 Task: Search one way flight ticket for 1 adult, 5 children, 2 infants in seat and 1 infant on lap in first from Eau Claire: Chippewa Valley Regional Airport to Jackson: Jackson Hole Airport on 5-2-2023. Choice of flights is JetBlue. Number of bags: 1 checked bag. Price is upto 55000. Outbound departure time preference is 7:30.
Action: Mouse moved to (363, 155)
Screenshot: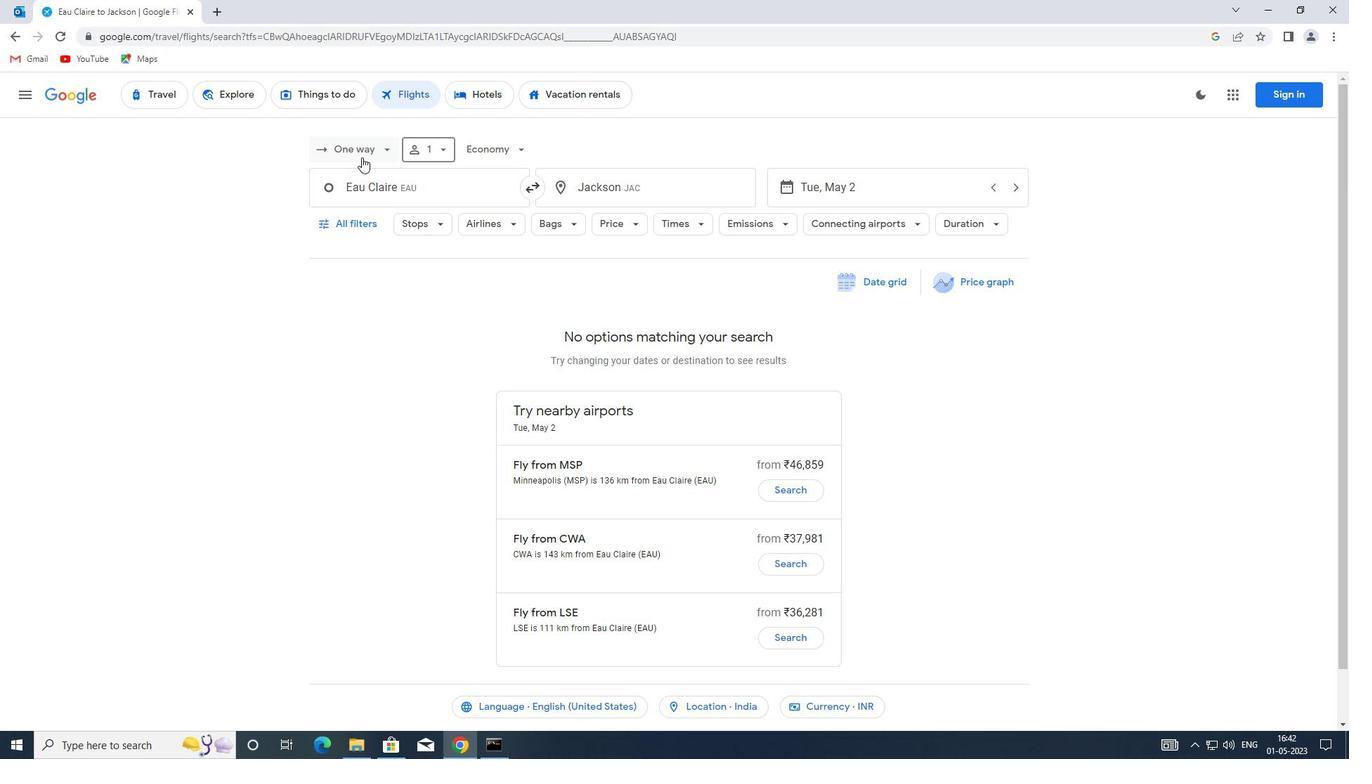 
Action: Mouse pressed left at (363, 155)
Screenshot: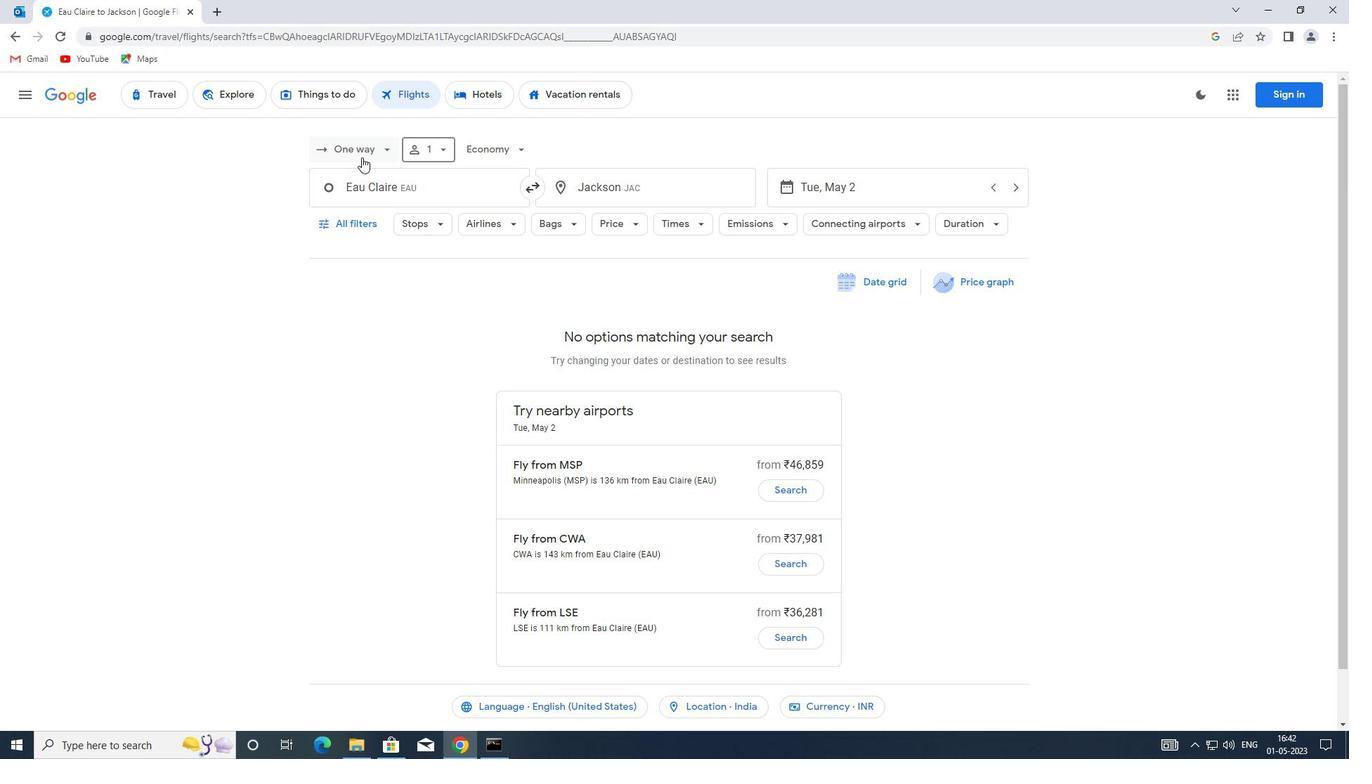
Action: Mouse moved to (391, 209)
Screenshot: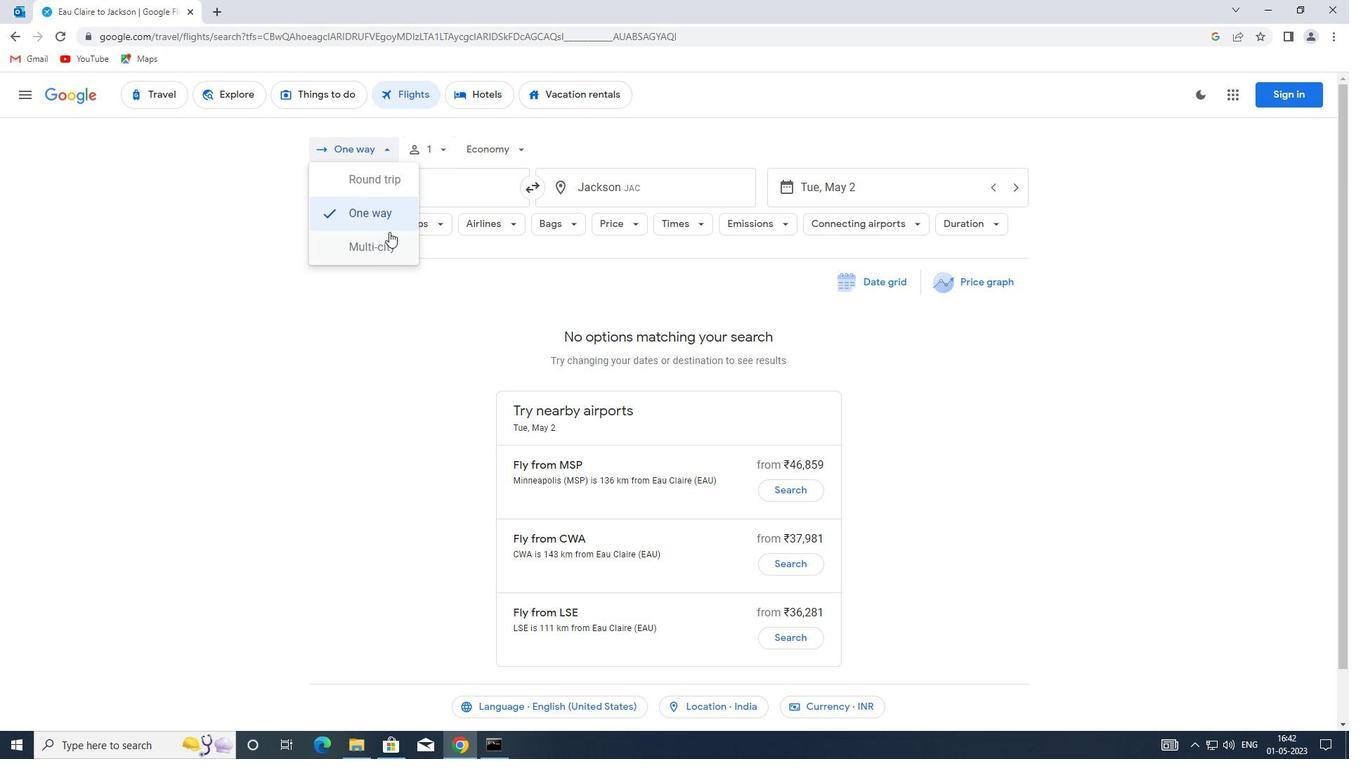
Action: Mouse pressed left at (391, 209)
Screenshot: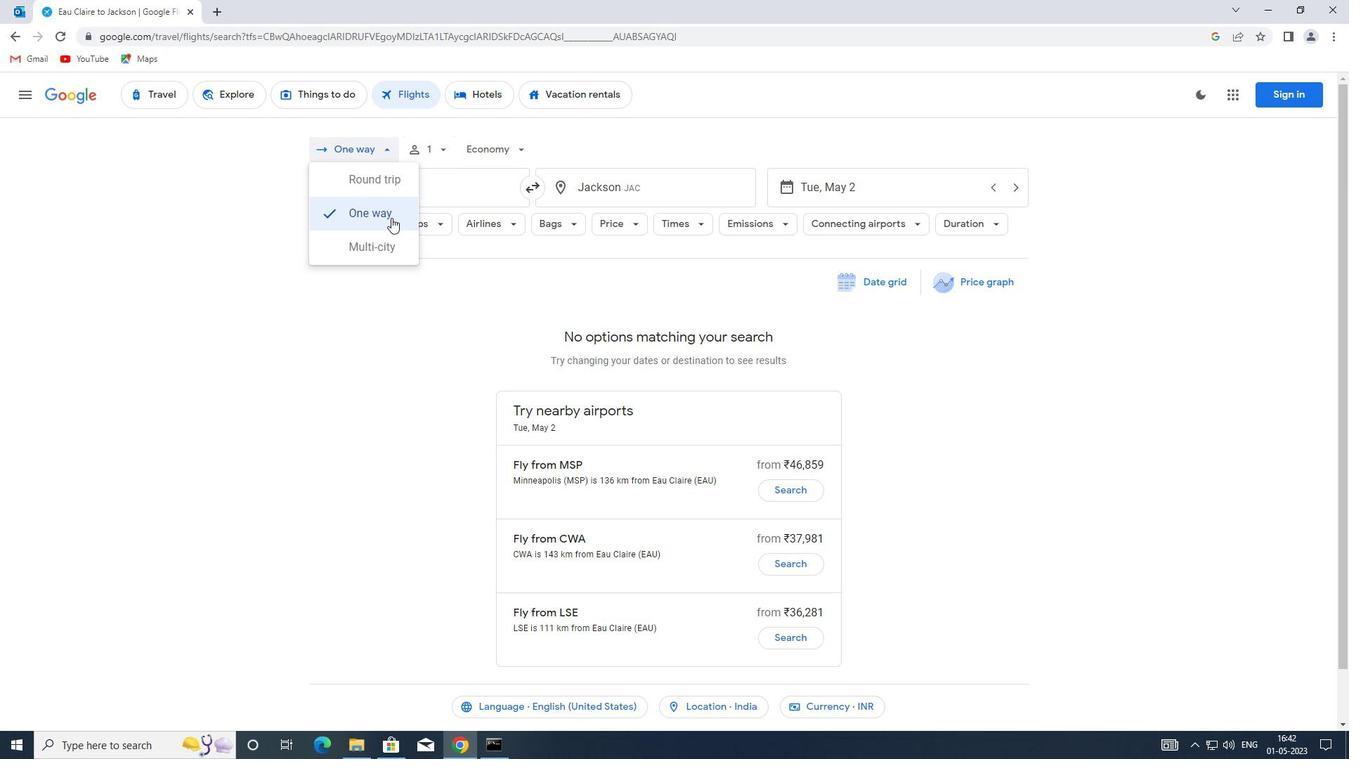 
Action: Mouse moved to (445, 146)
Screenshot: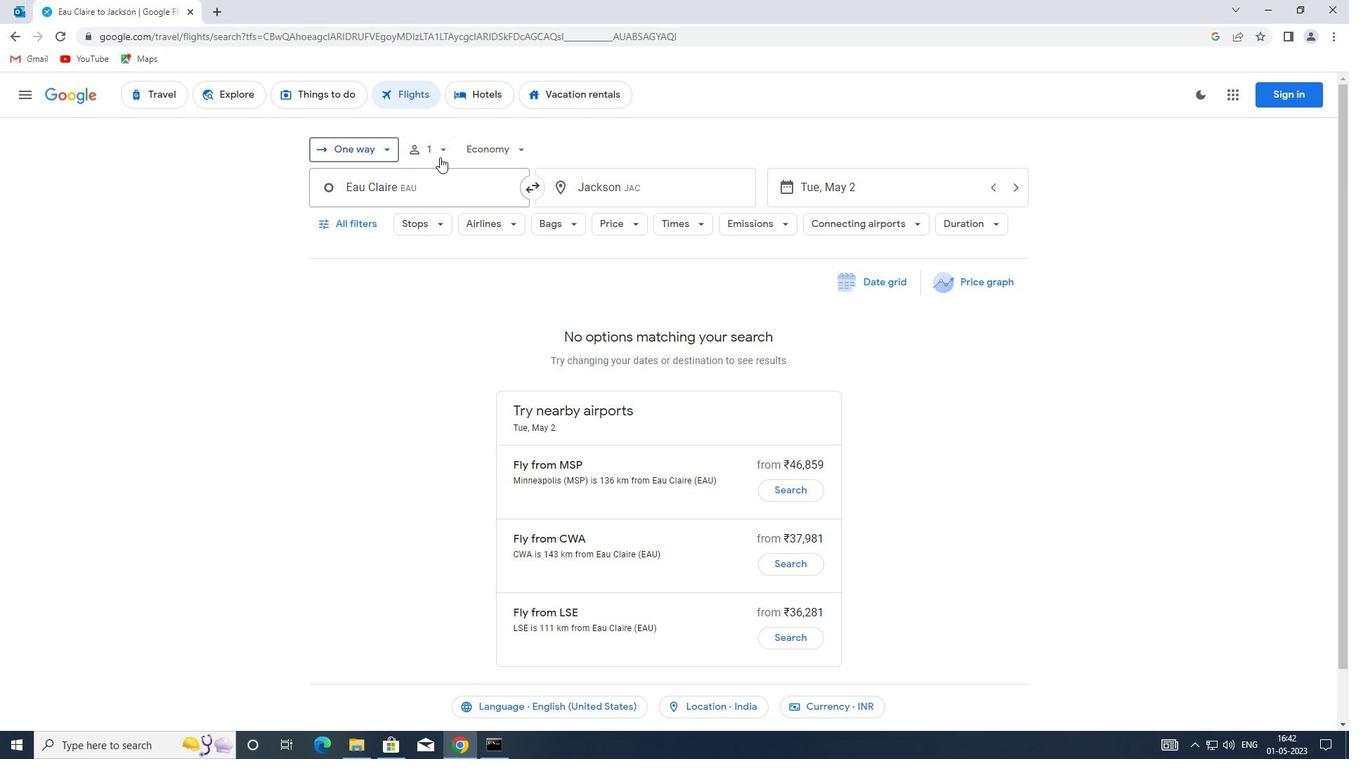 
Action: Mouse pressed left at (445, 146)
Screenshot: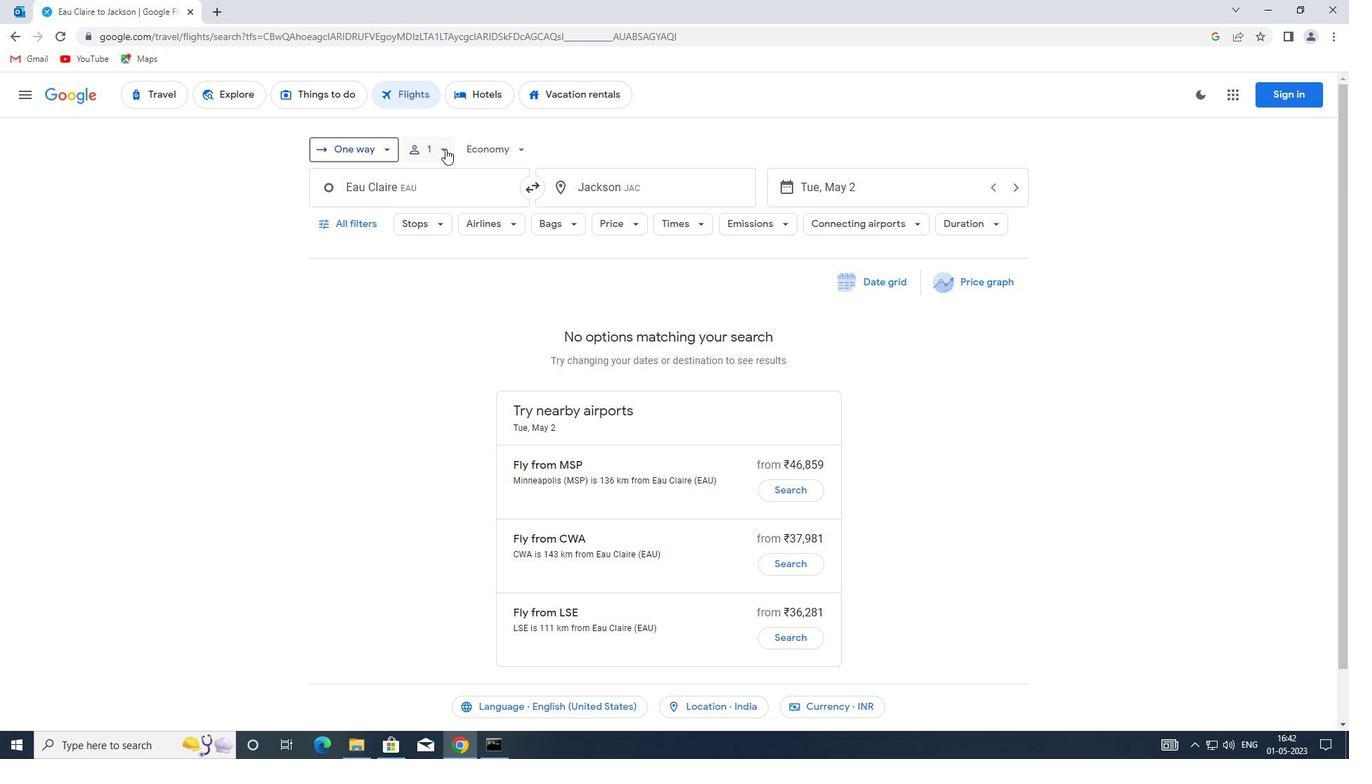 
Action: Mouse moved to (547, 224)
Screenshot: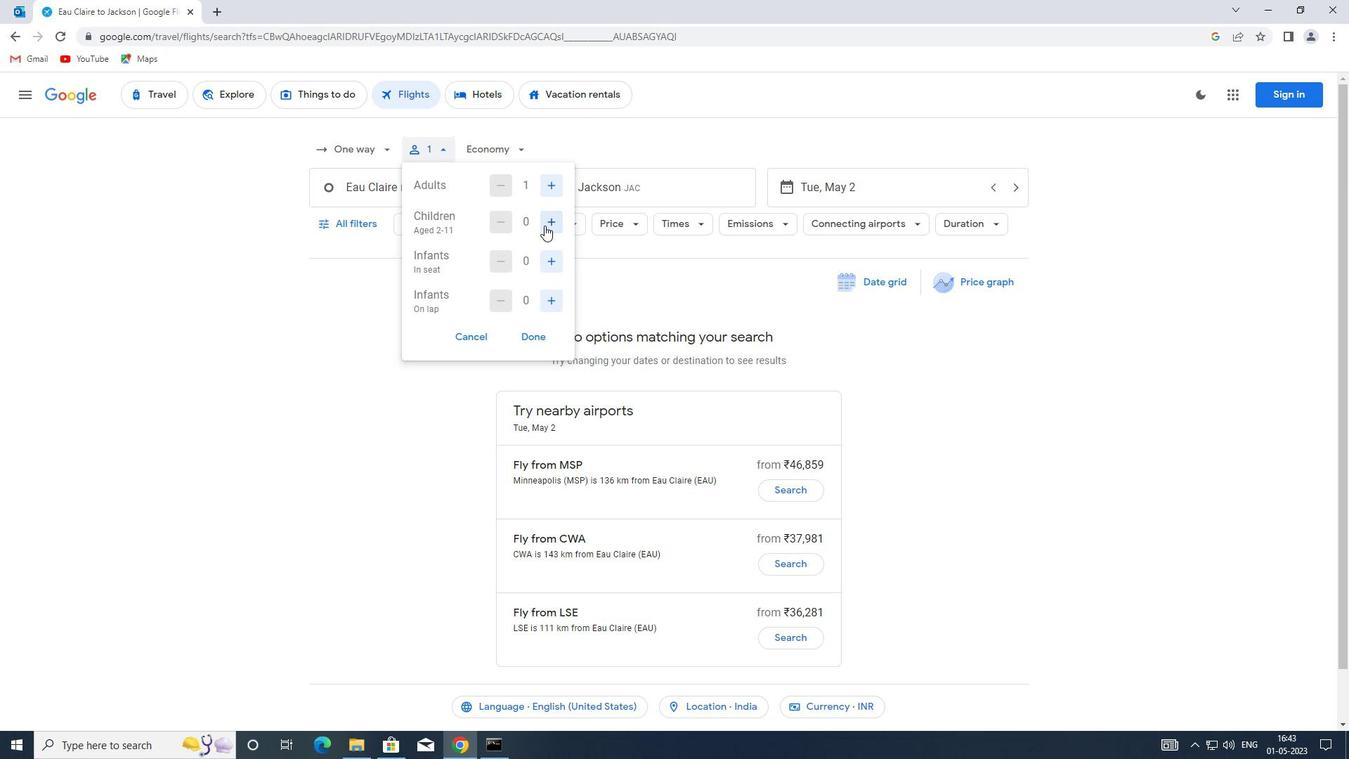 
Action: Mouse pressed left at (547, 224)
Screenshot: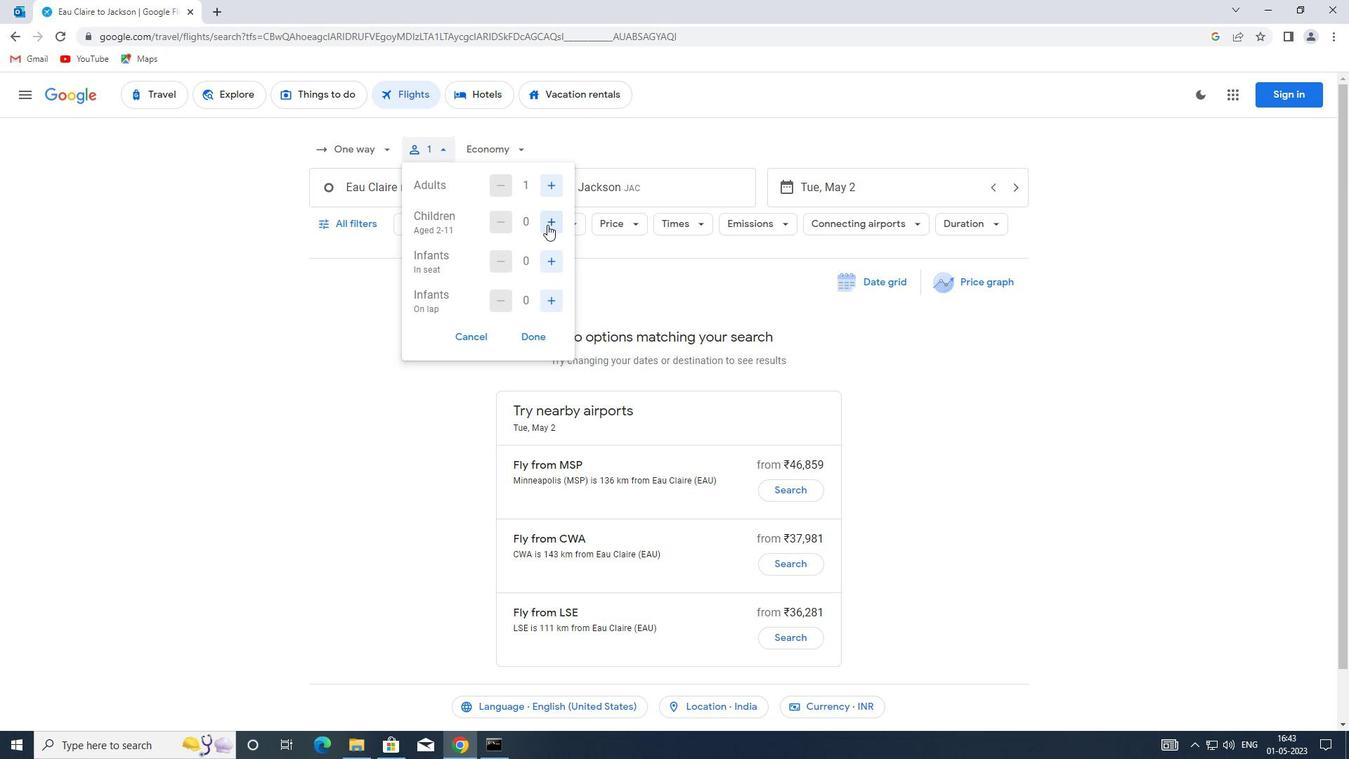 
Action: Mouse moved to (548, 224)
Screenshot: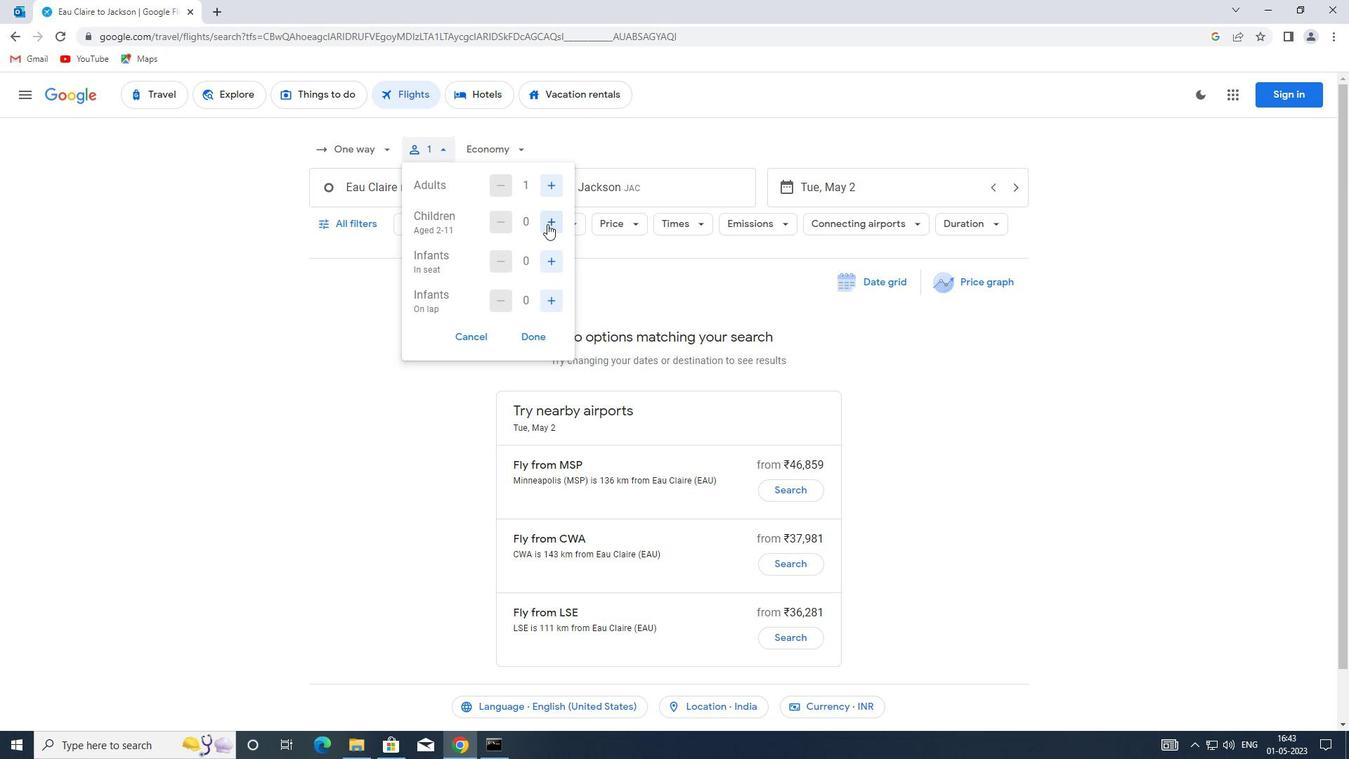 
Action: Mouse pressed left at (548, 224)
Screenshot: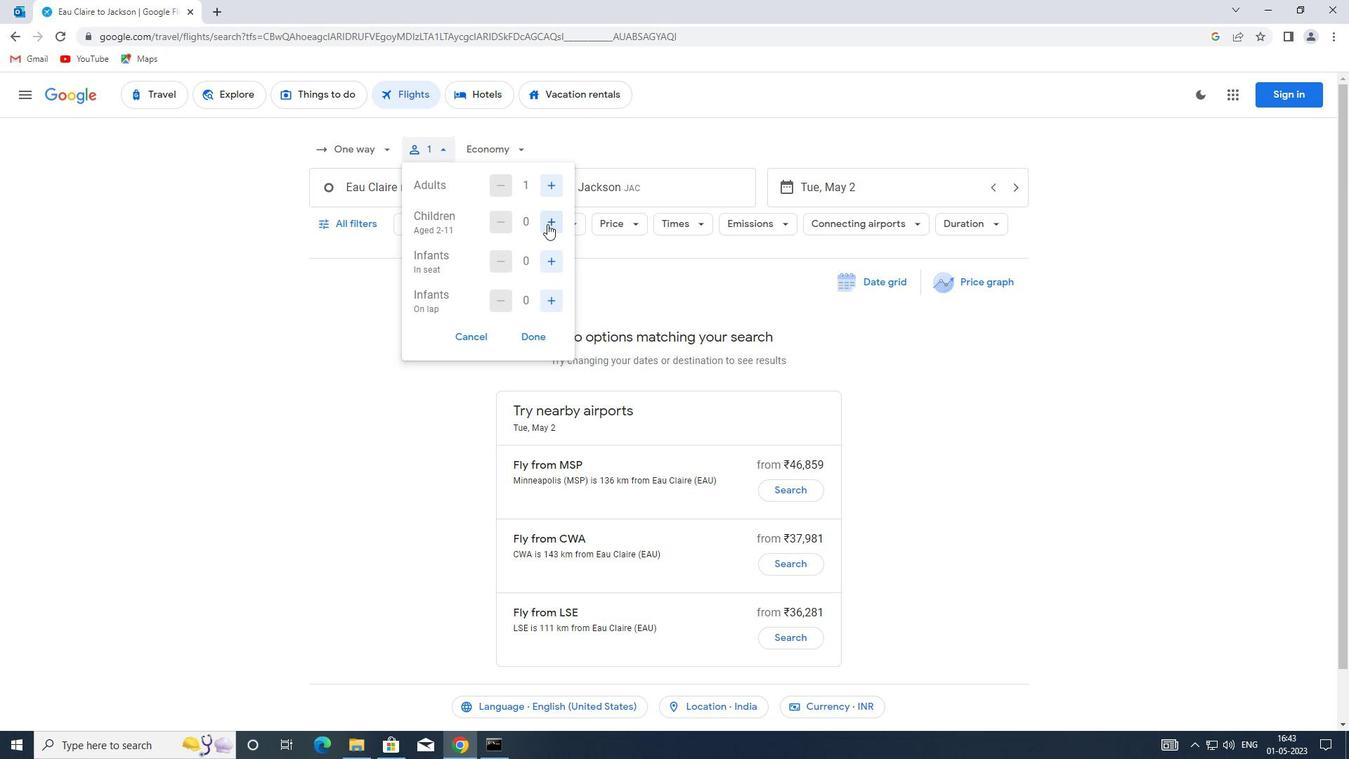 
Action: Mouse pressed left at (548, 224)
Screenshot: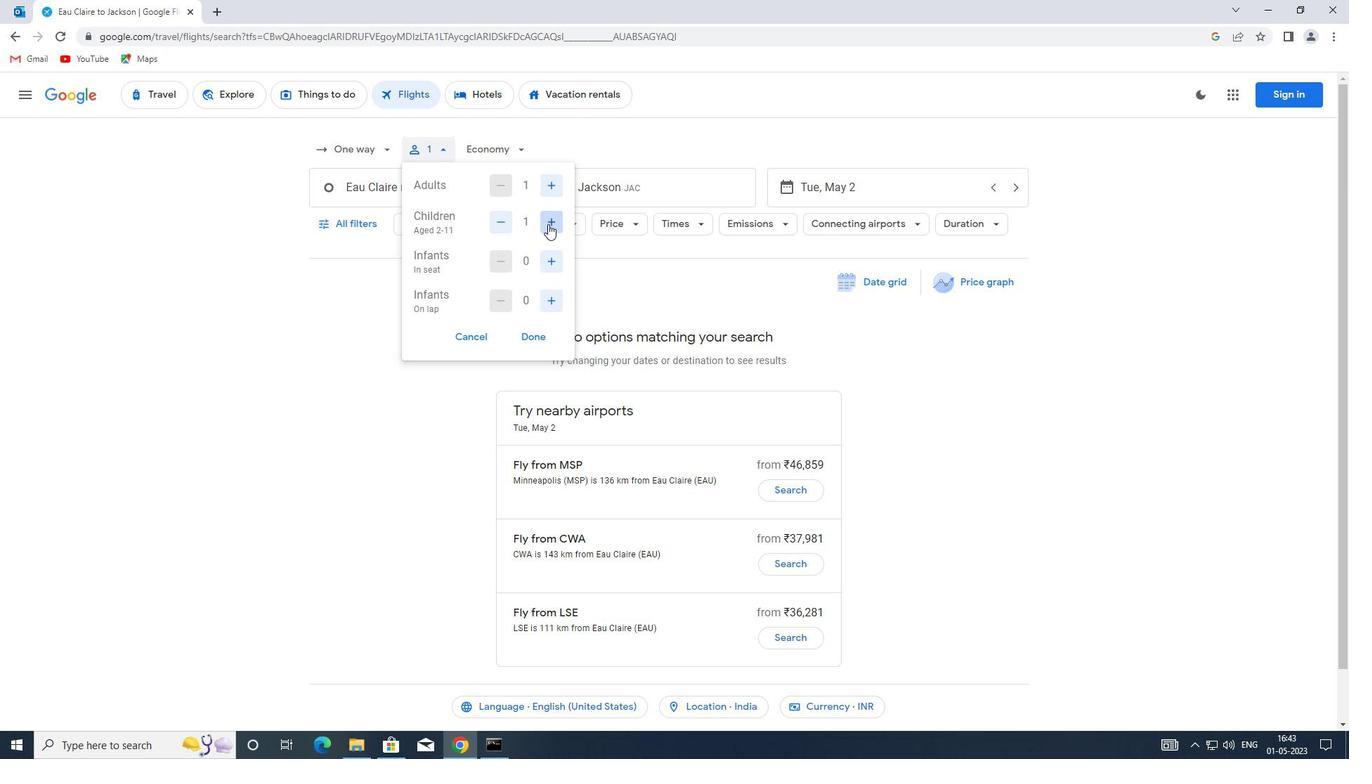 
Action: Mouse pressed left at (548, 224)
Screenshot: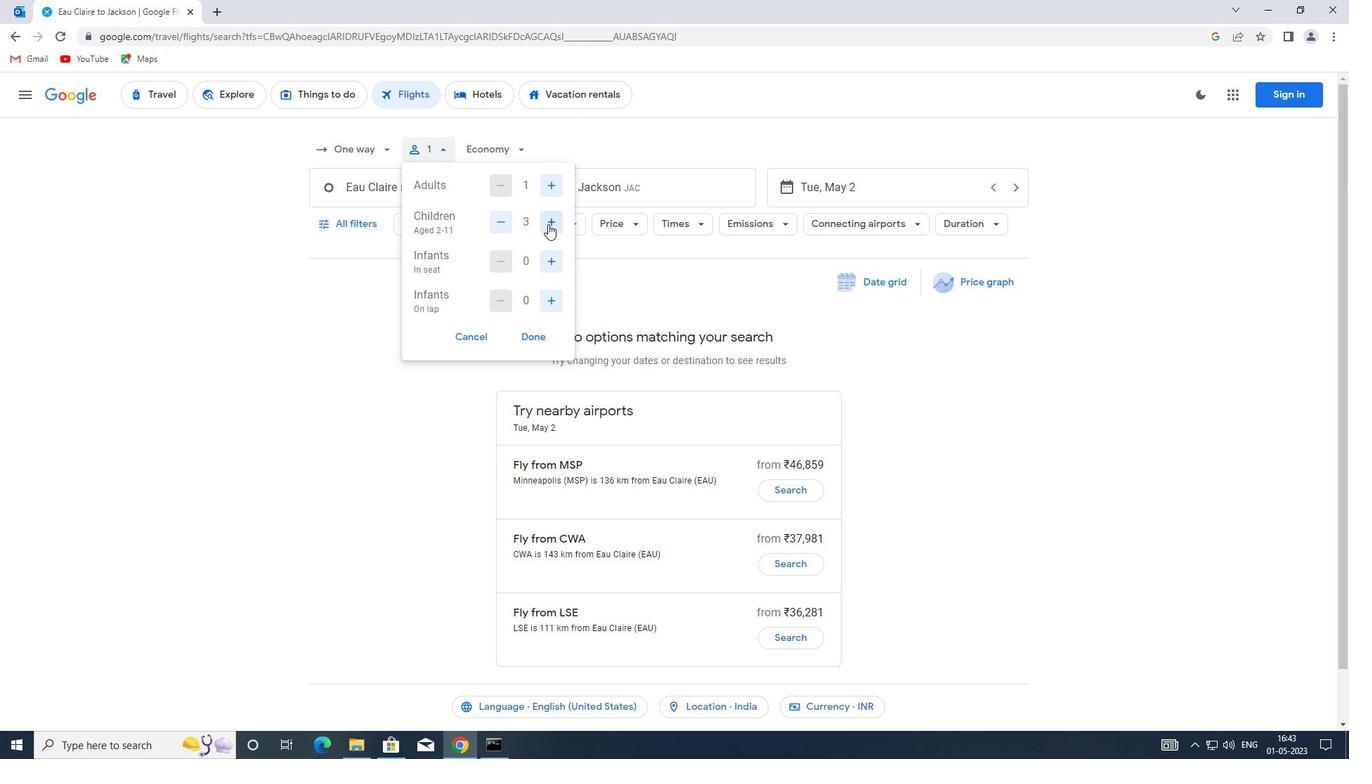 
Action: Mouse pressed left at (548, 224)
Screenshot: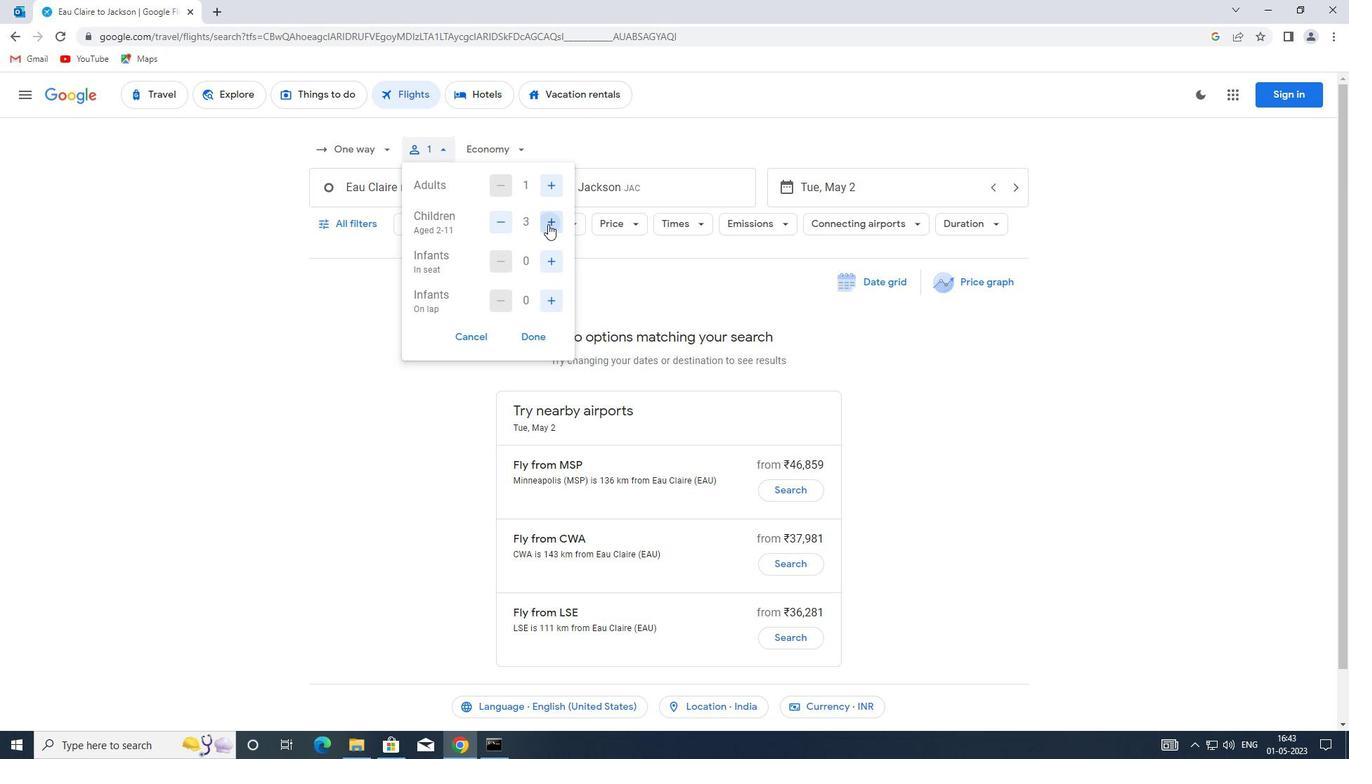 
Action: Mouse moved to (548, 260)
Screenshot: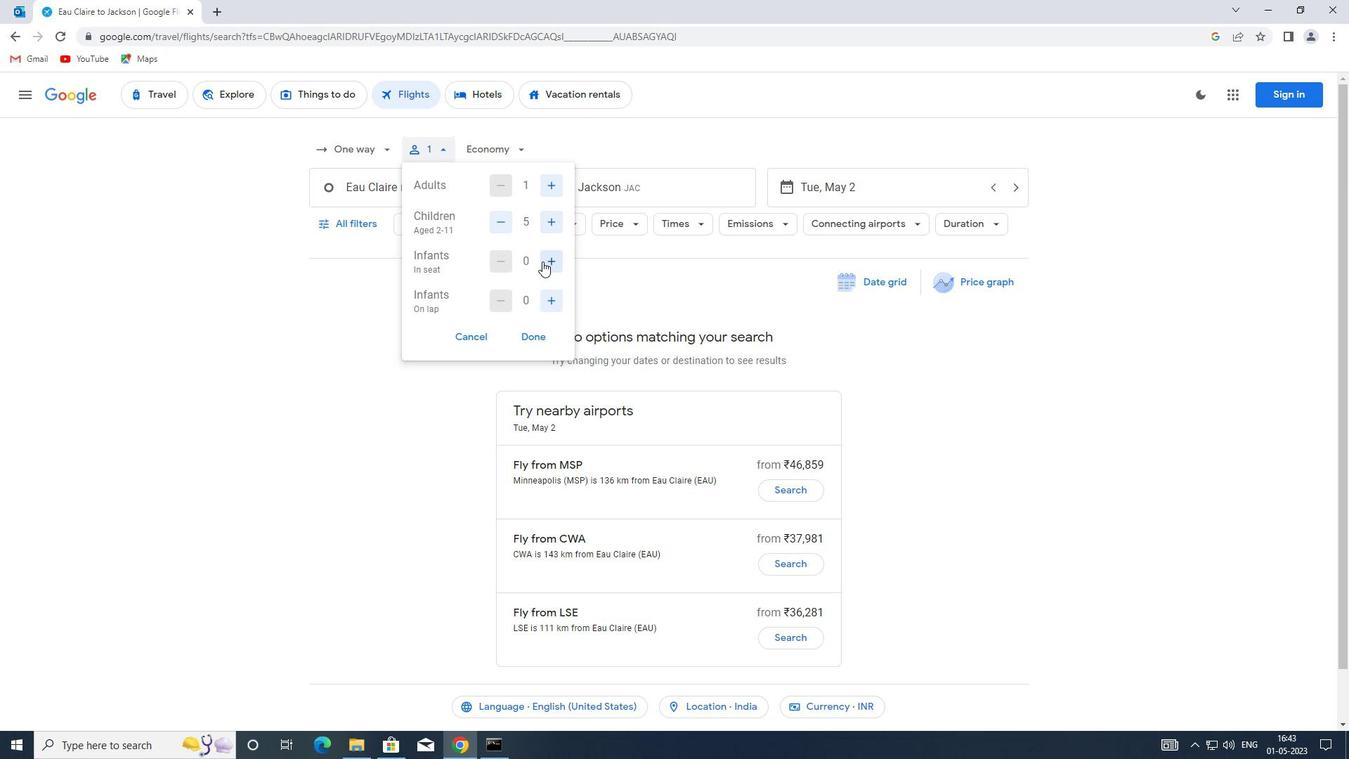 
Action: Mouse pressed left at (548, 260)
Screenshot: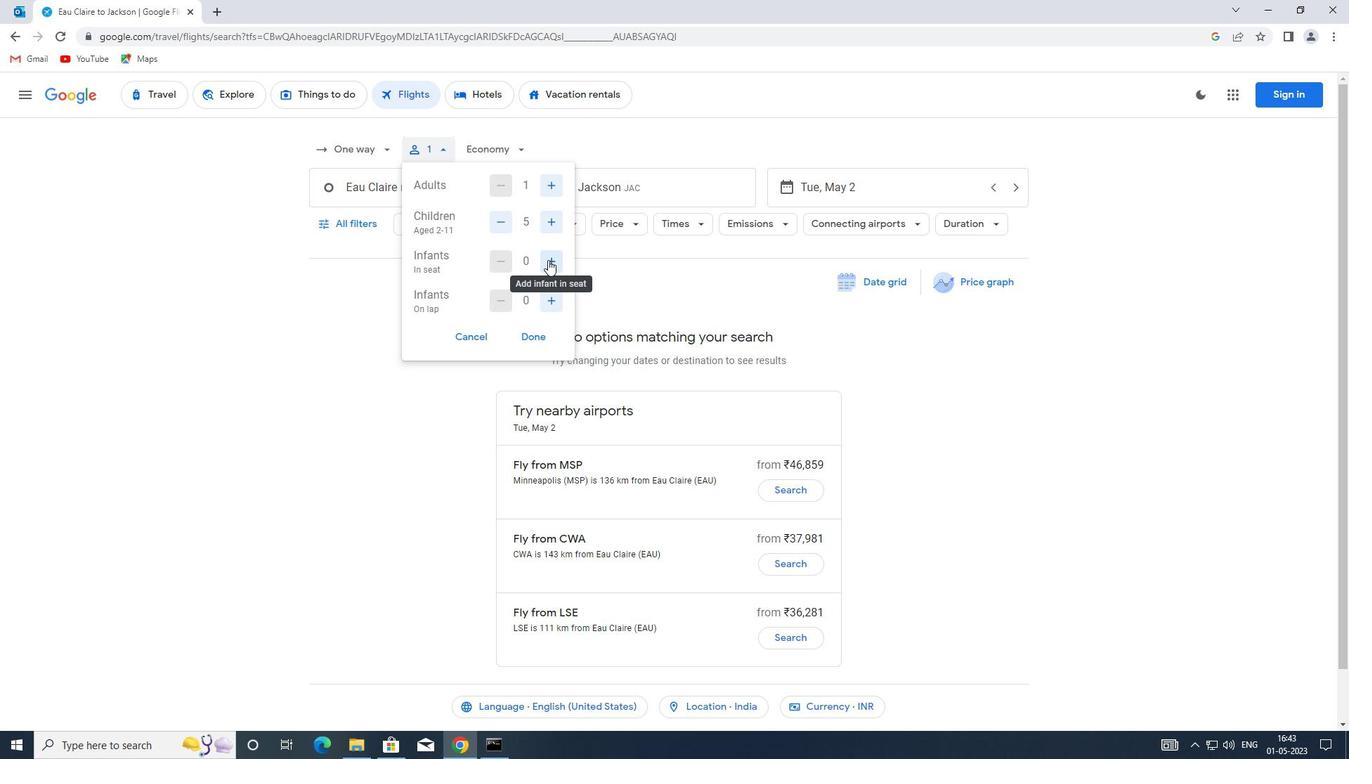 
Action: Mouse pressed left at (548, 260)
Screenshot: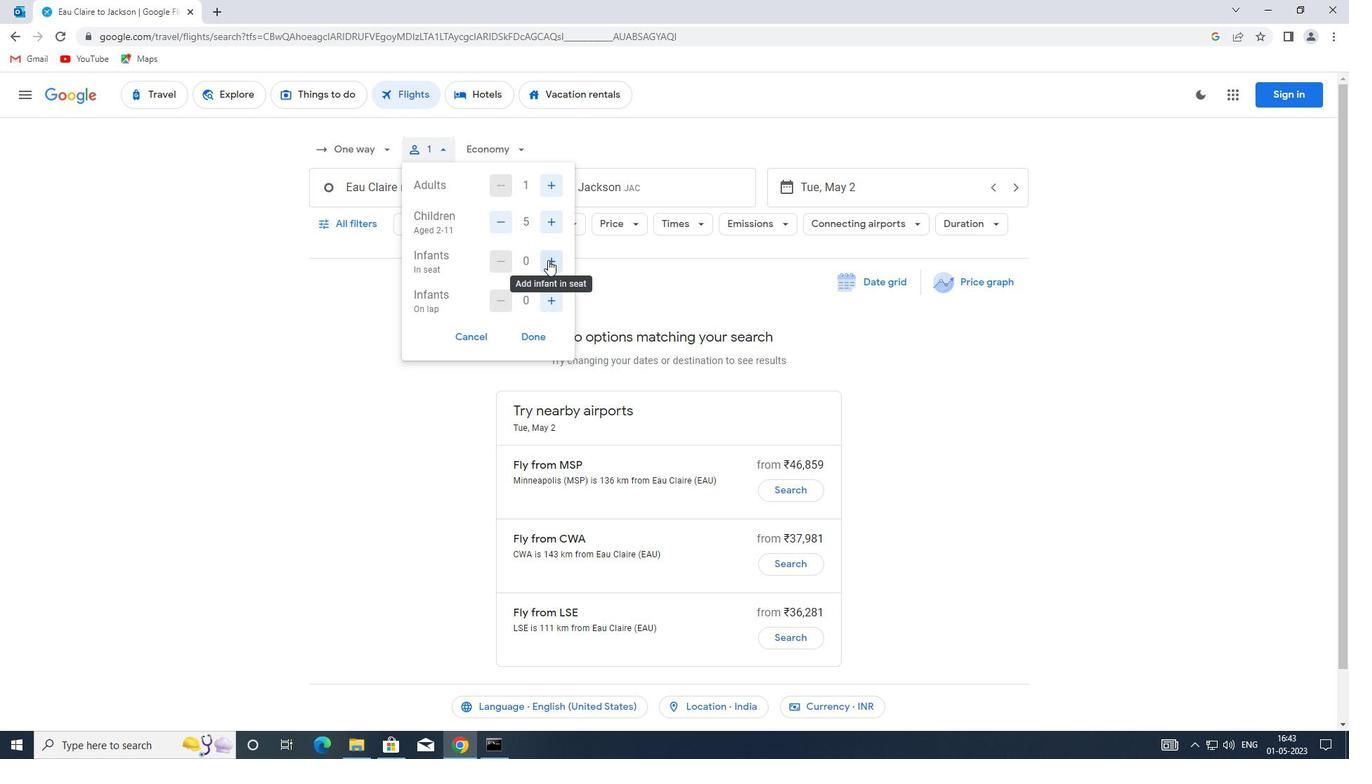 
Action: Mouse moved to (546, 300)
Screenshot: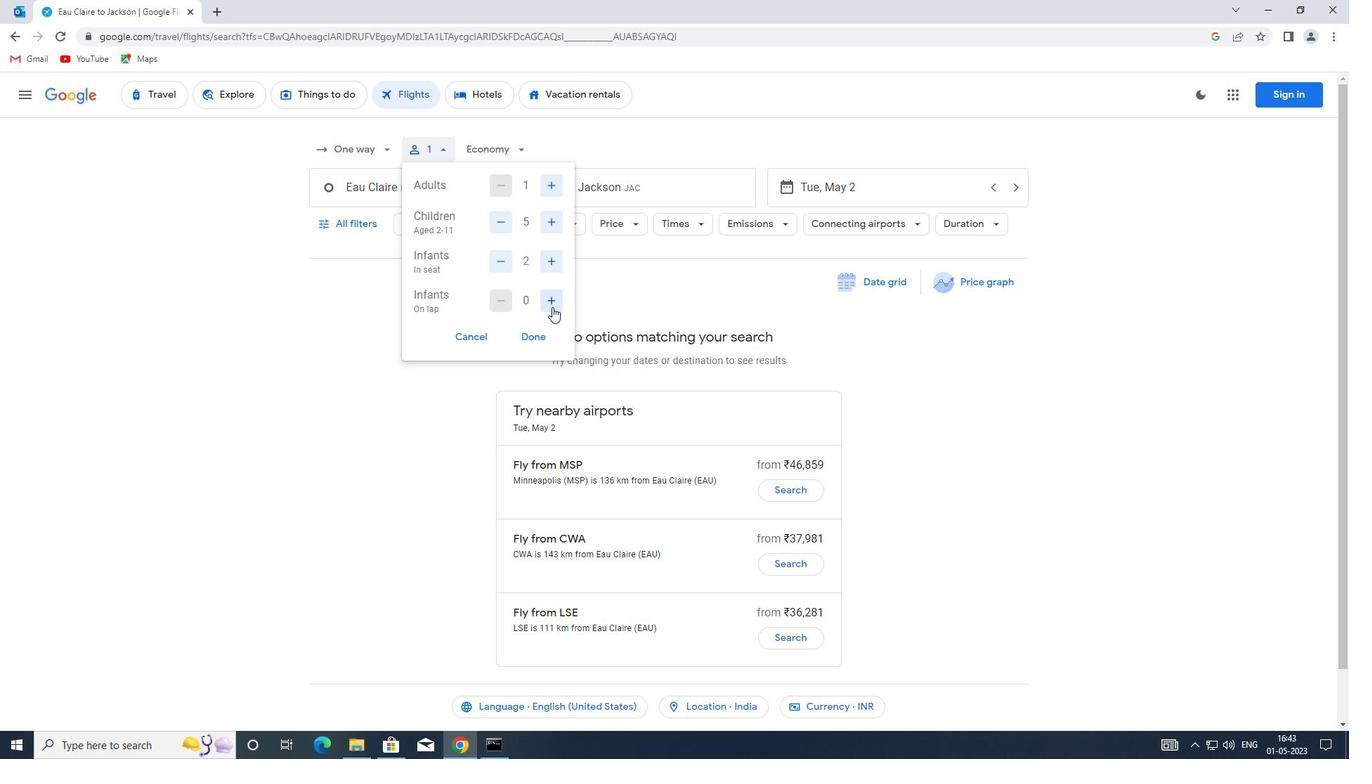 
Action: Mouse pressed left at (546, 300)
Screenshot: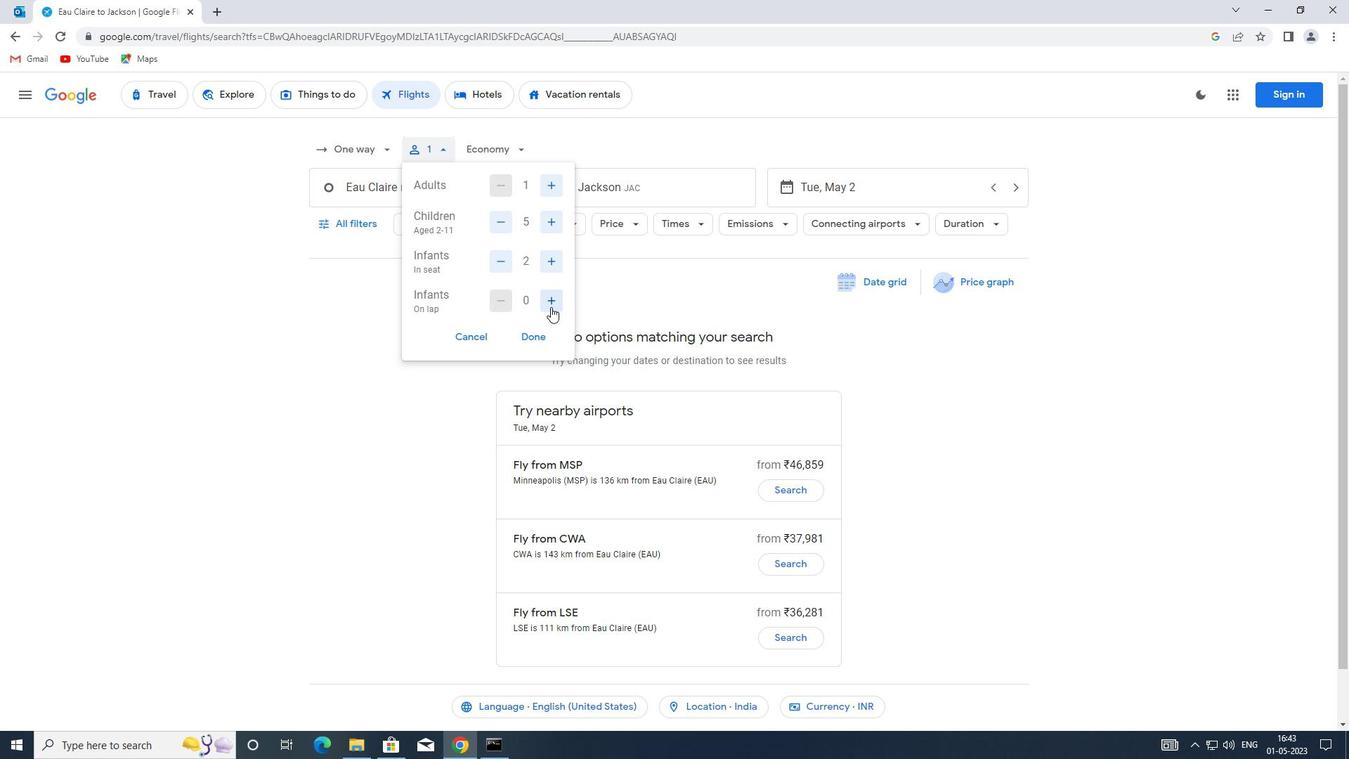 
Action: Mouse moved to (496, 258)
Screenshot: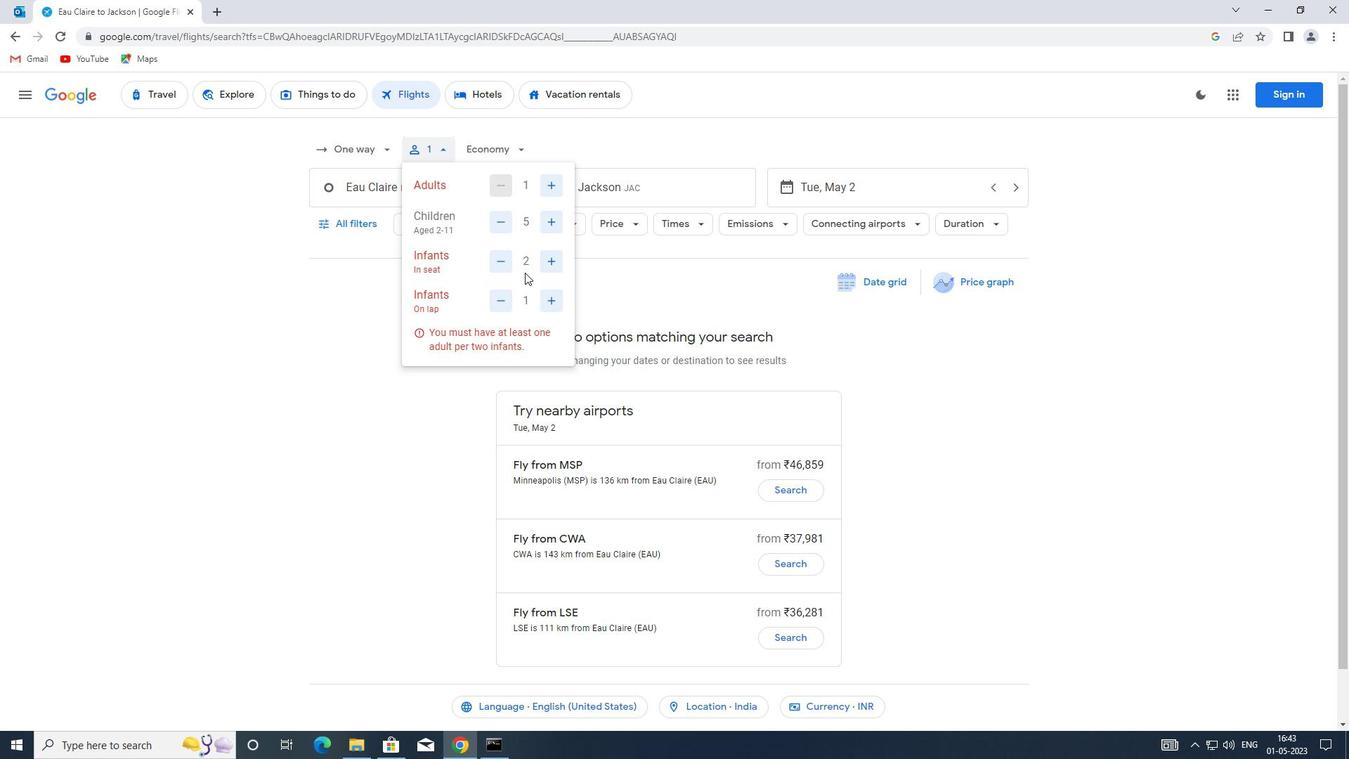 
Action: Mouse pressed left at (496, 258)
Screenshot: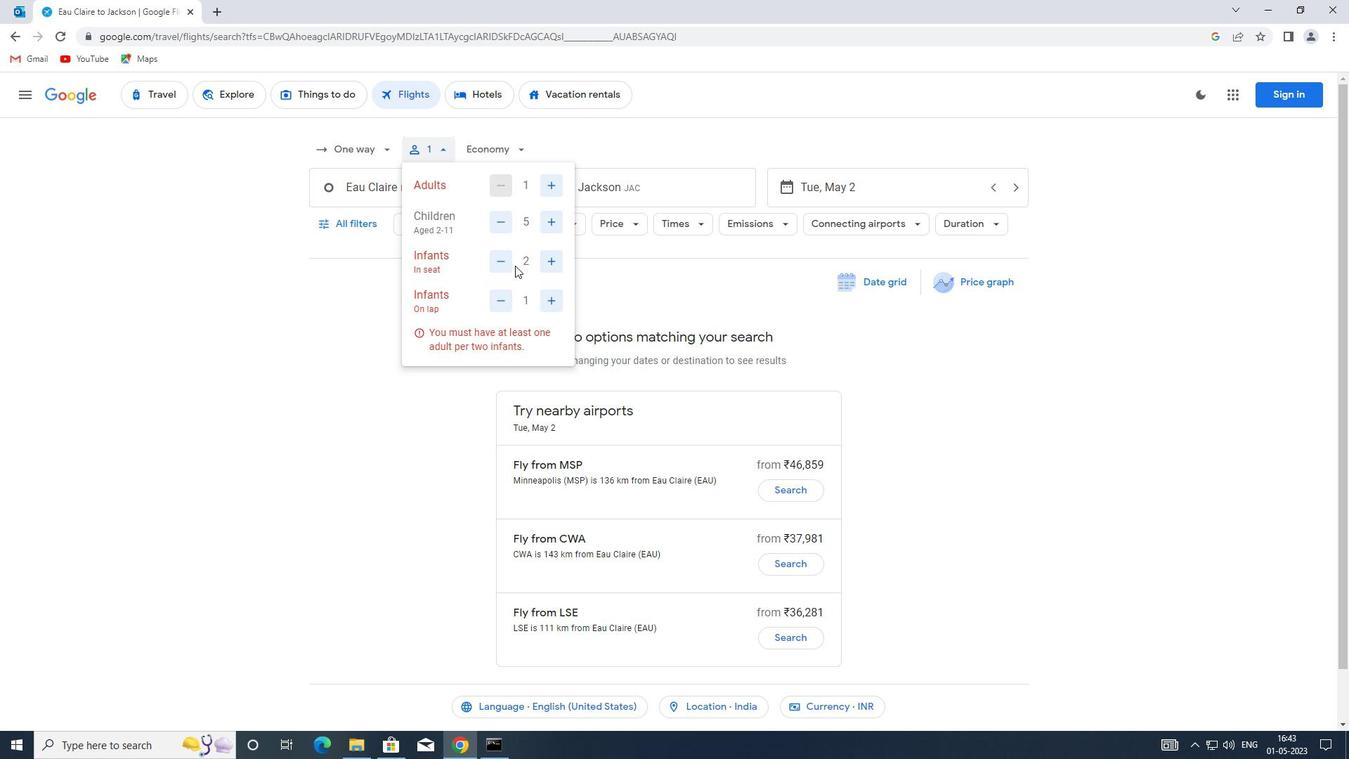 
Action: Mouse moved to (549, 332)
Screenshot: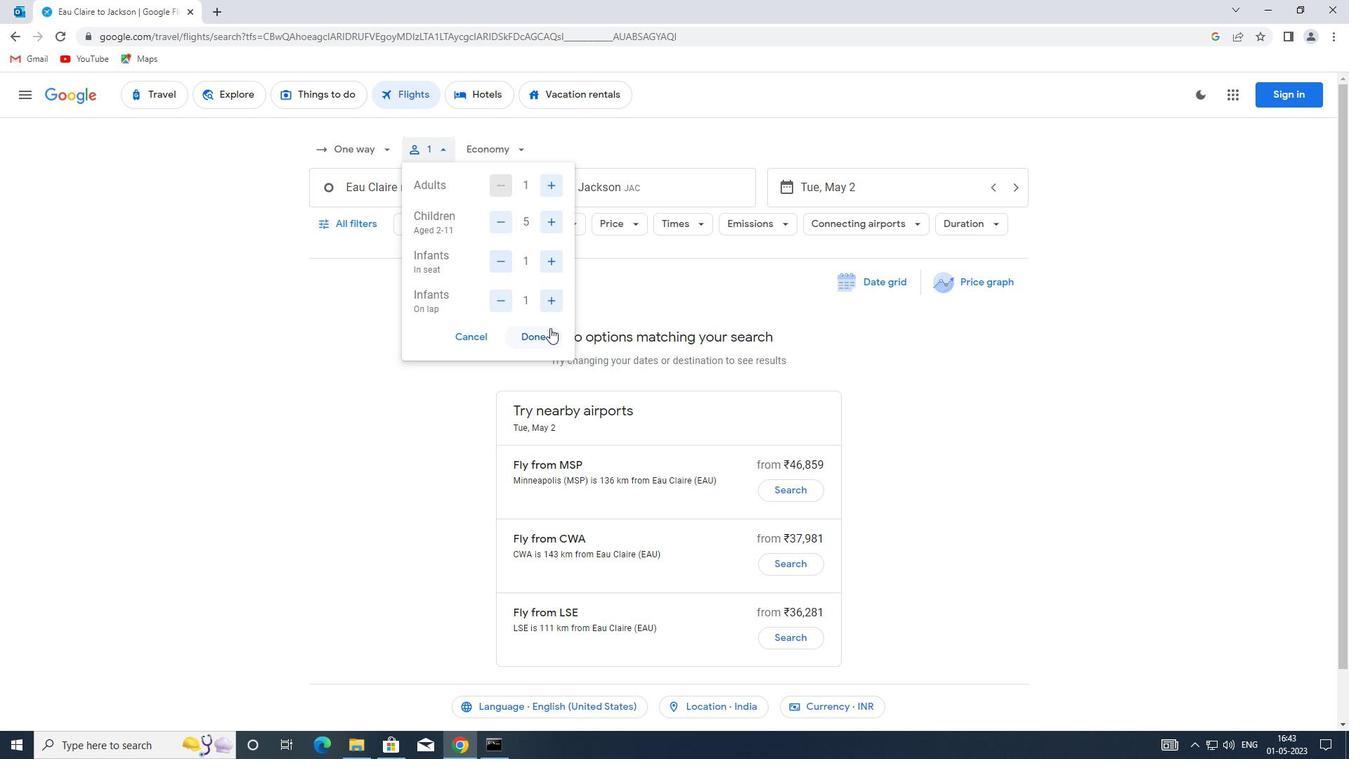 
Action: Mouse pressed left at (549, 332)
Screenshot: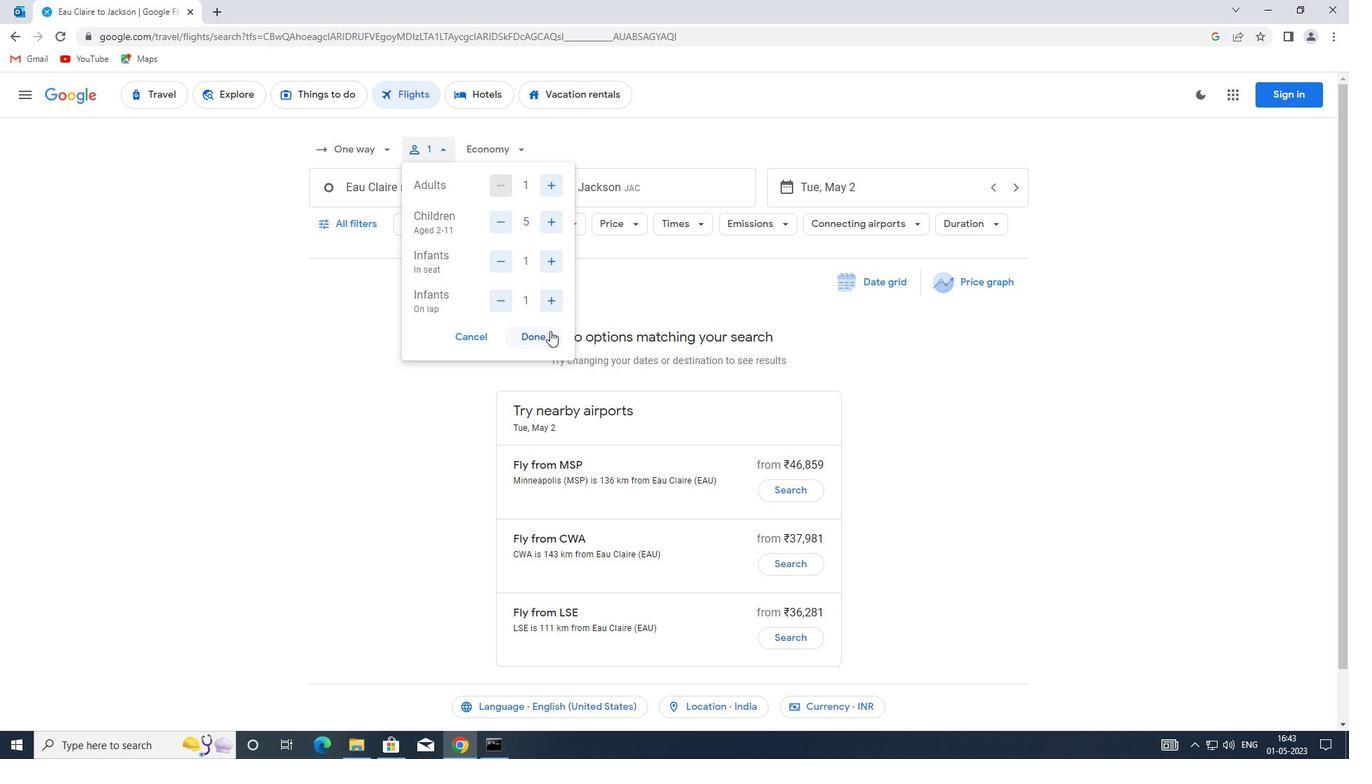 
Action: Mouse moved to (503, 151)
Screenshot: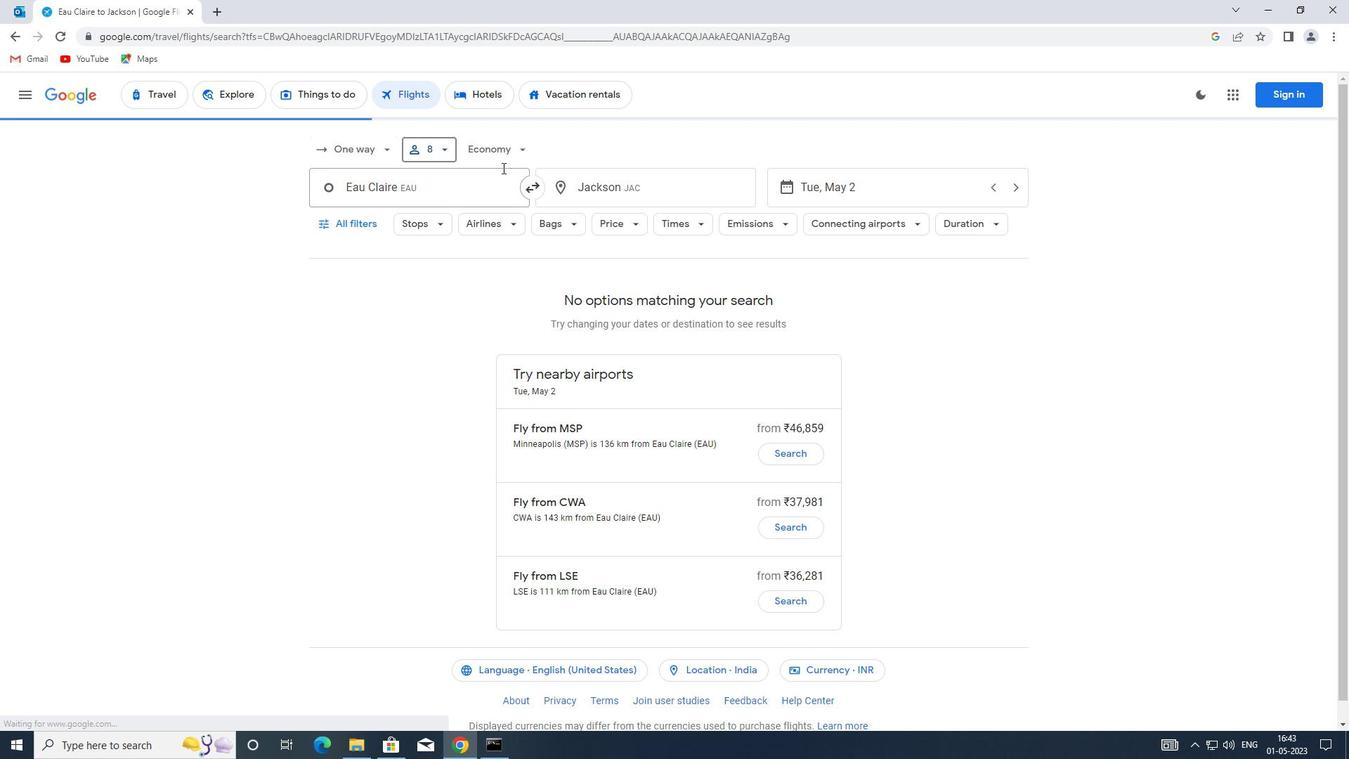 
Action: Mouse pressed left at (503, 151)
Screenshot: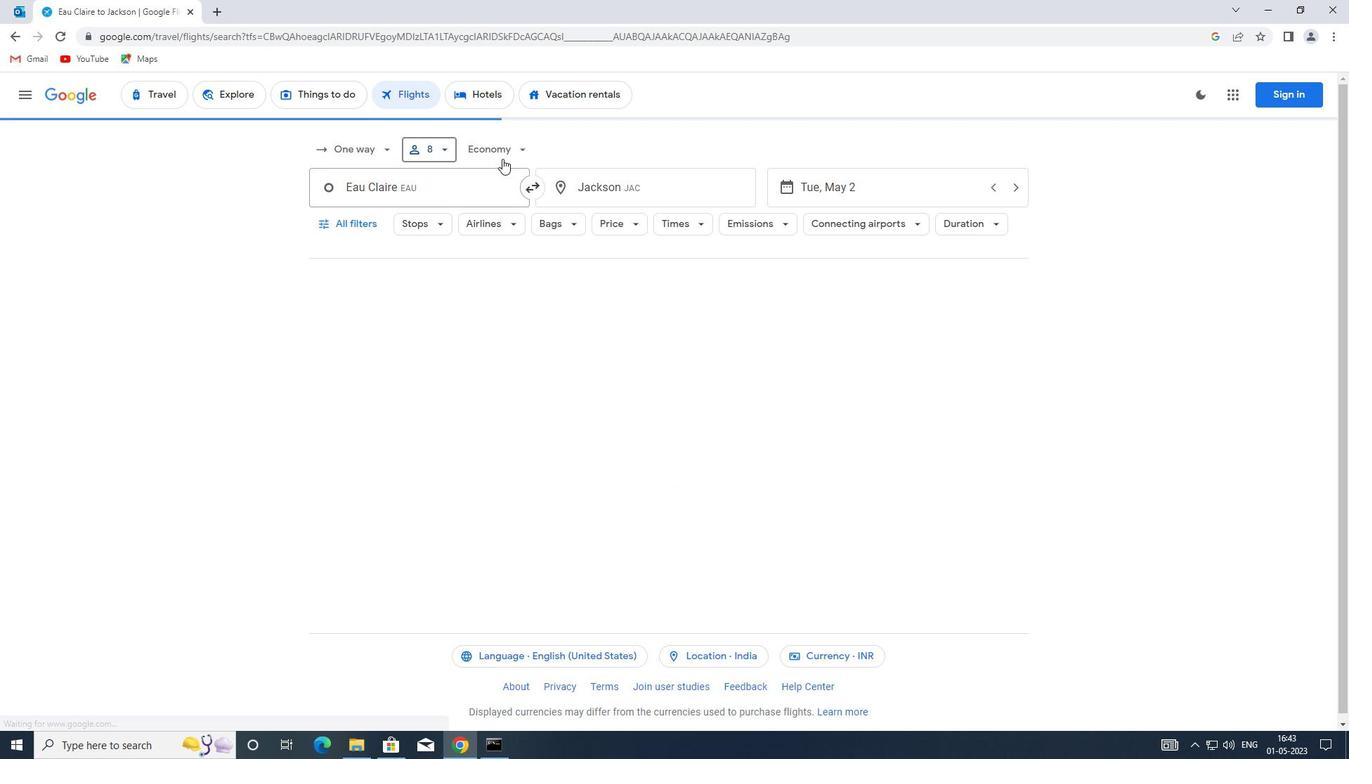
Action: Mouse moved to (528, 284)
Screenshot: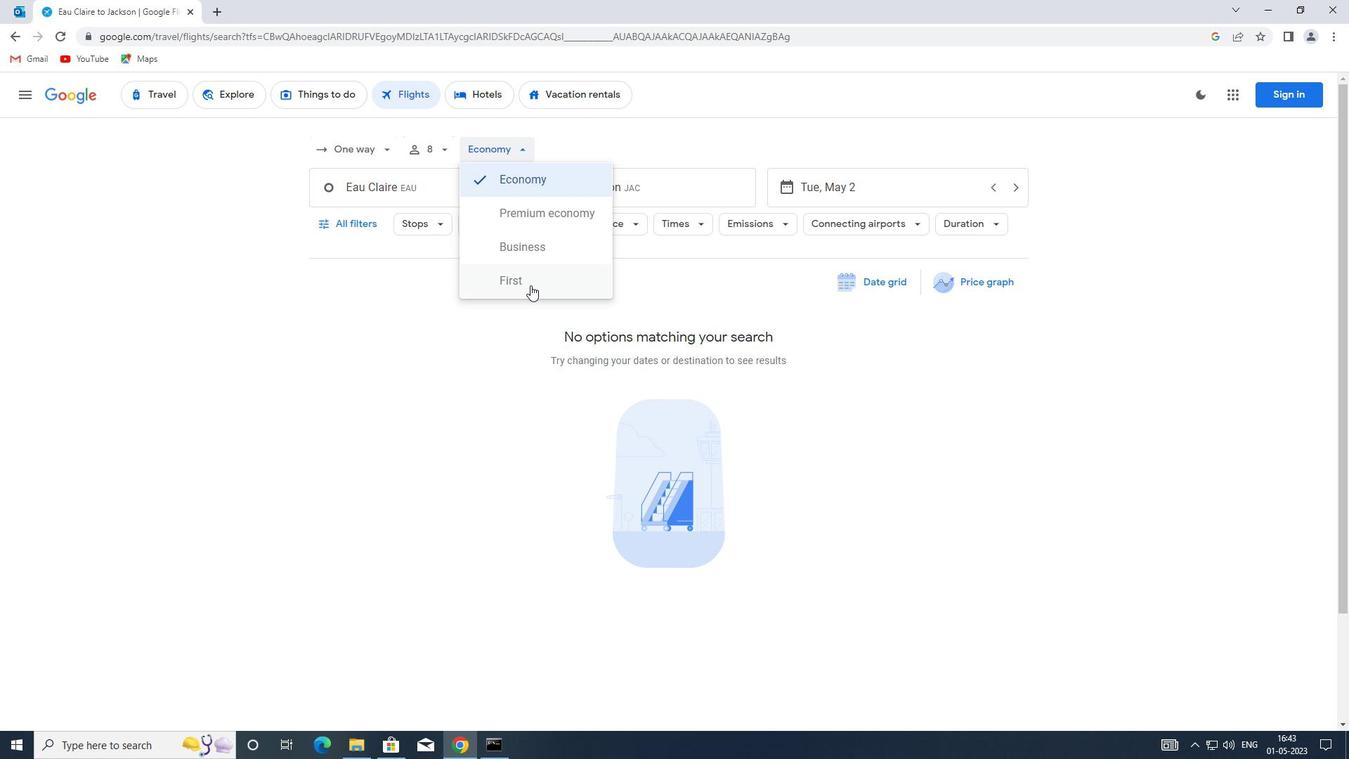 
Action: Mouse pressed left at (528, 284)
Screenshot: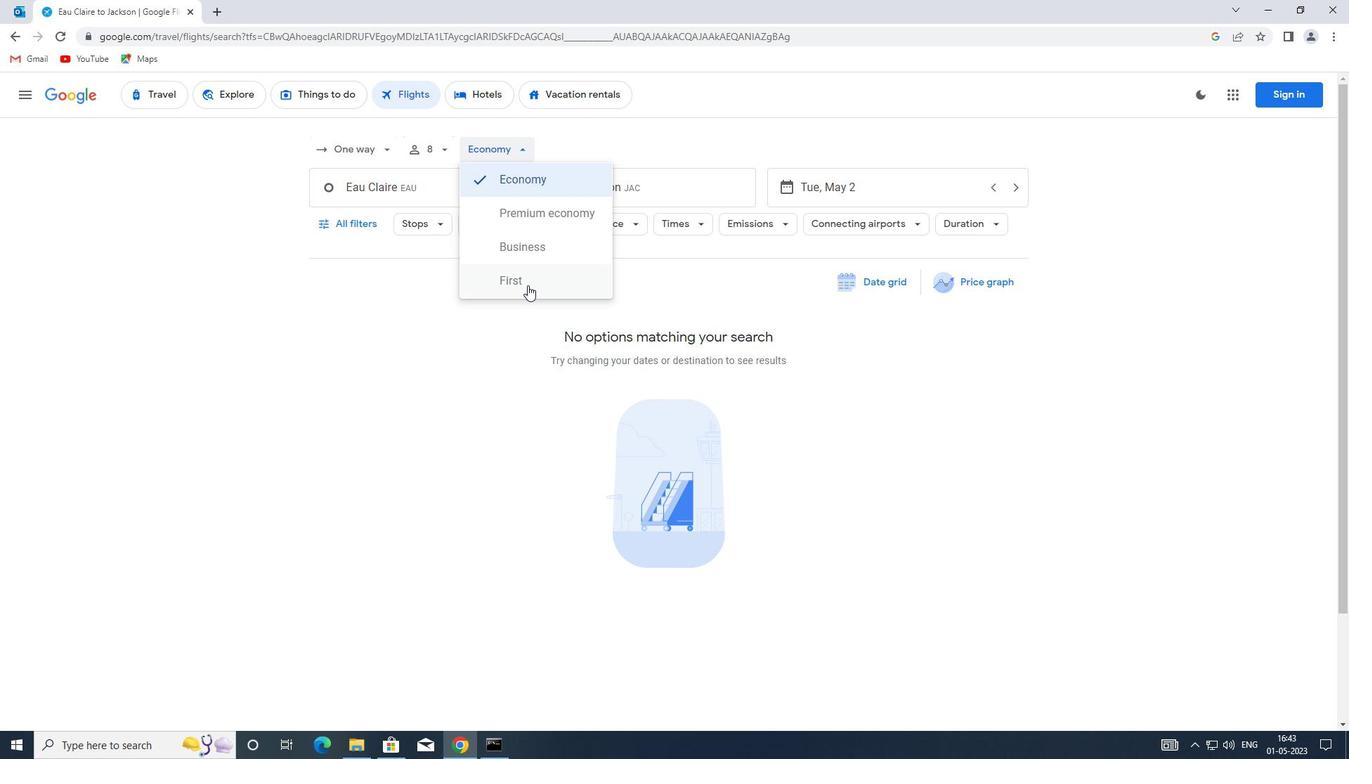 
Action: Mouse moved to (434, 190)
Screenshot: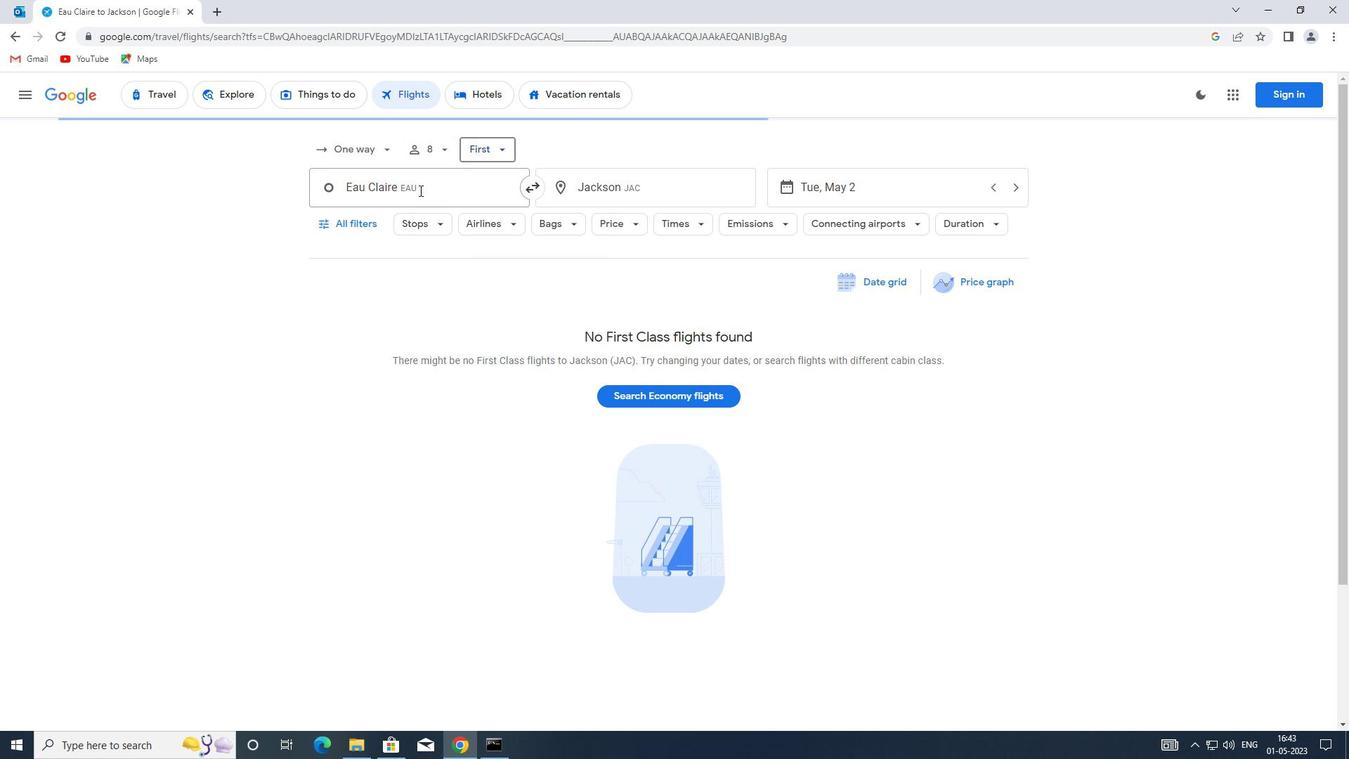 
Action: Mouse pressed left at (434, 190)
Screenshot: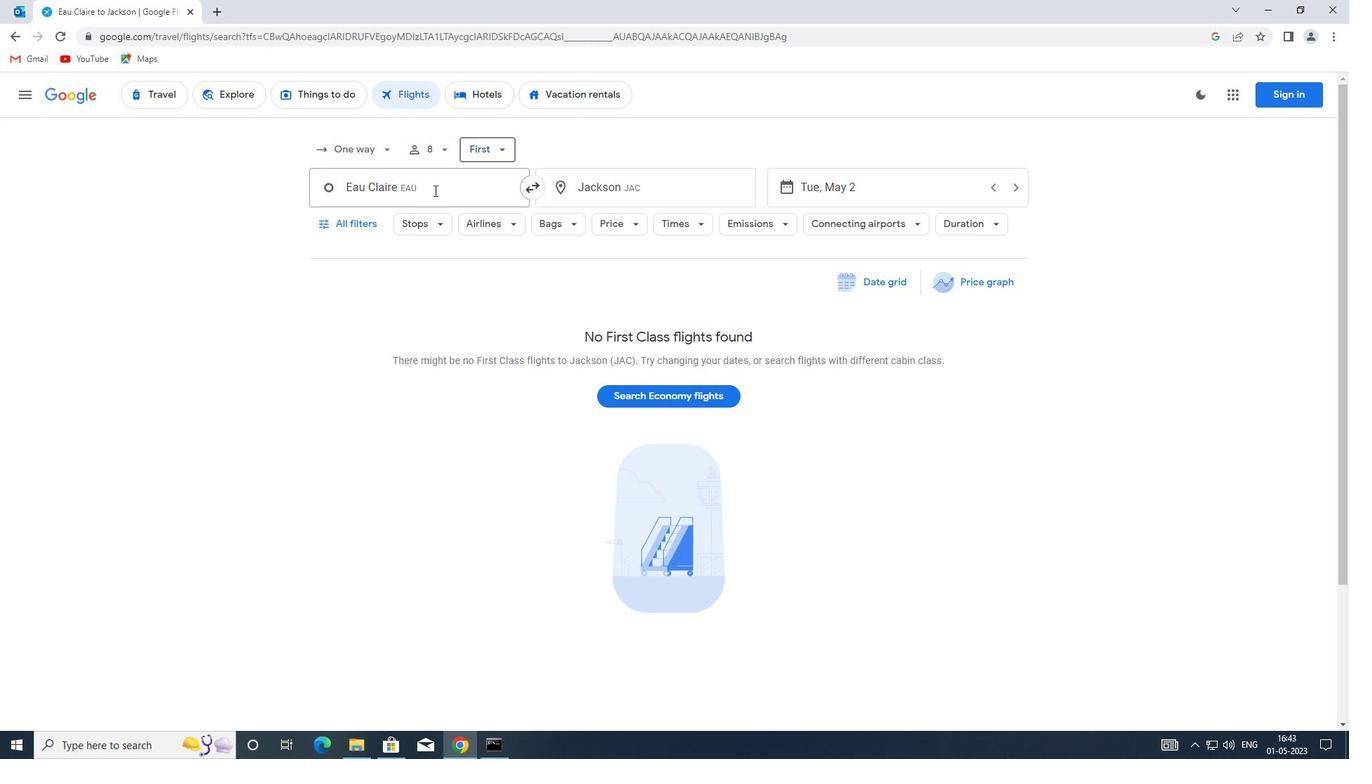 
Action: Mouse moved to (462, 302)
Screenshot: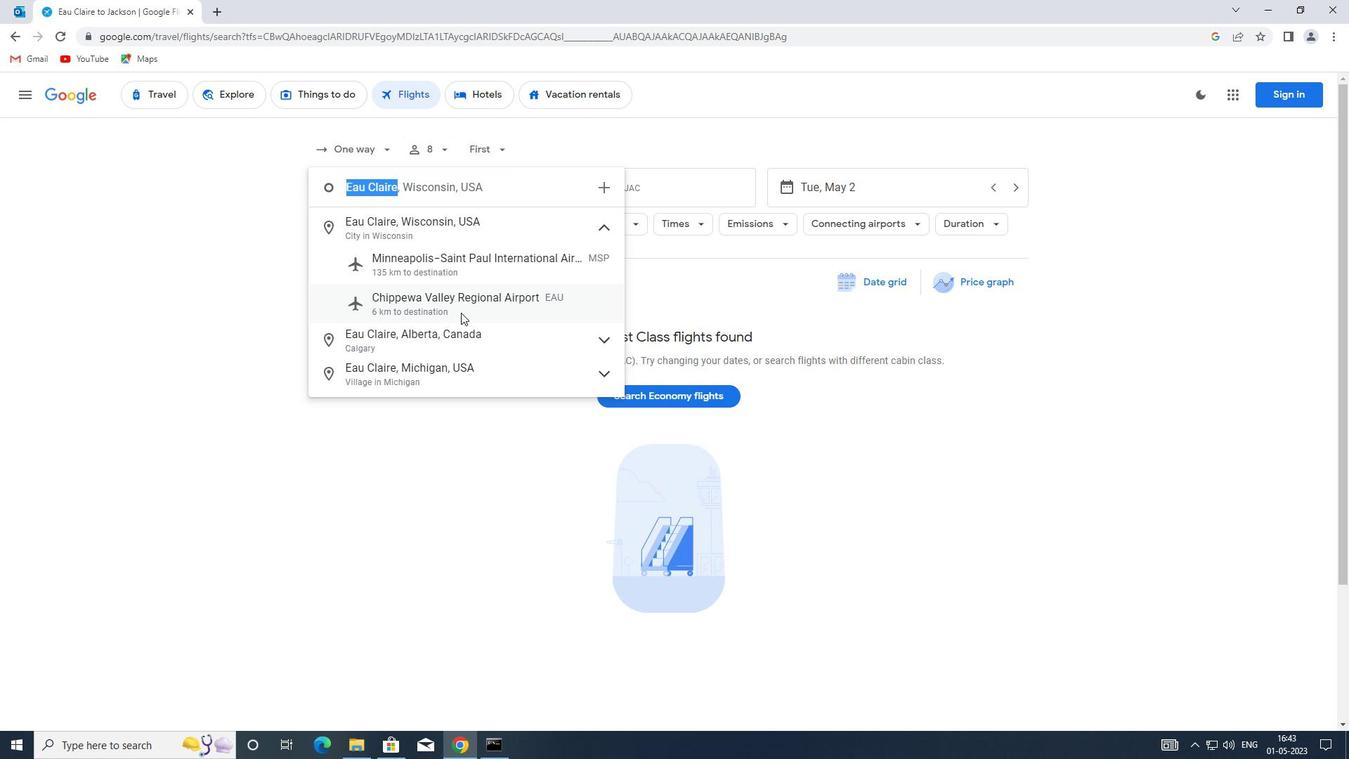 
Action: Mouse pressed left at (462, 302)
Screenshot: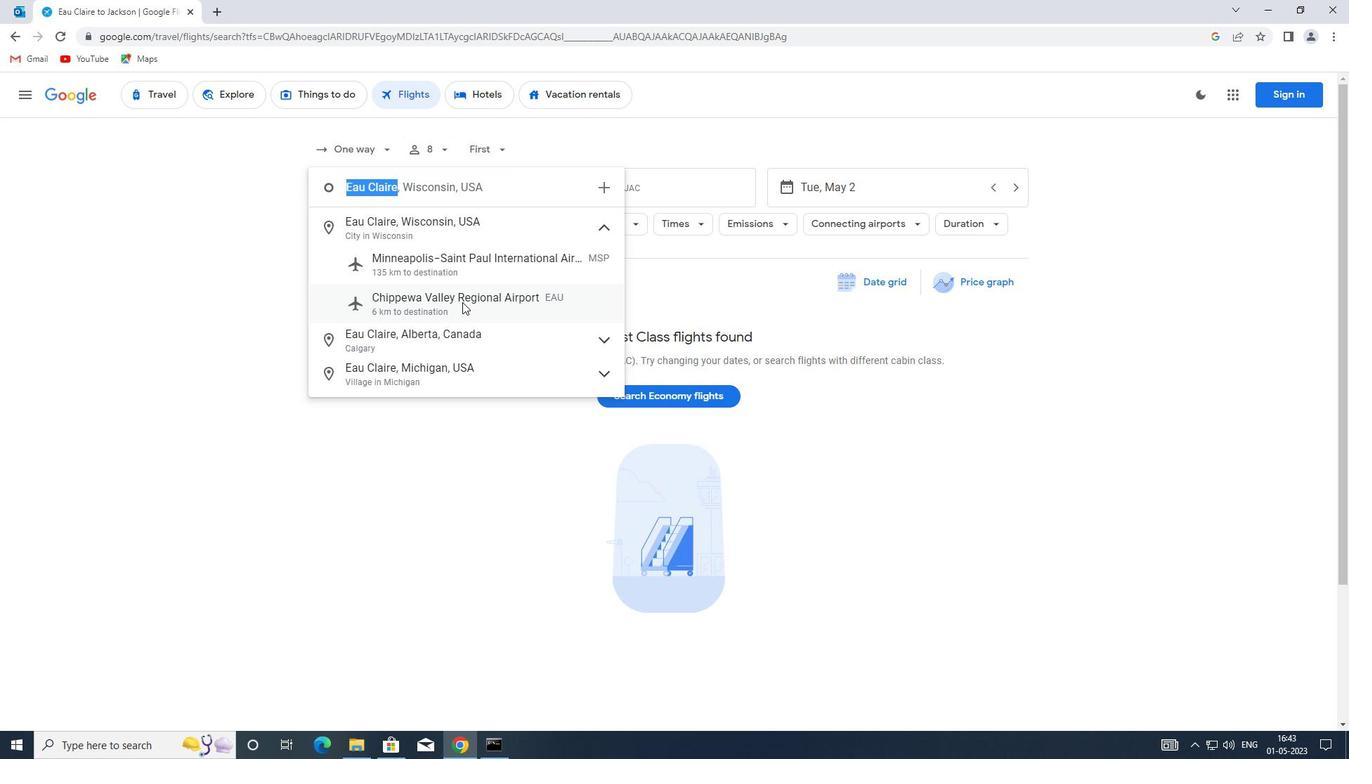 
Action: Mouse moved to (589, 191)
Screenshot: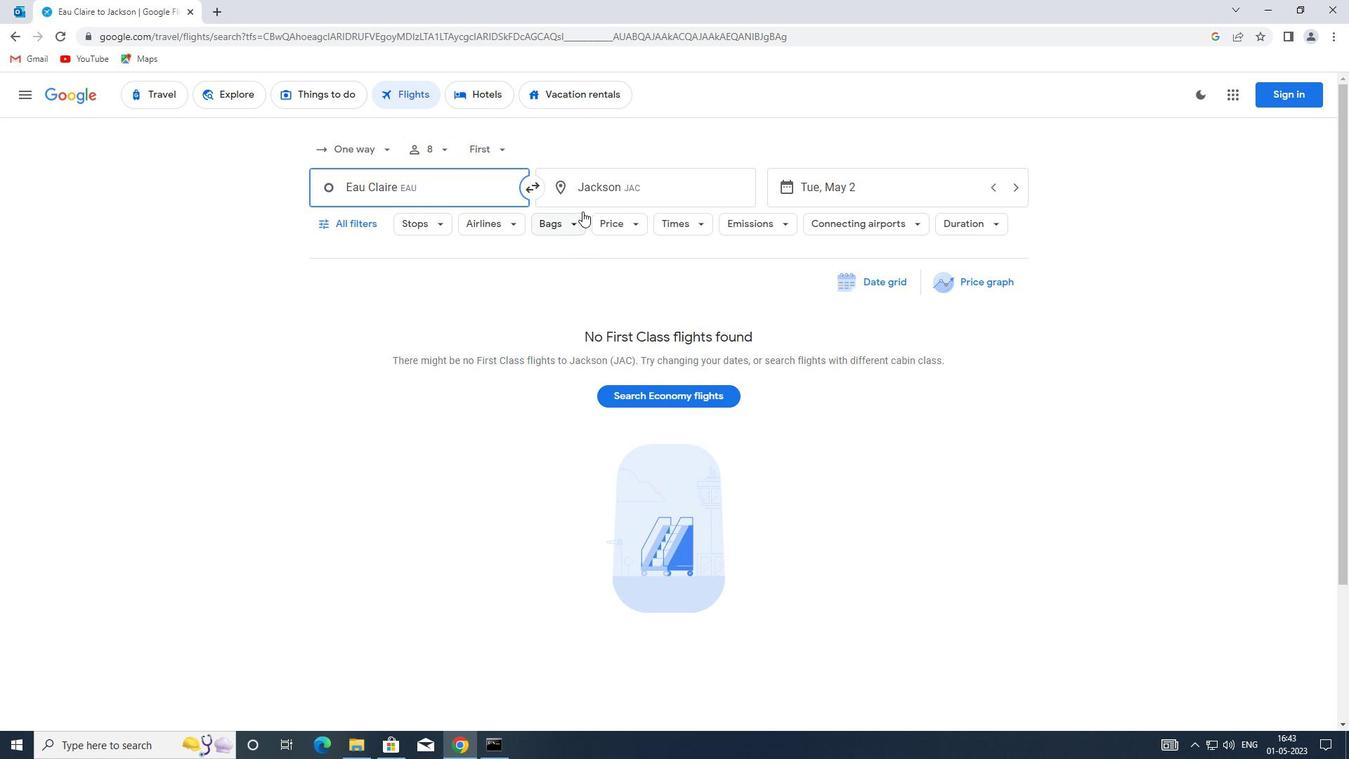 
Action: Mouse pressed left at (589, 191)
Screenshot: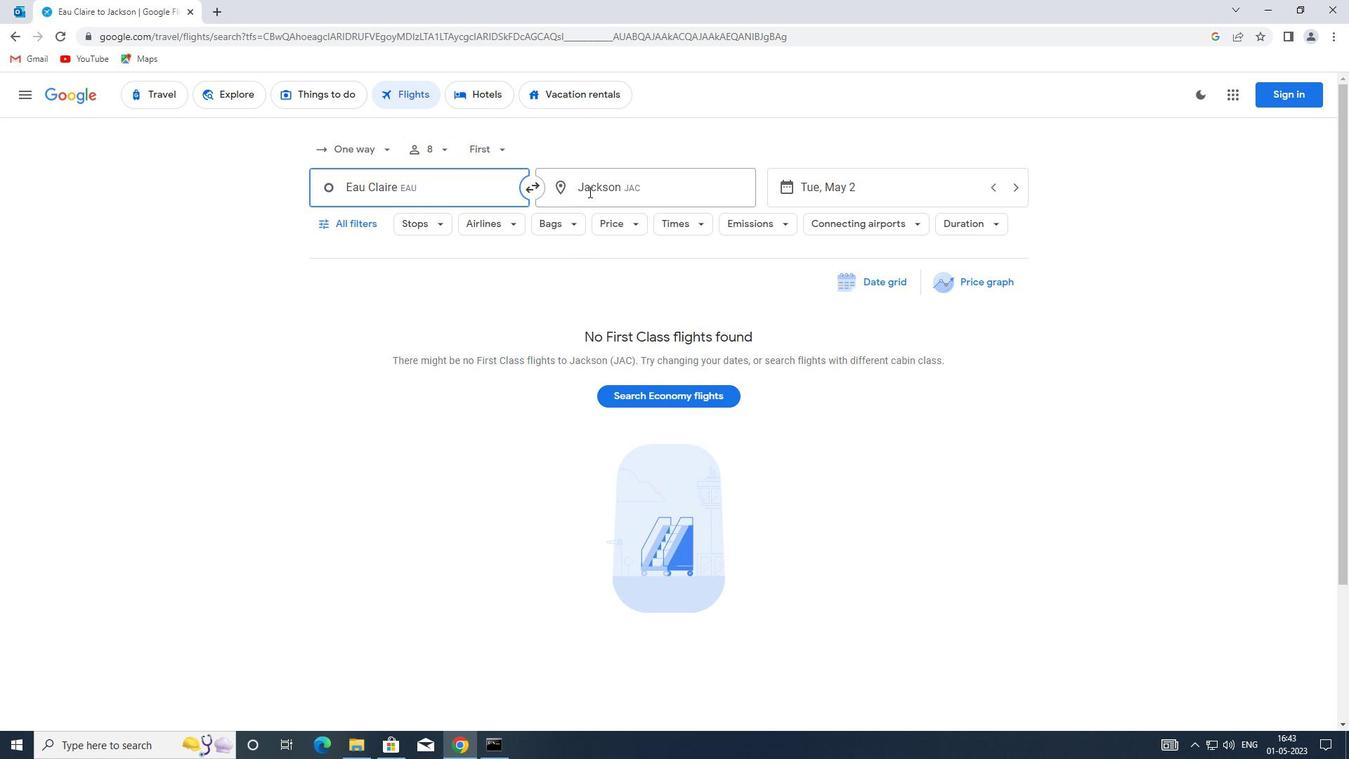 
Action: Mouse moved to (648, 332)
Screenshot: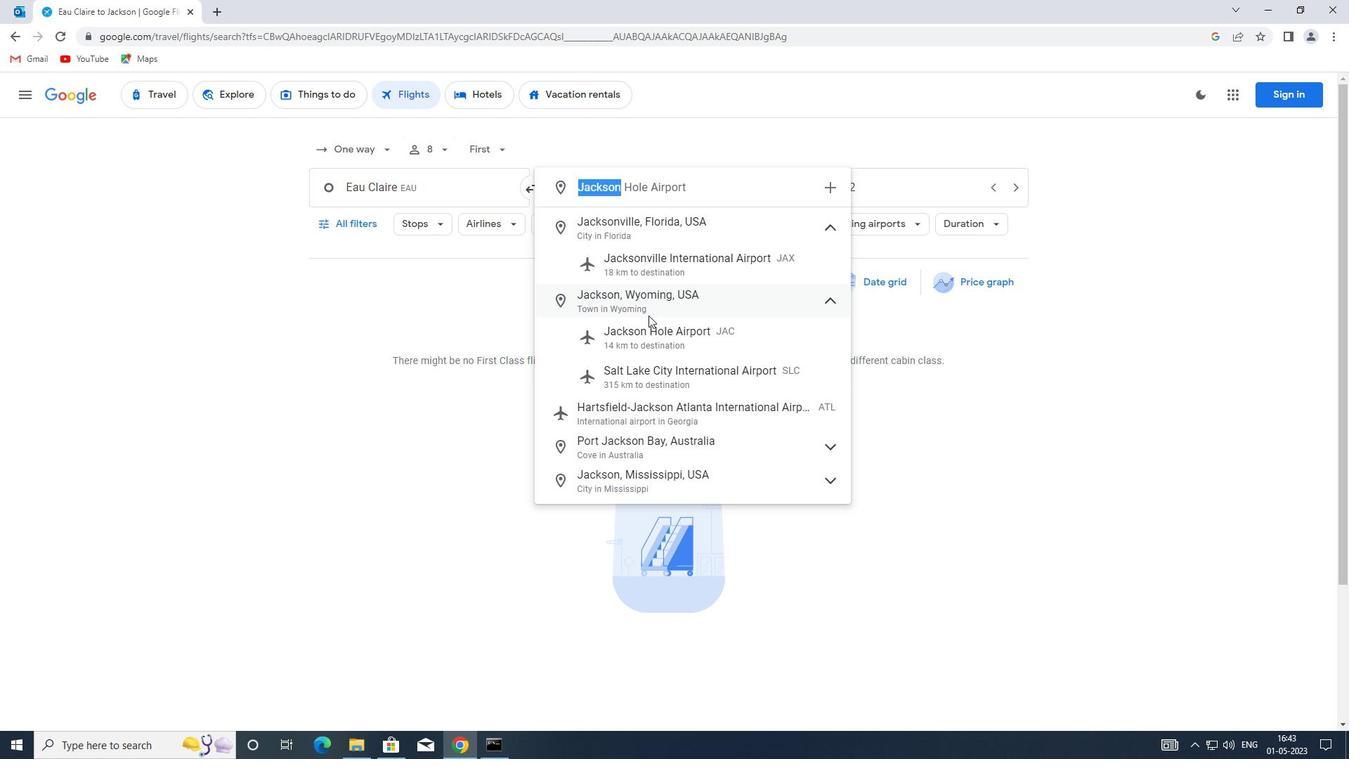 
Action: Mouse pressed left at (648, 332)
Screenshot: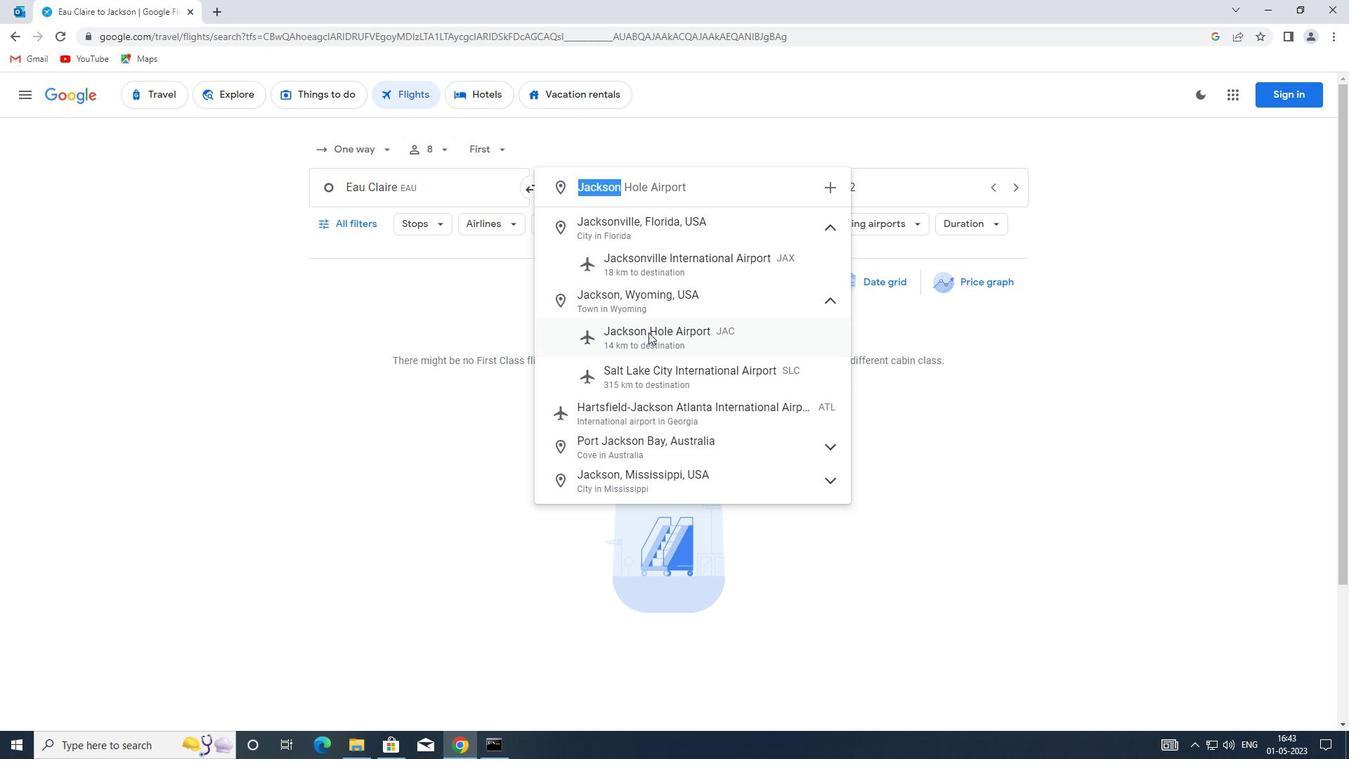 
Action: Mouse moved to (812, 188)
Screenshot: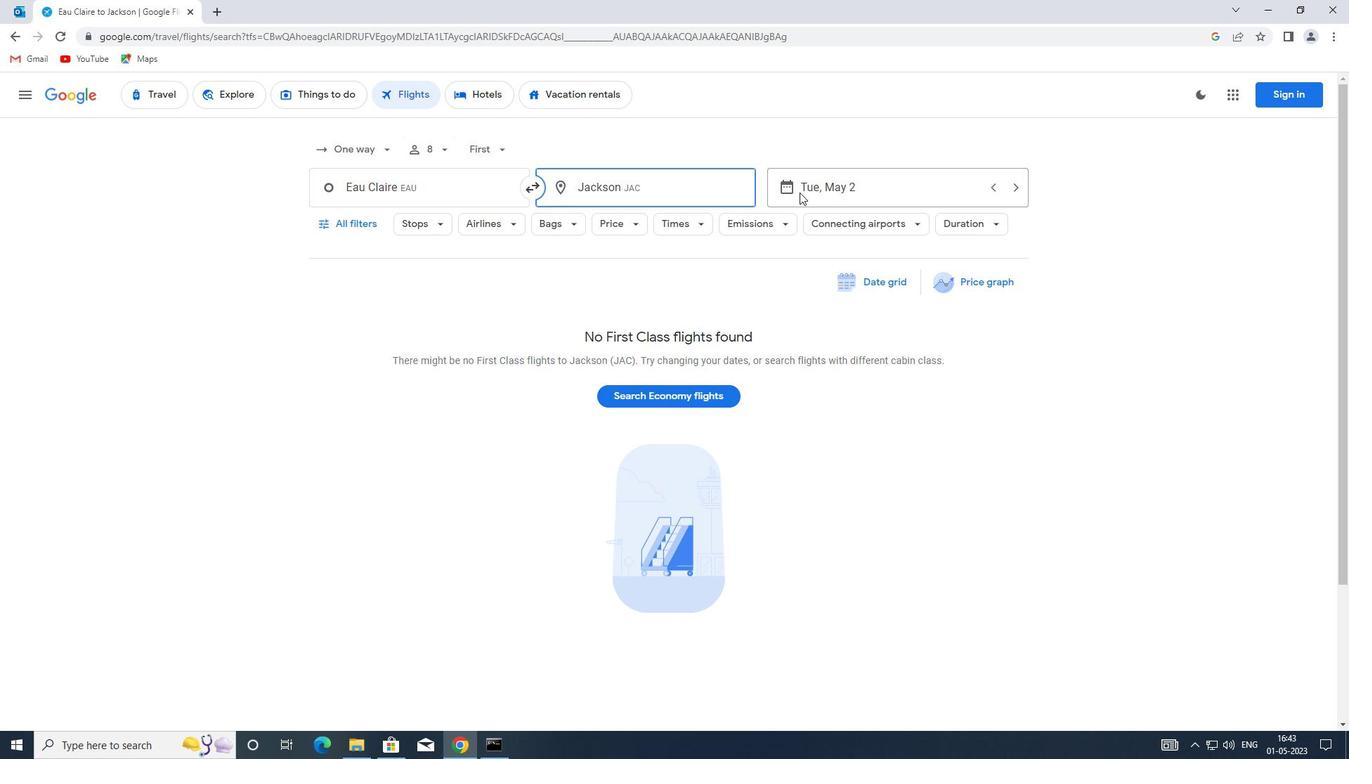 
Action: Mouse pressed left at (812, 188)
Screenshot: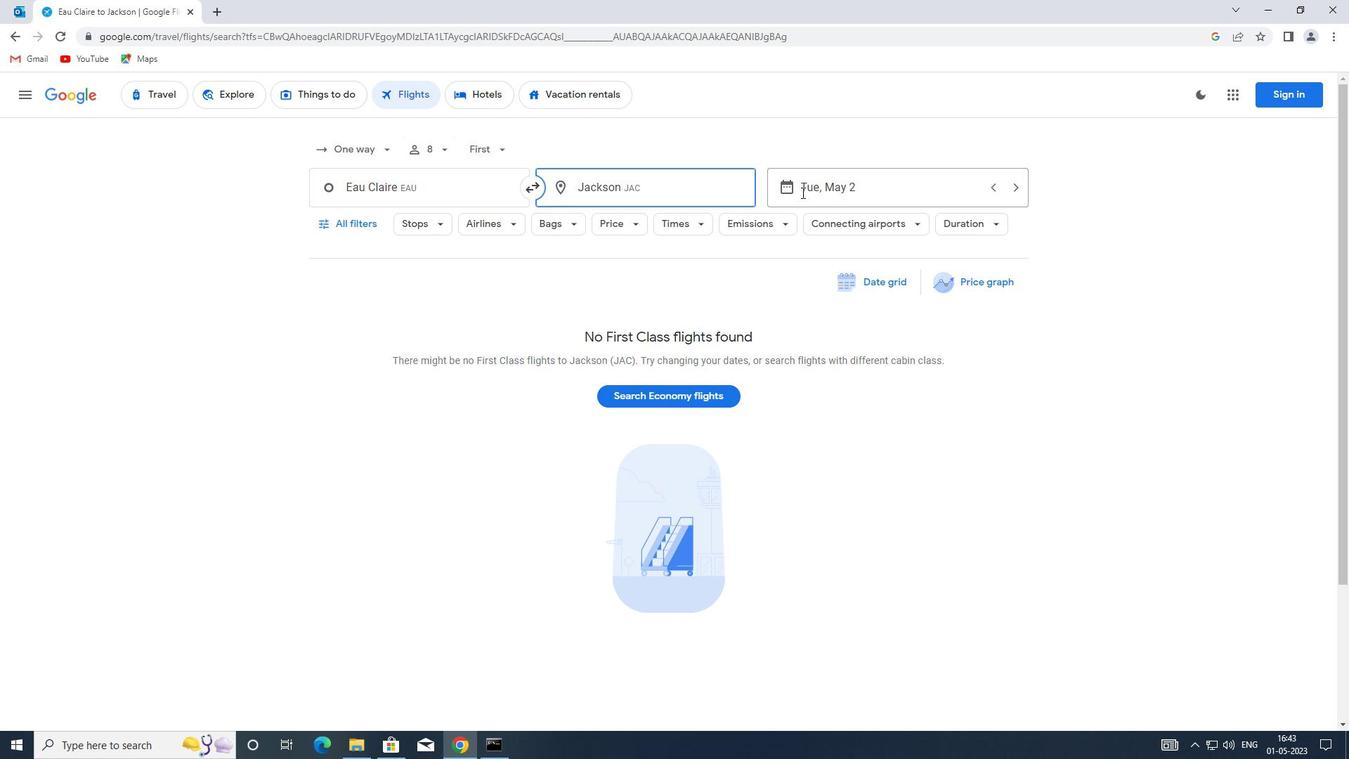 
Action: Mouse moved to (598, 303)
Screenshot: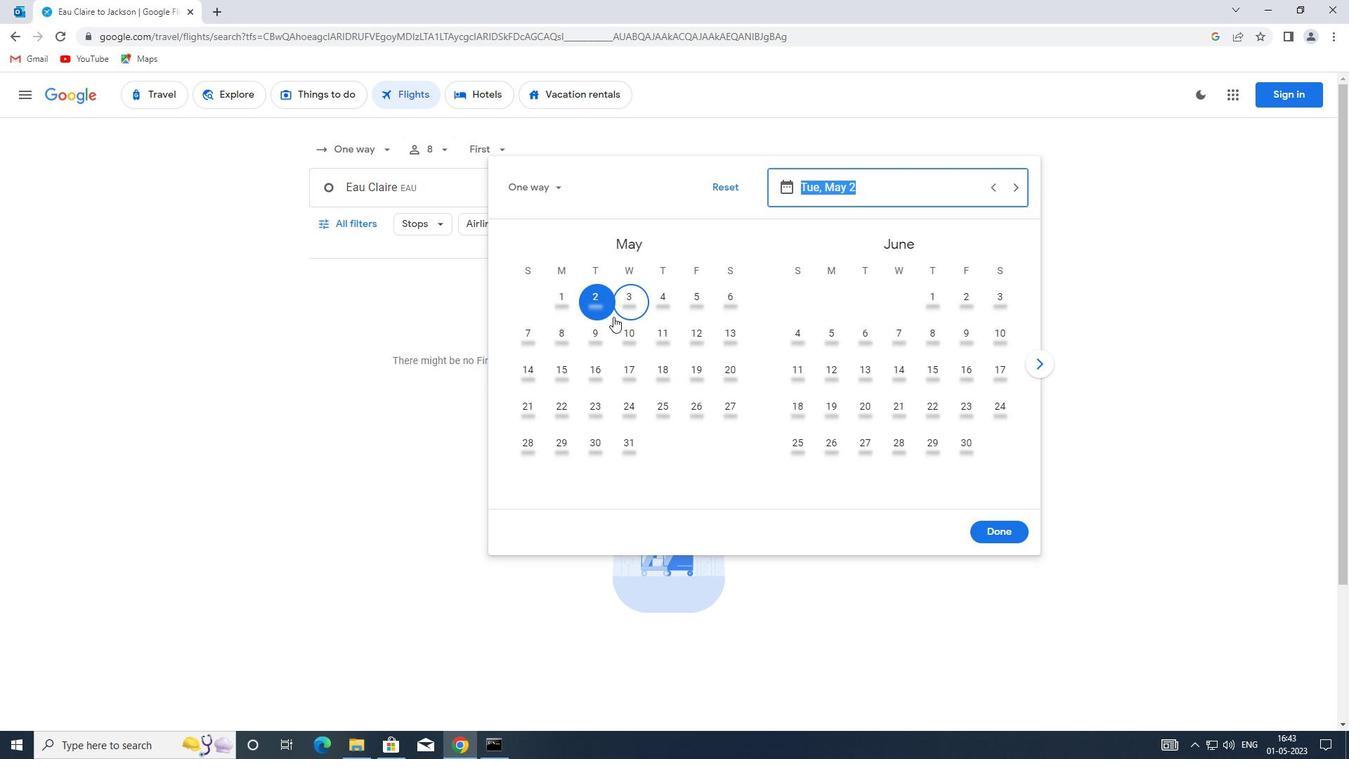 
Action: Mouse pressed left at (598, 303)
Screenshot: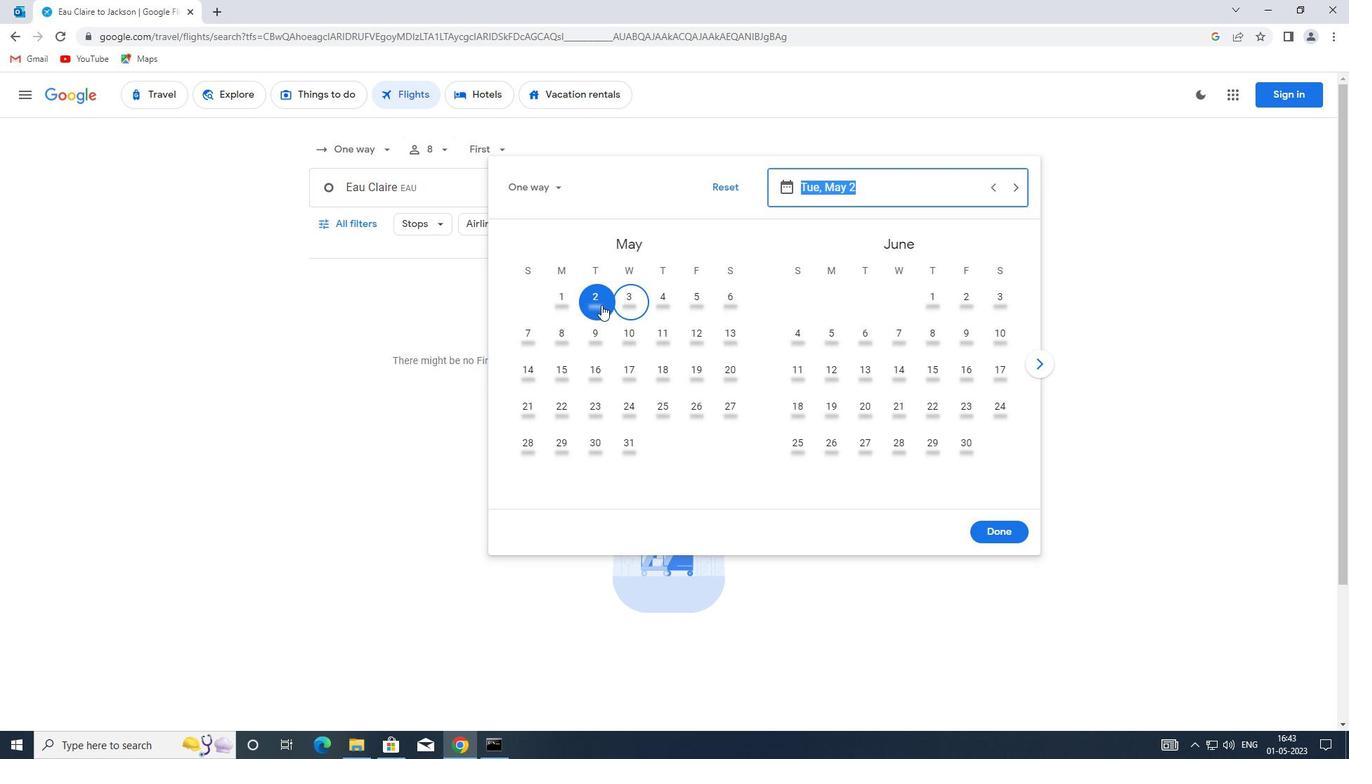 
Action: Mouse moved to (996, 542)
Screenshot: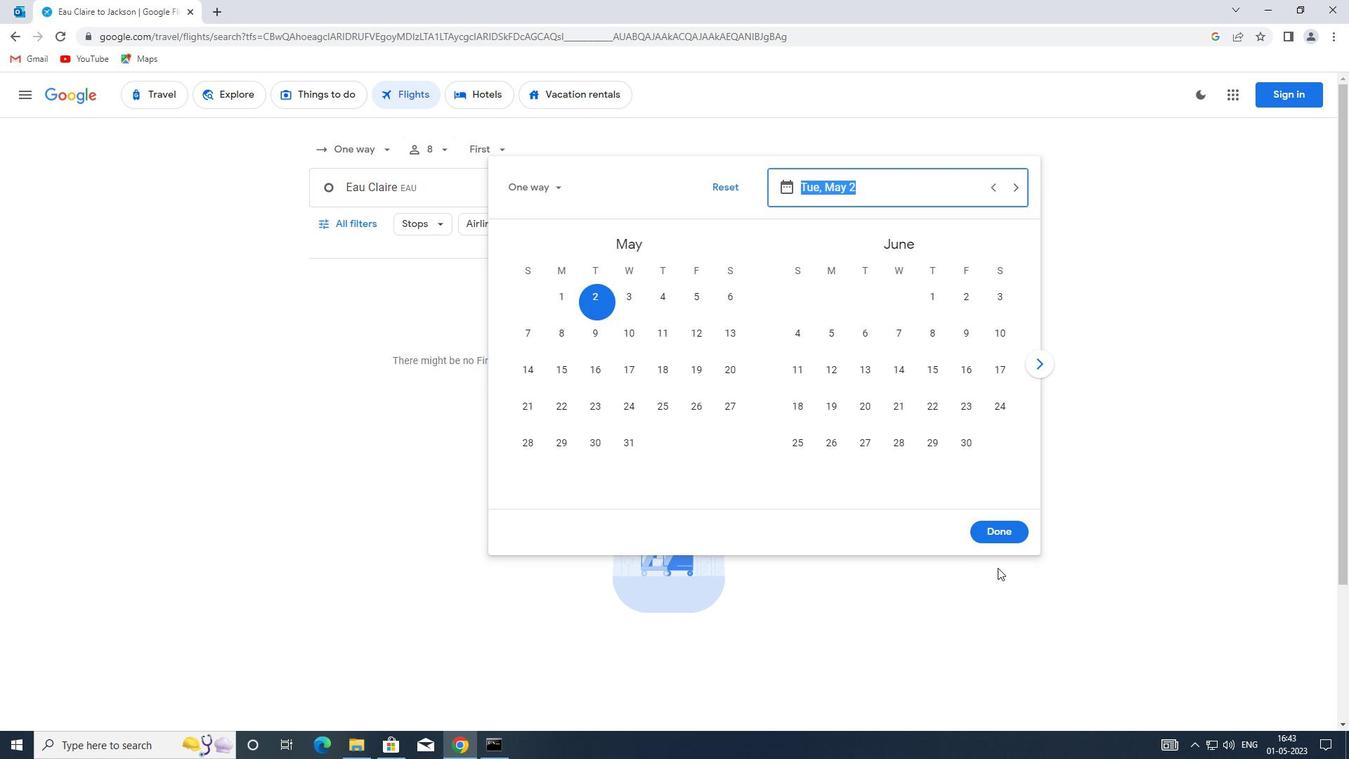 
Action: Mouse pressed left at (996, 542)
Screenshot: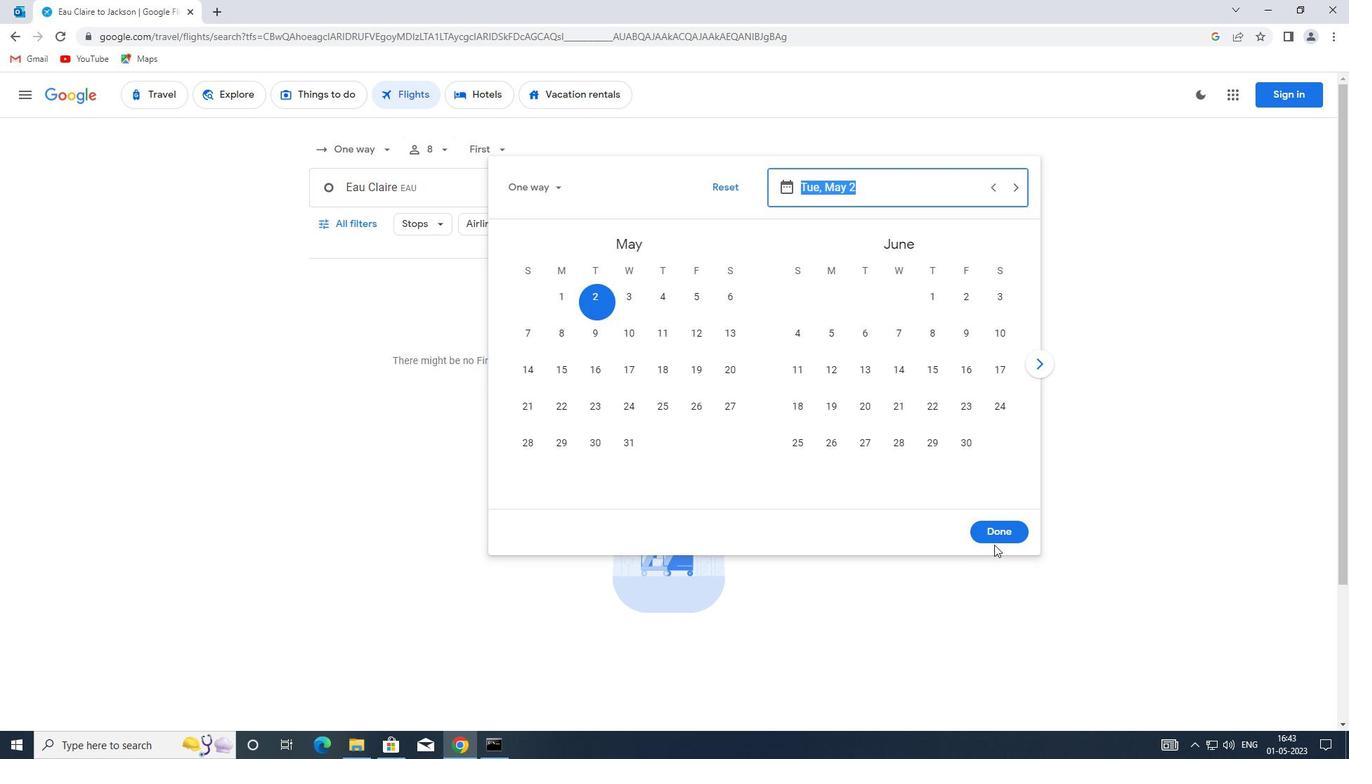 
Action: Mouse moved to (343, 220)
Screenshot: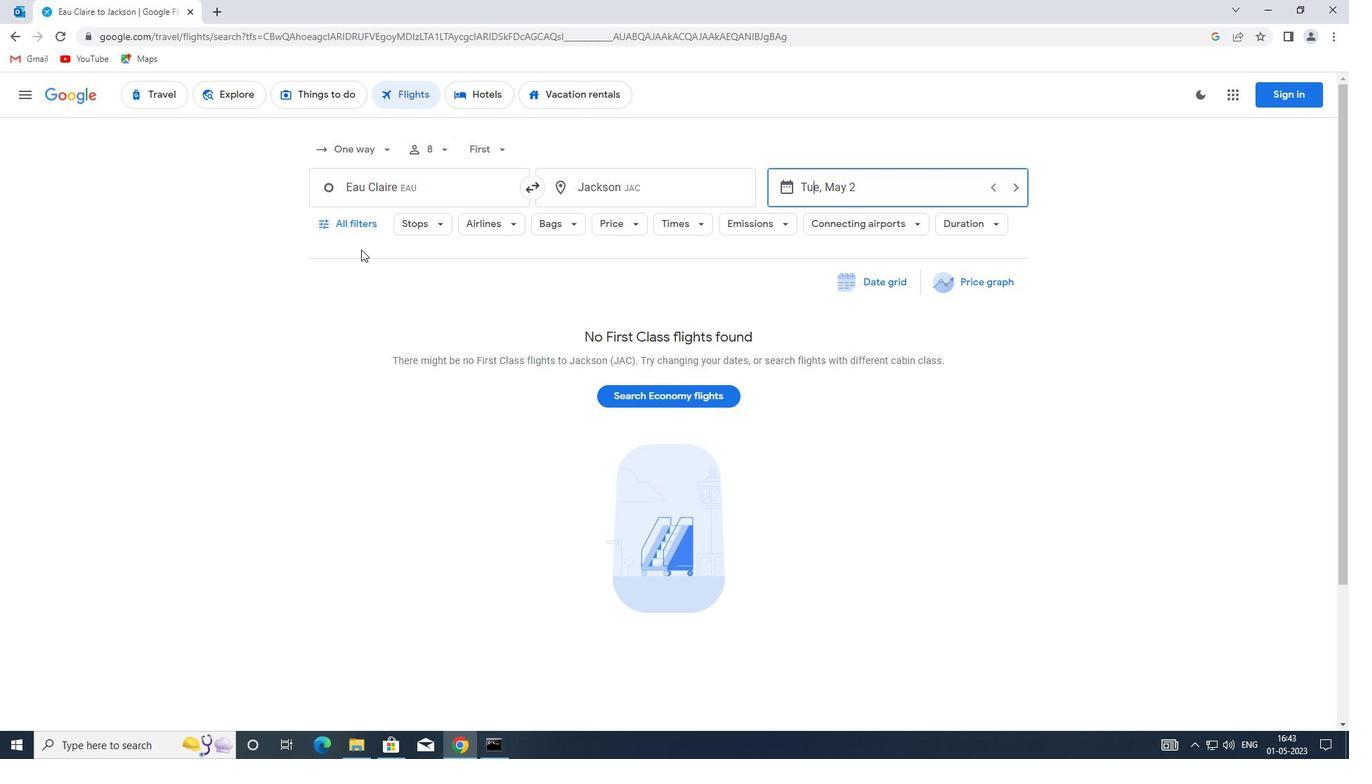 
Action: Mouse pressed left at (343, 220)
Screenshot: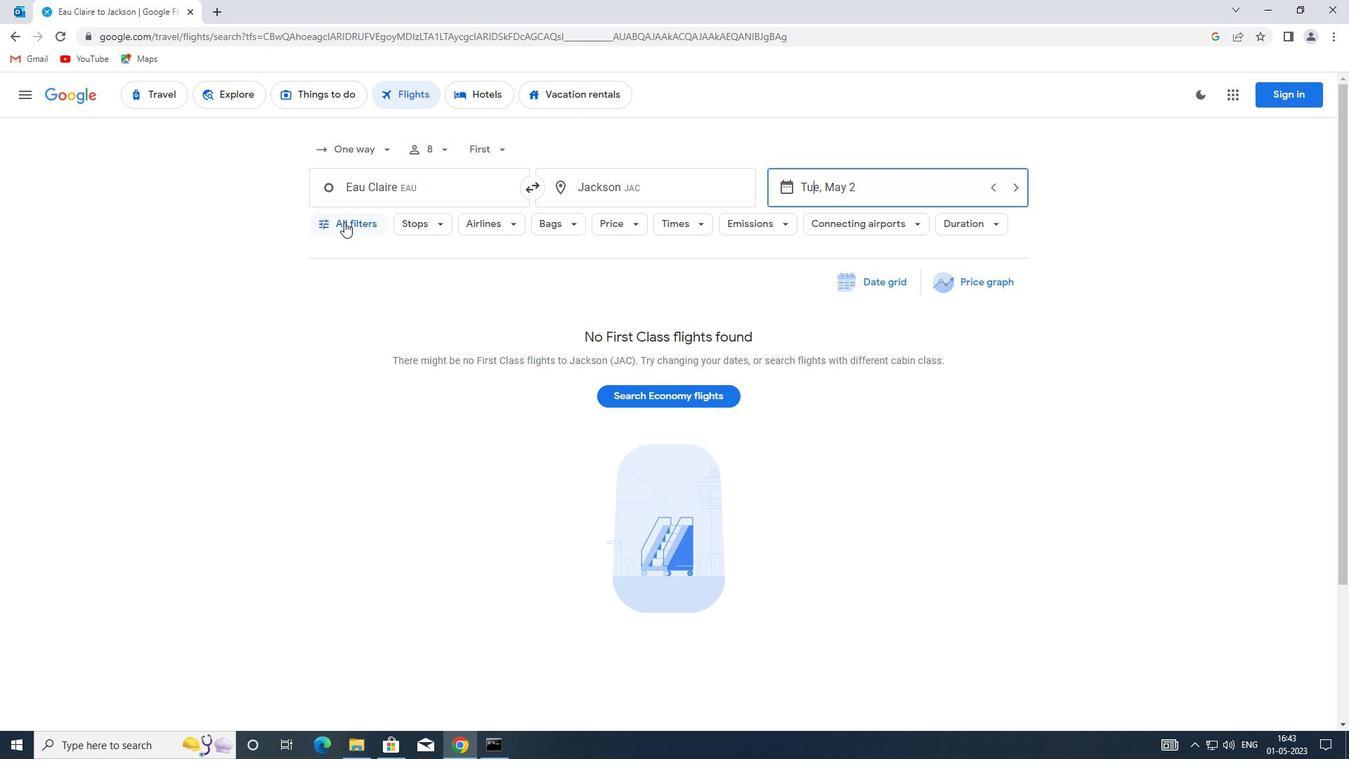 
Action: Mouse moved to (374, 324)
Screenshot: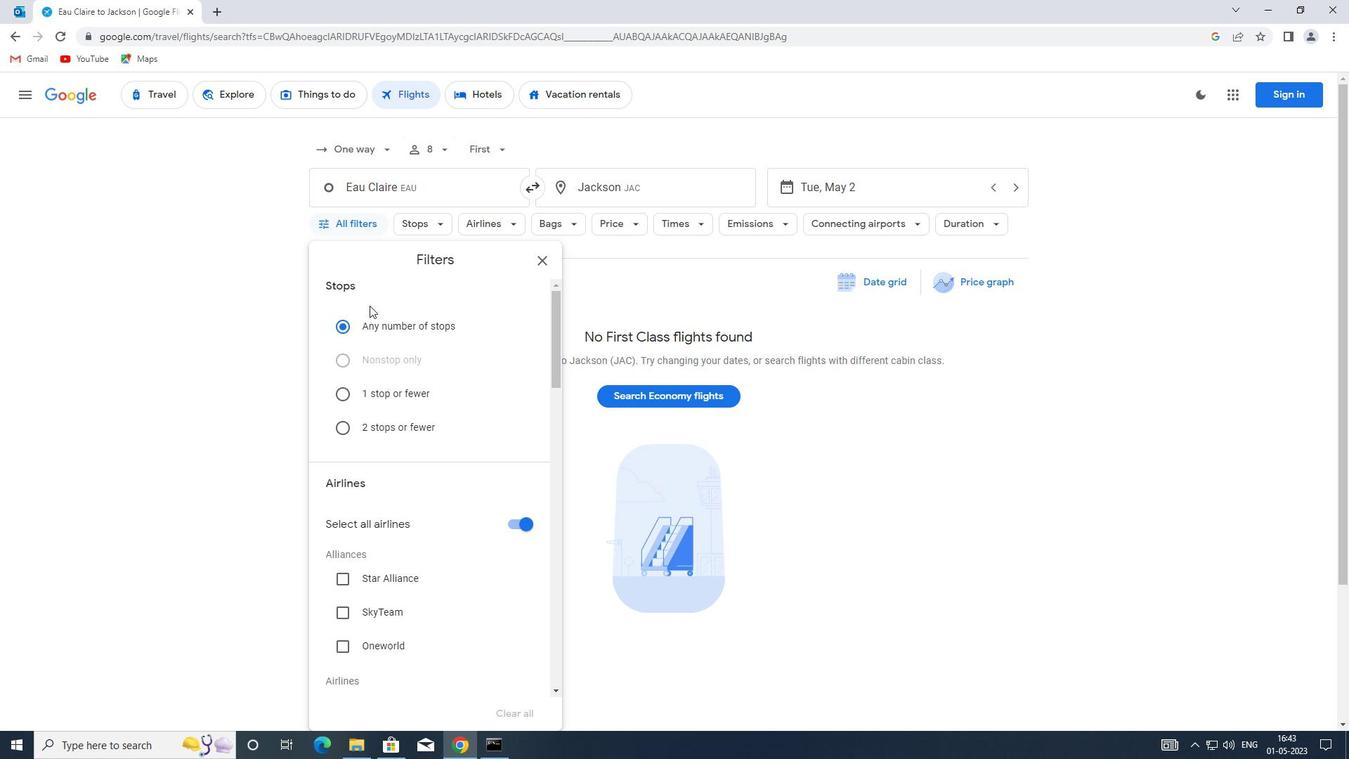 
Action: Mouse scrolled (374, 324) with delta (0, 0)
Screenshot: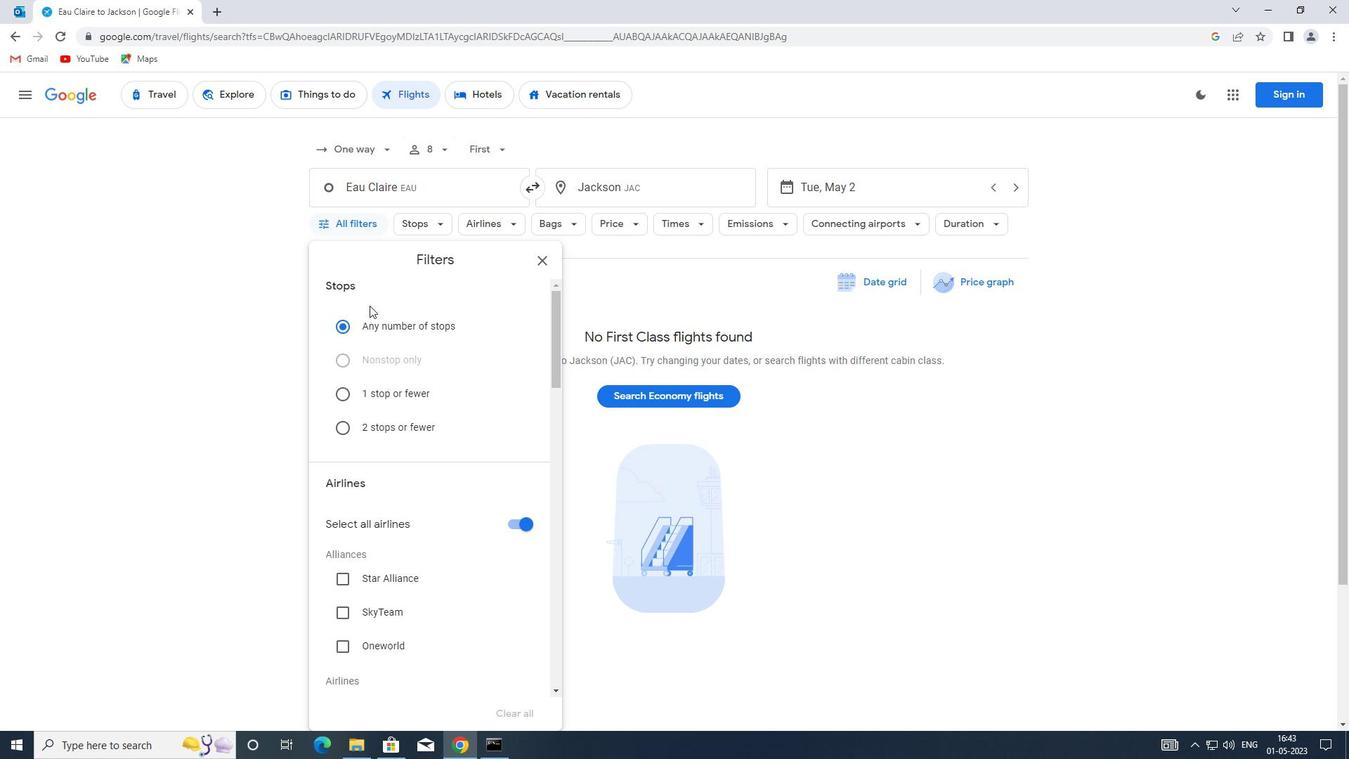 
Action: Mouse moved to (374, 328)
Screenshot: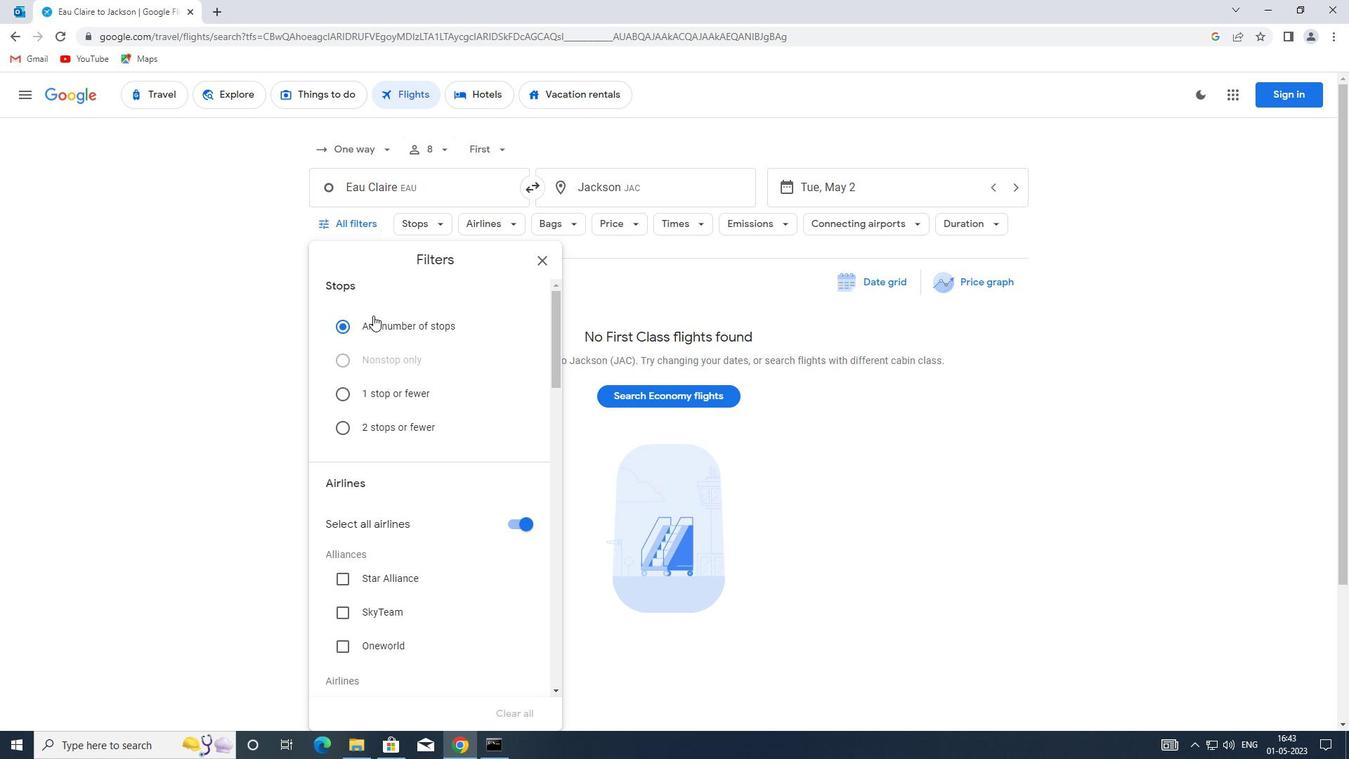 
Action: Mouse scrolled (374, 327) with delta (0, 0)
Screenshot: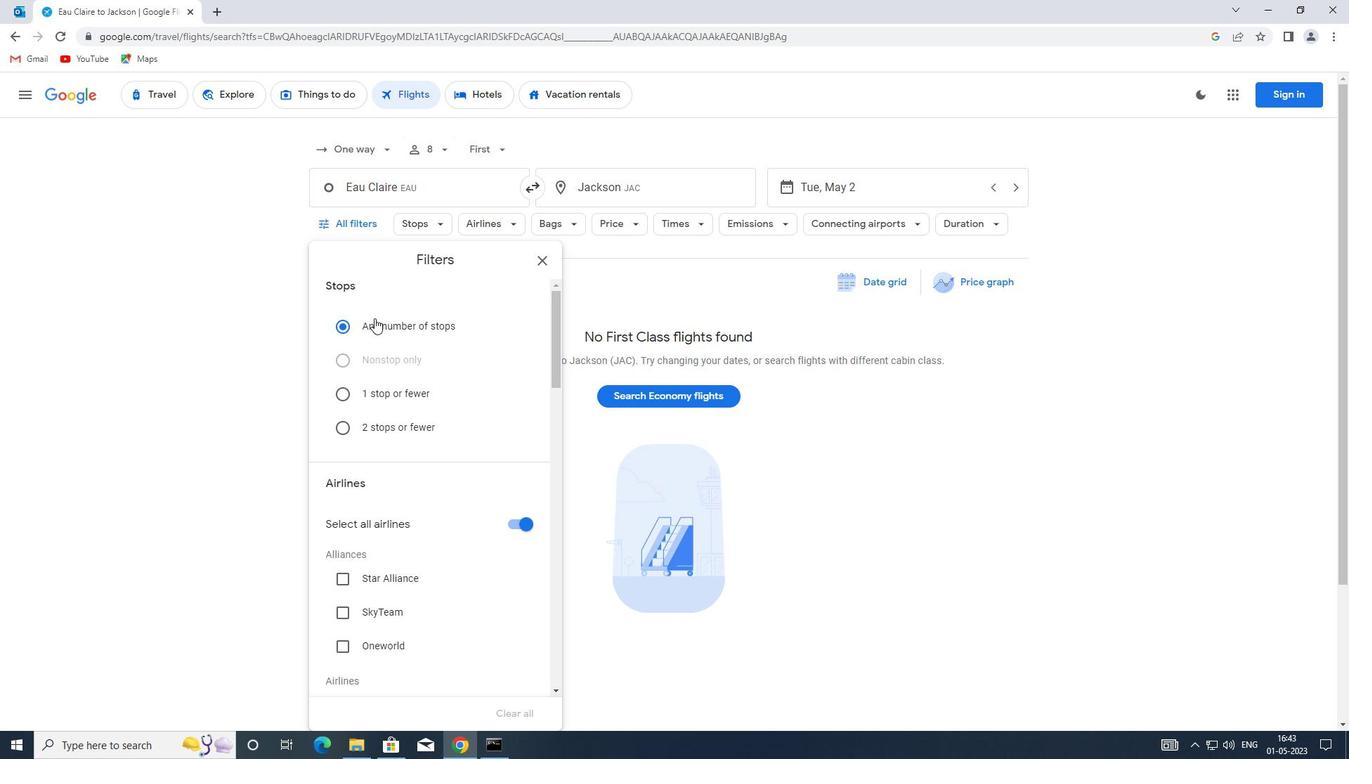 
Action: Mouse moved to (527, 382)
Screenshot: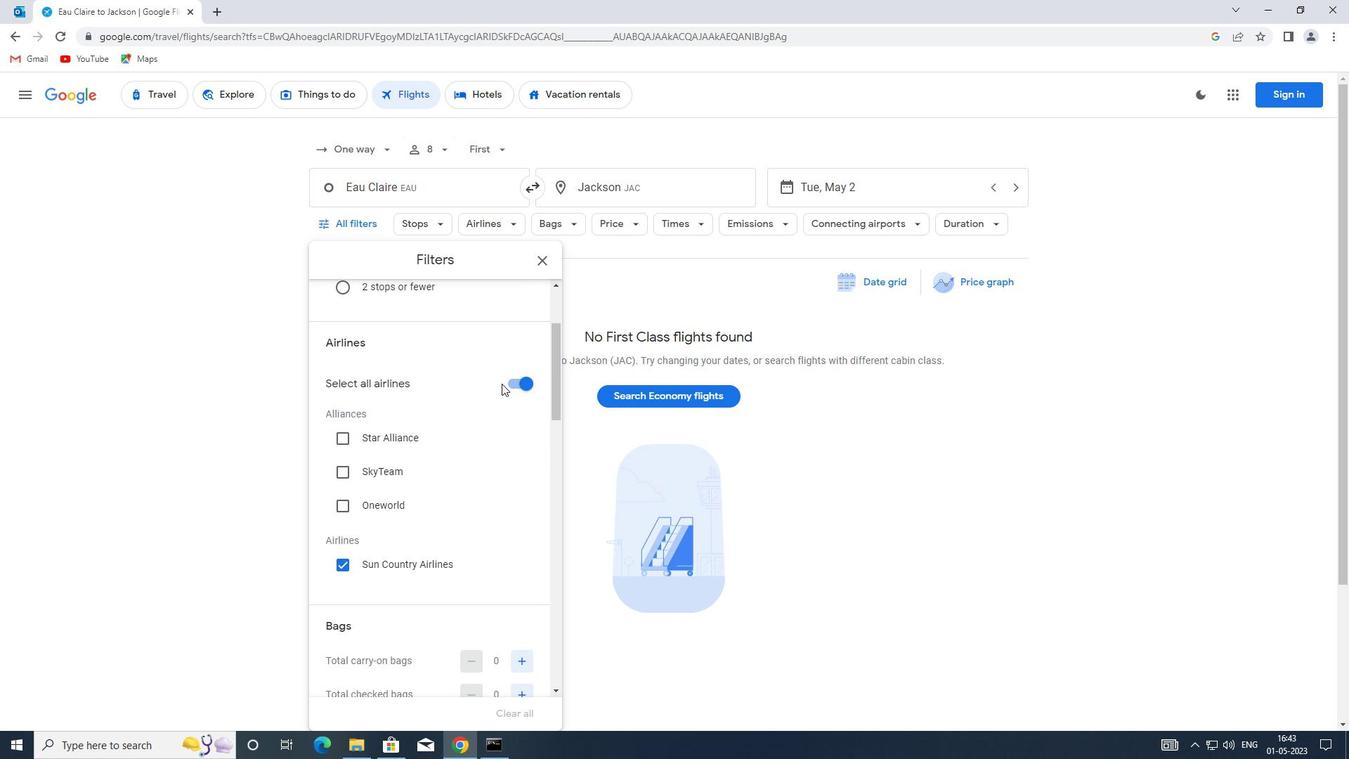 
Action: Mouse pressed left at (527, 382)
Screenshot: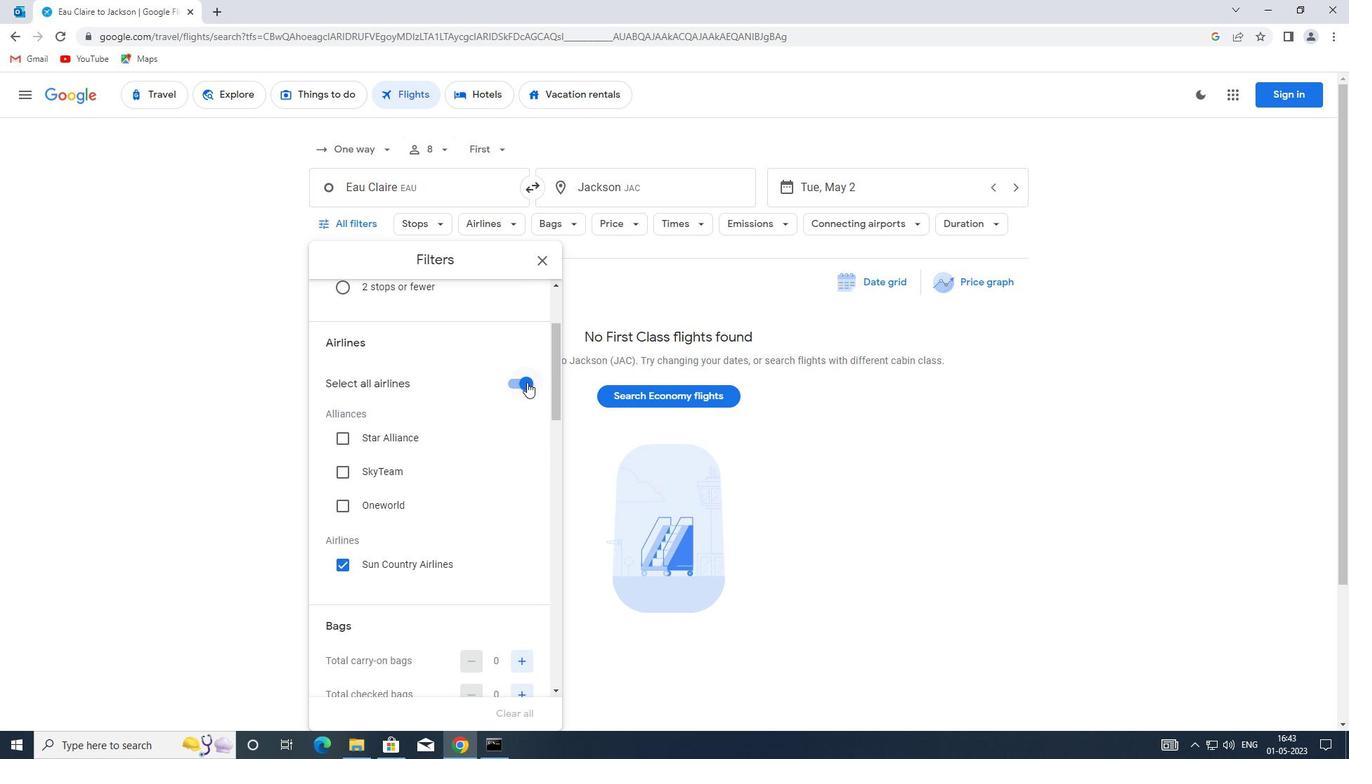 
Action: Mouse moved to (433, 390)
Screenshot: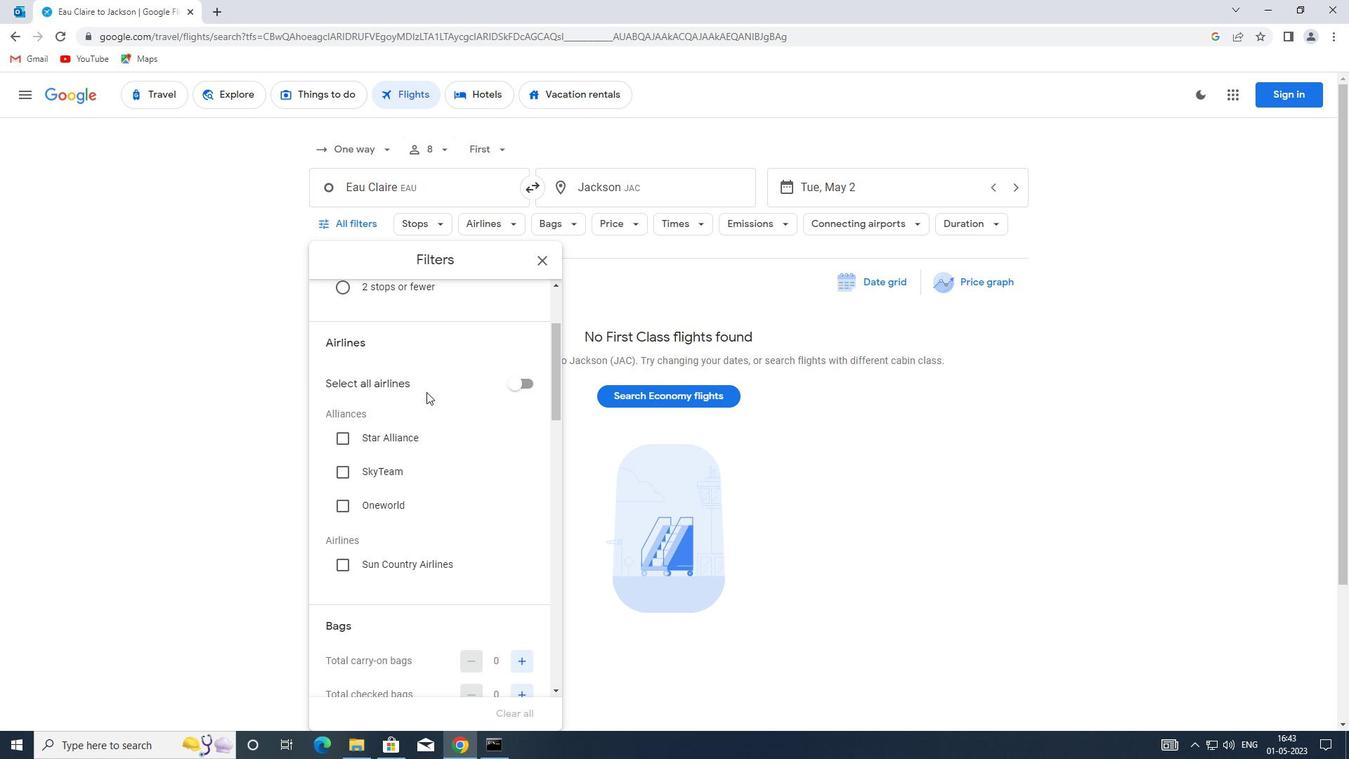 
Action: Mouse scrolled (433, 390) with delta (0, 0)
Screenshot: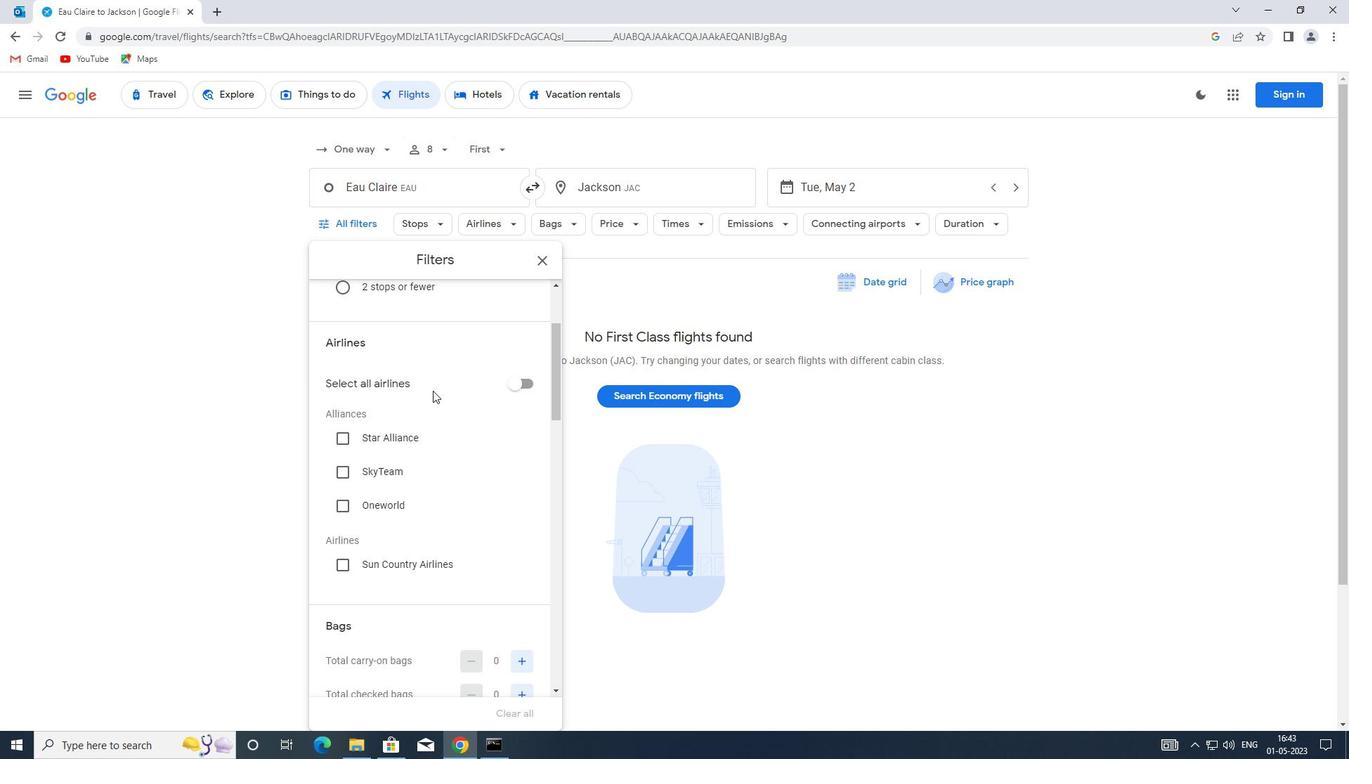 
Action: Mouse scrolled (433, 390) with delta (0, 0)
Screenshot: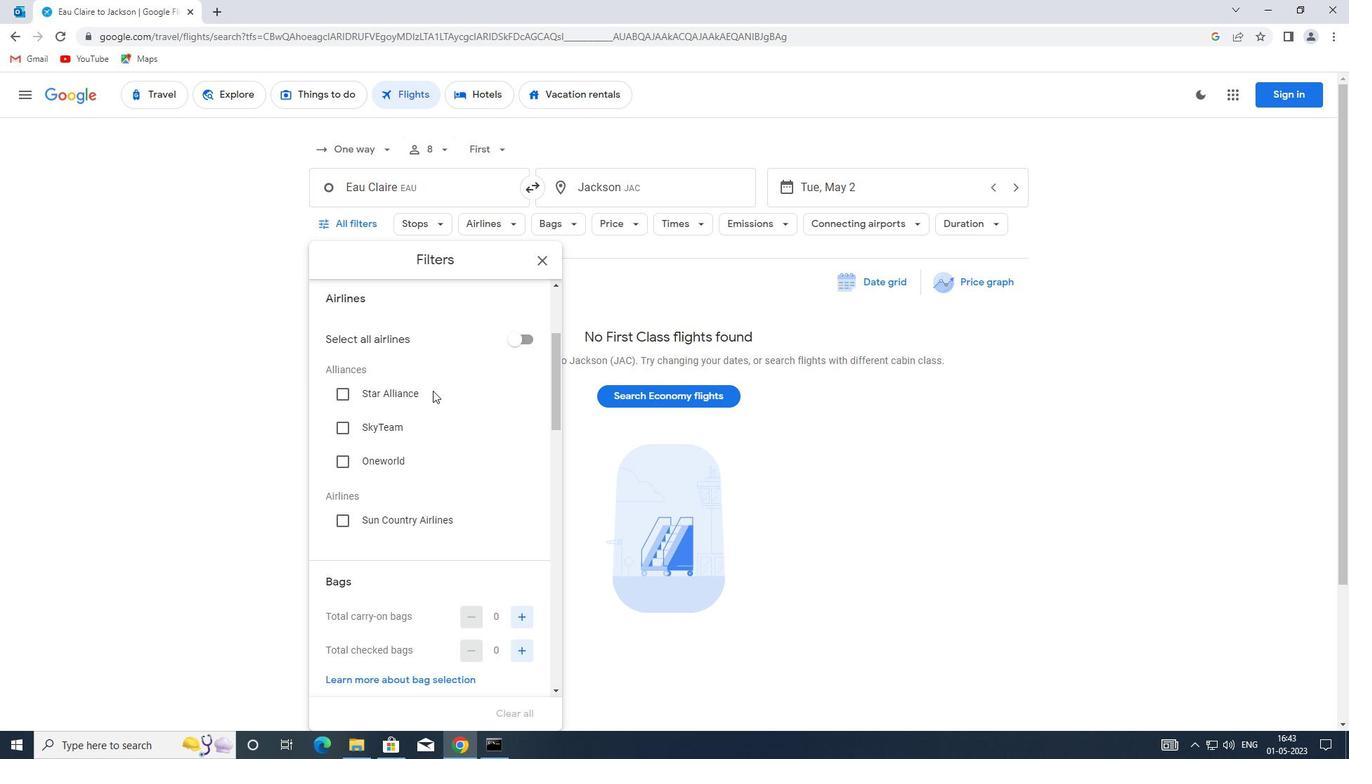 
Action: Mouse moved to (432, 396)
Screenshot: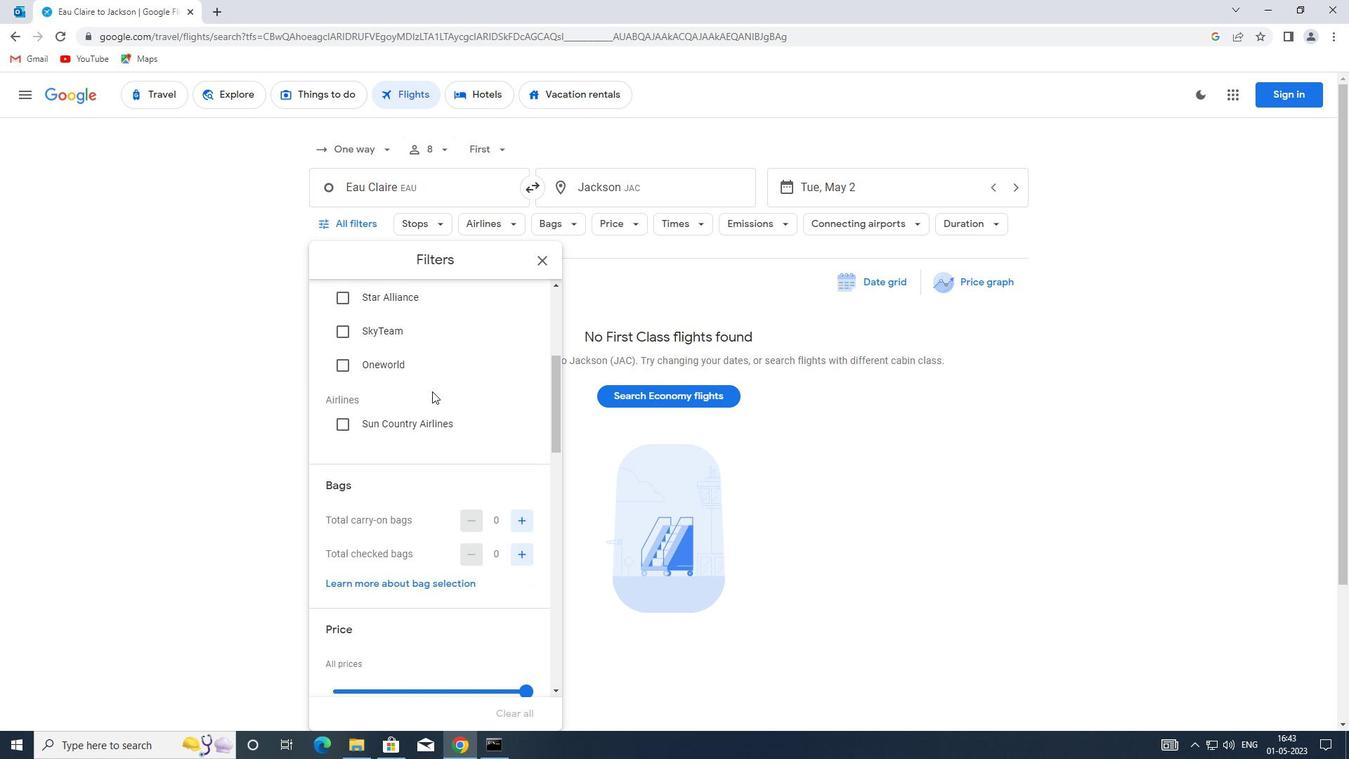 
Action: Mouse scrolled (432, 395) with delta (0, 0)
Screenshot: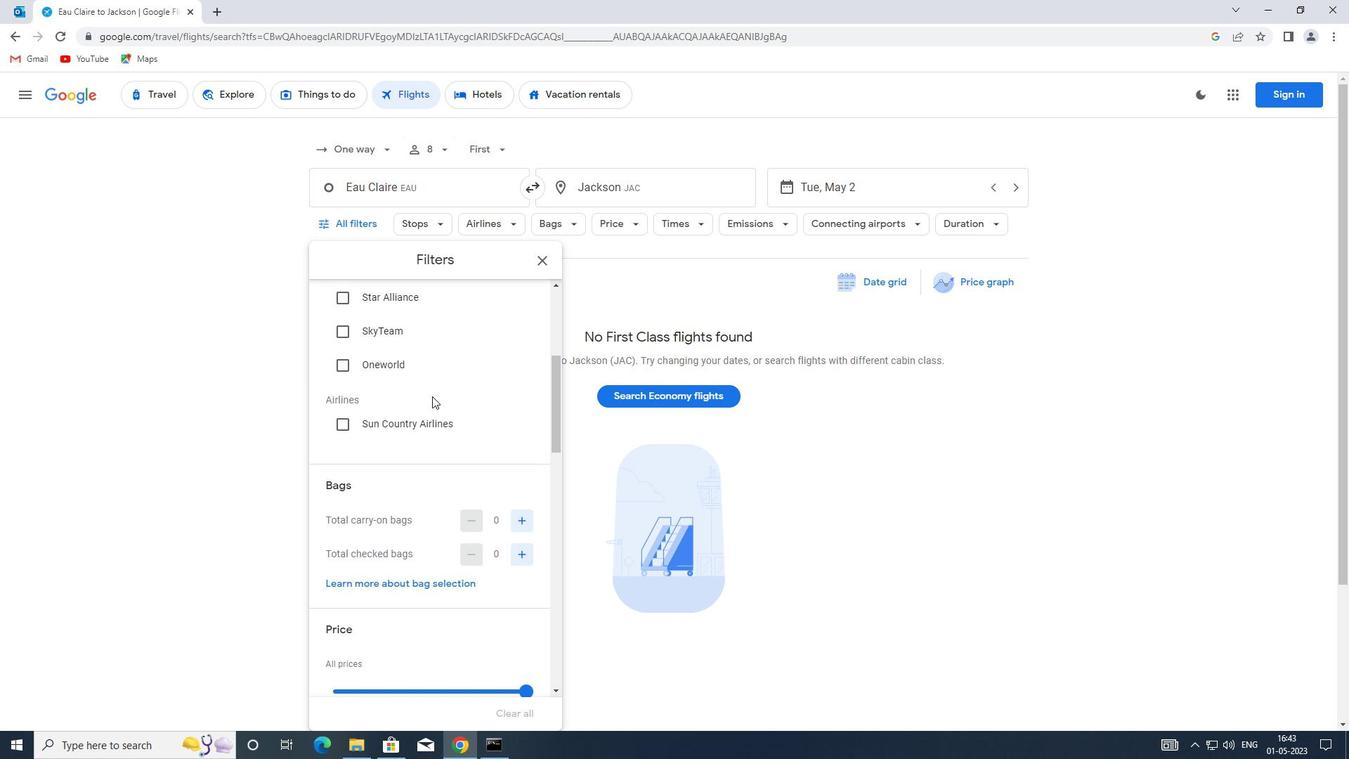 
Action: Mouse moved to (435, 393)
Screenshot: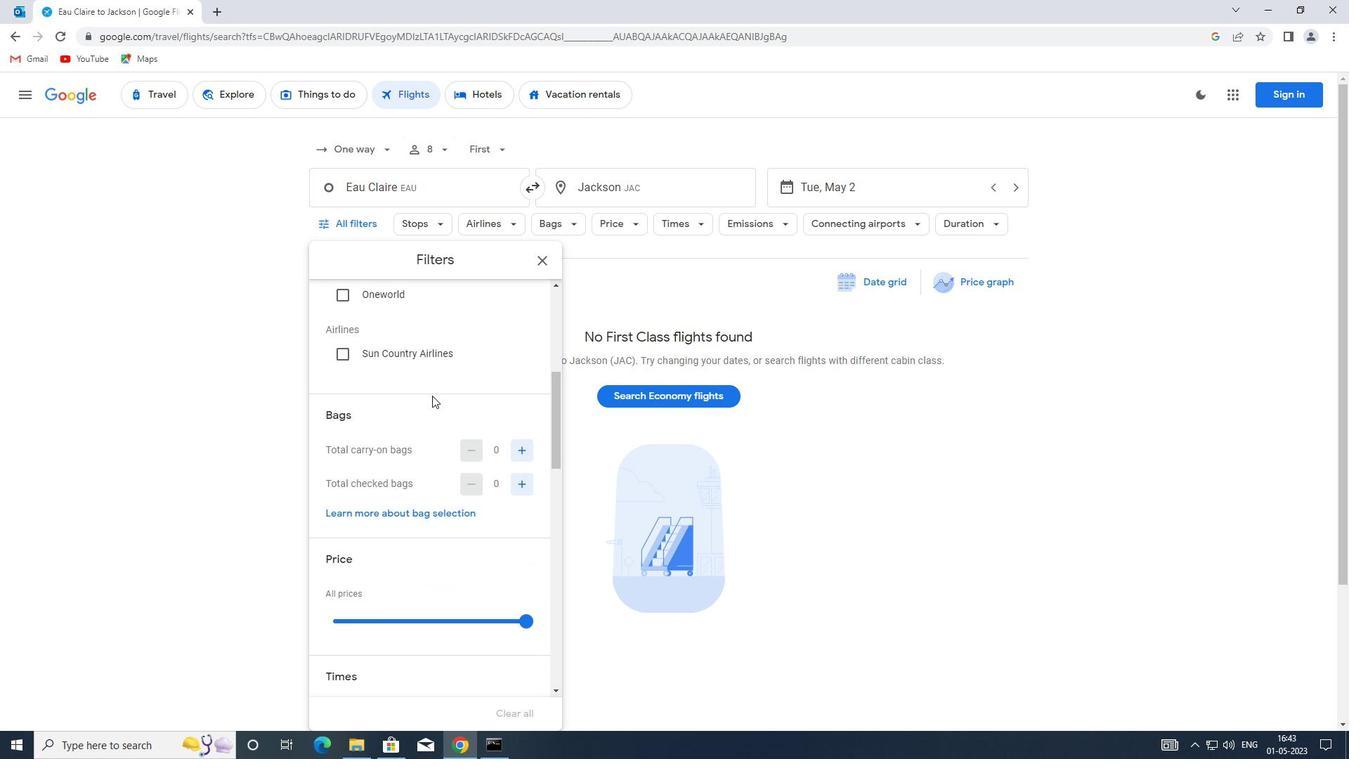 
Action: Mouse scrolled (435, 393) with delta (0, 0)
Screenshot: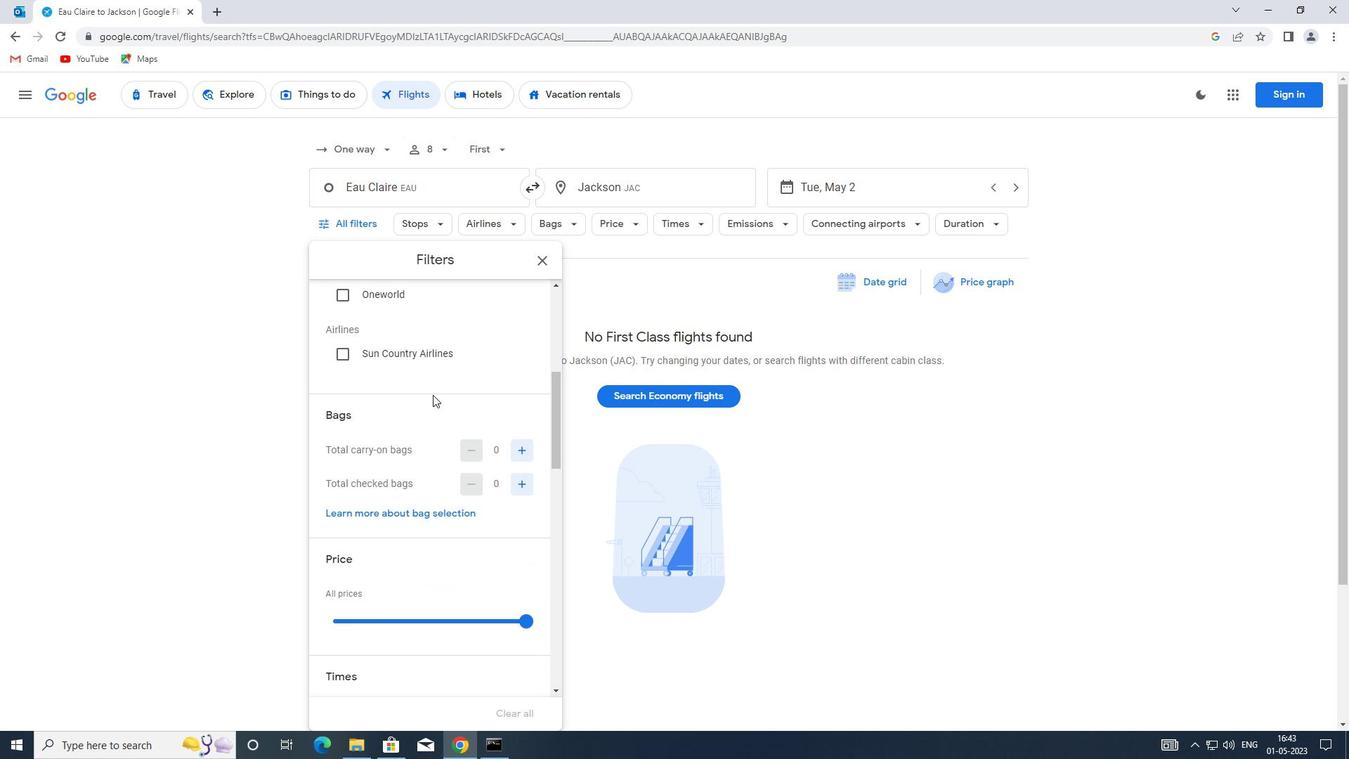 
Action: Mouse moved to (518, 417)
Screenshot: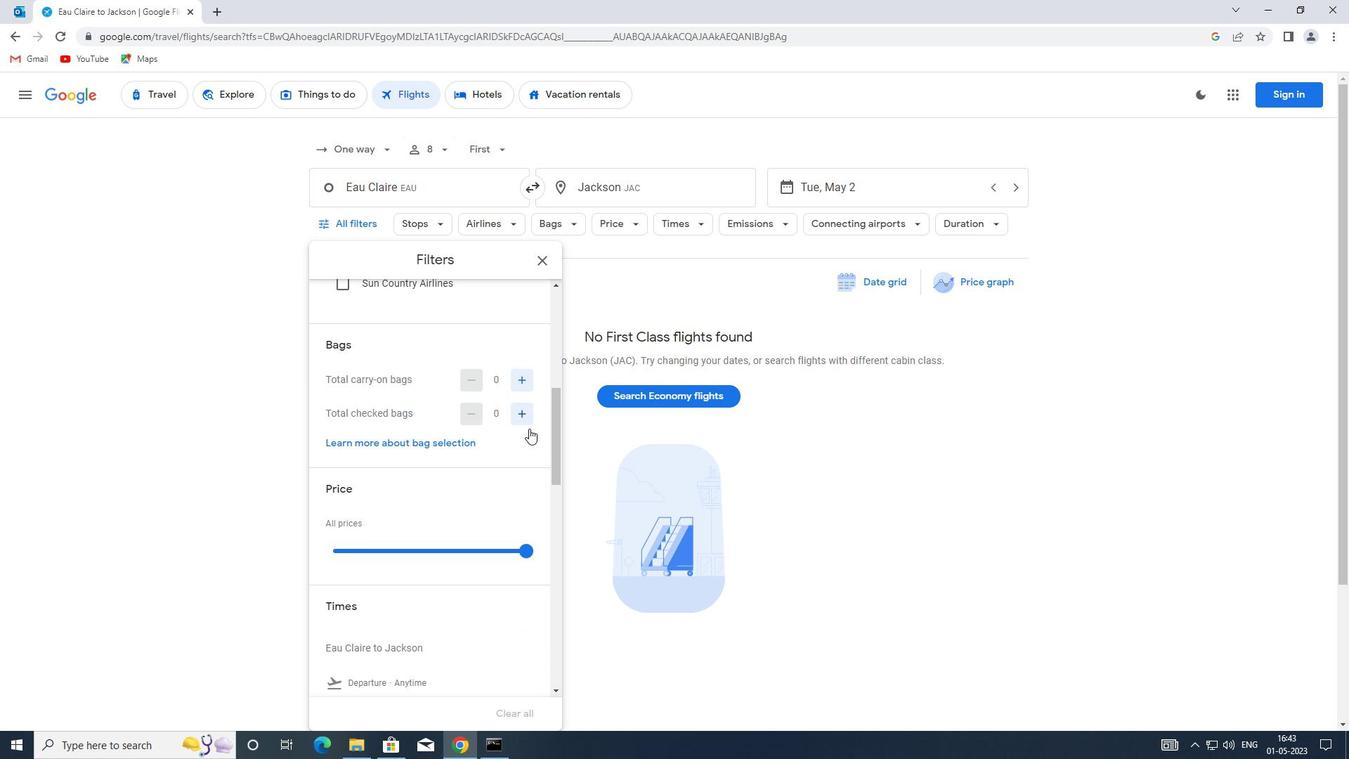 
Action: Mouse pressed left at (518, 417)
Screenshot: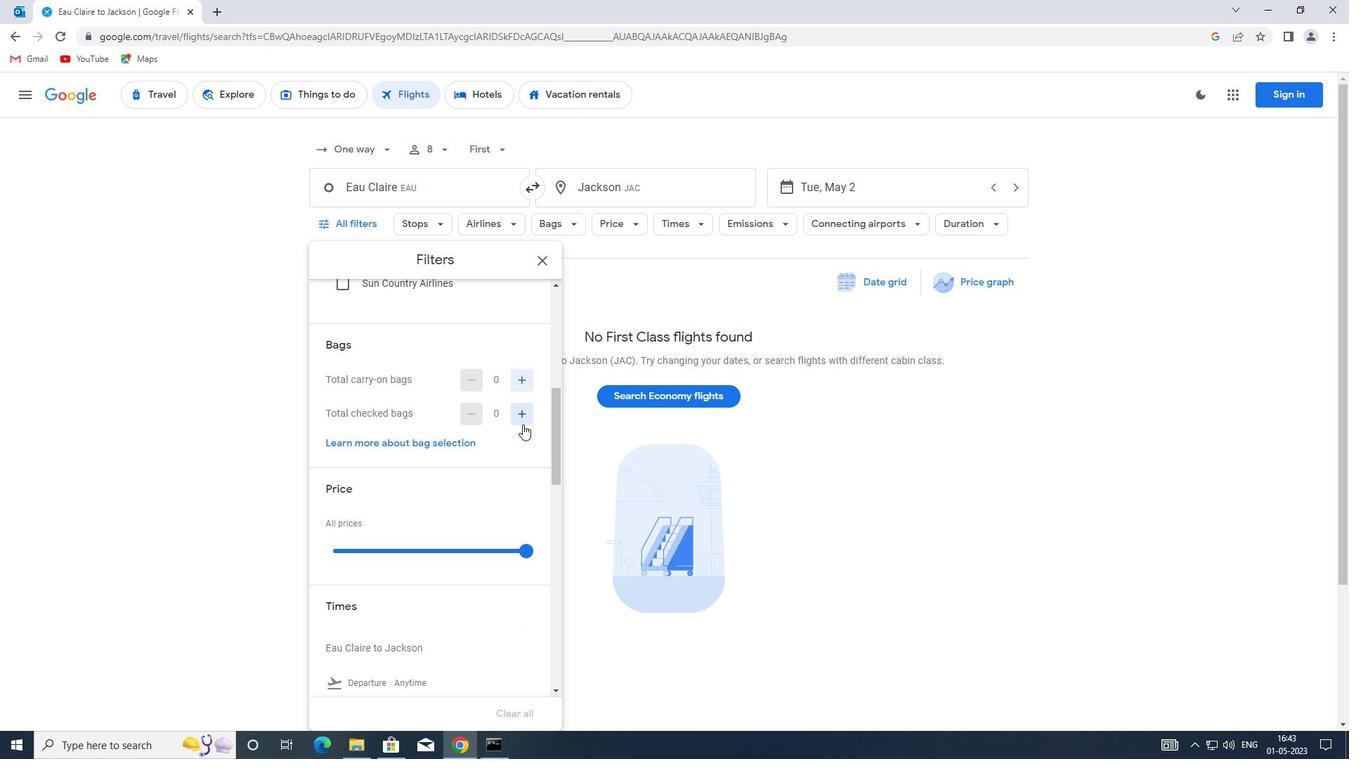 
Action: Mouse moved to (438, 449)
Screenshot: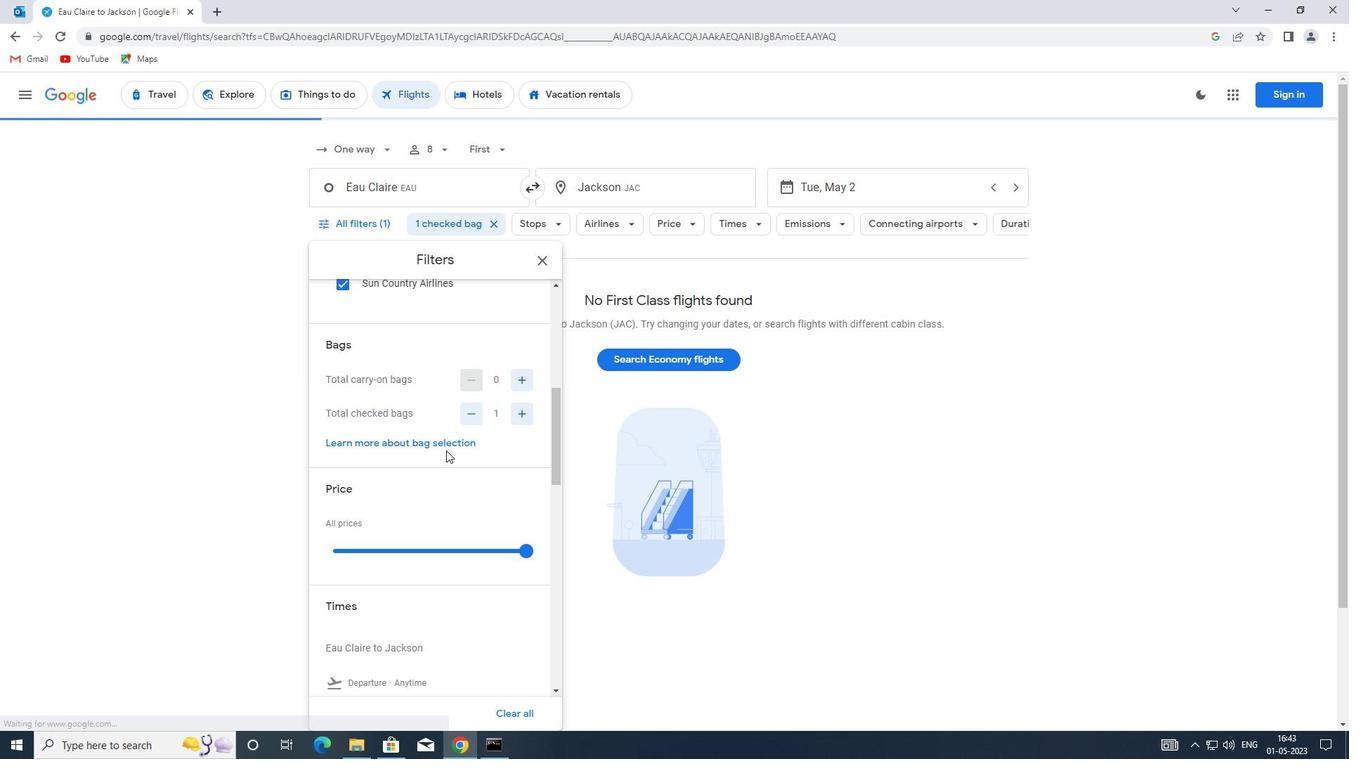 
Action: Mouse scrolled (438, 449) with delta (0, 0)
Screenshot: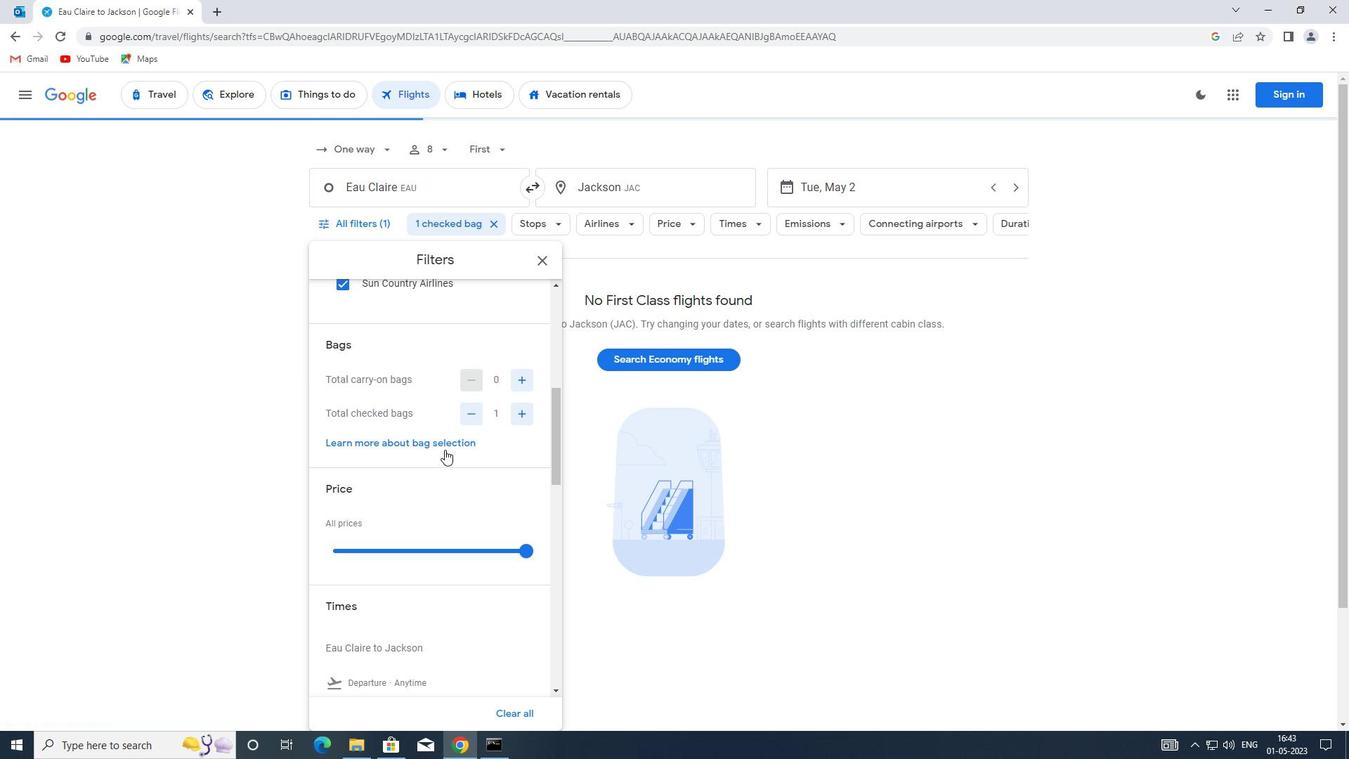 
Action: Mouse moved to (413, 473)
Screenshot: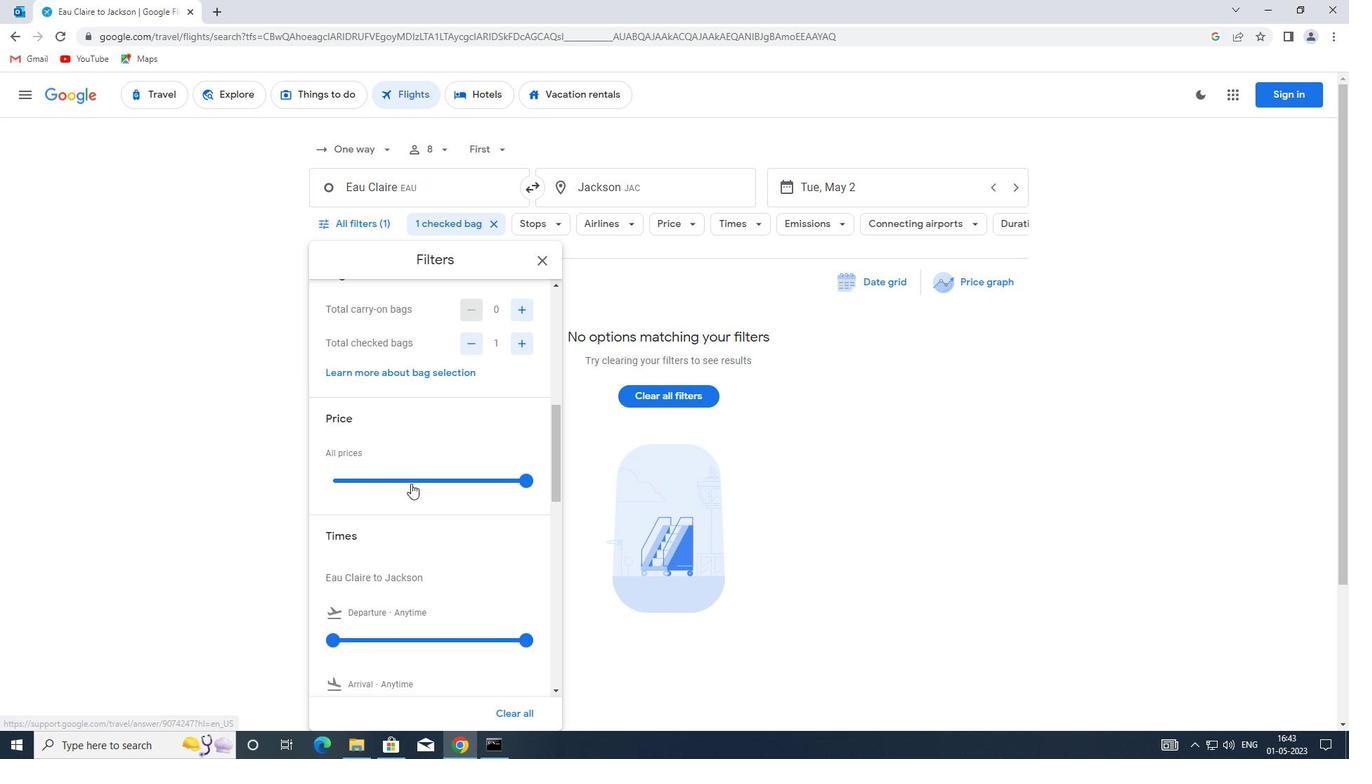 
Action: Mouse pressed left at (413, 473)
Screenshot: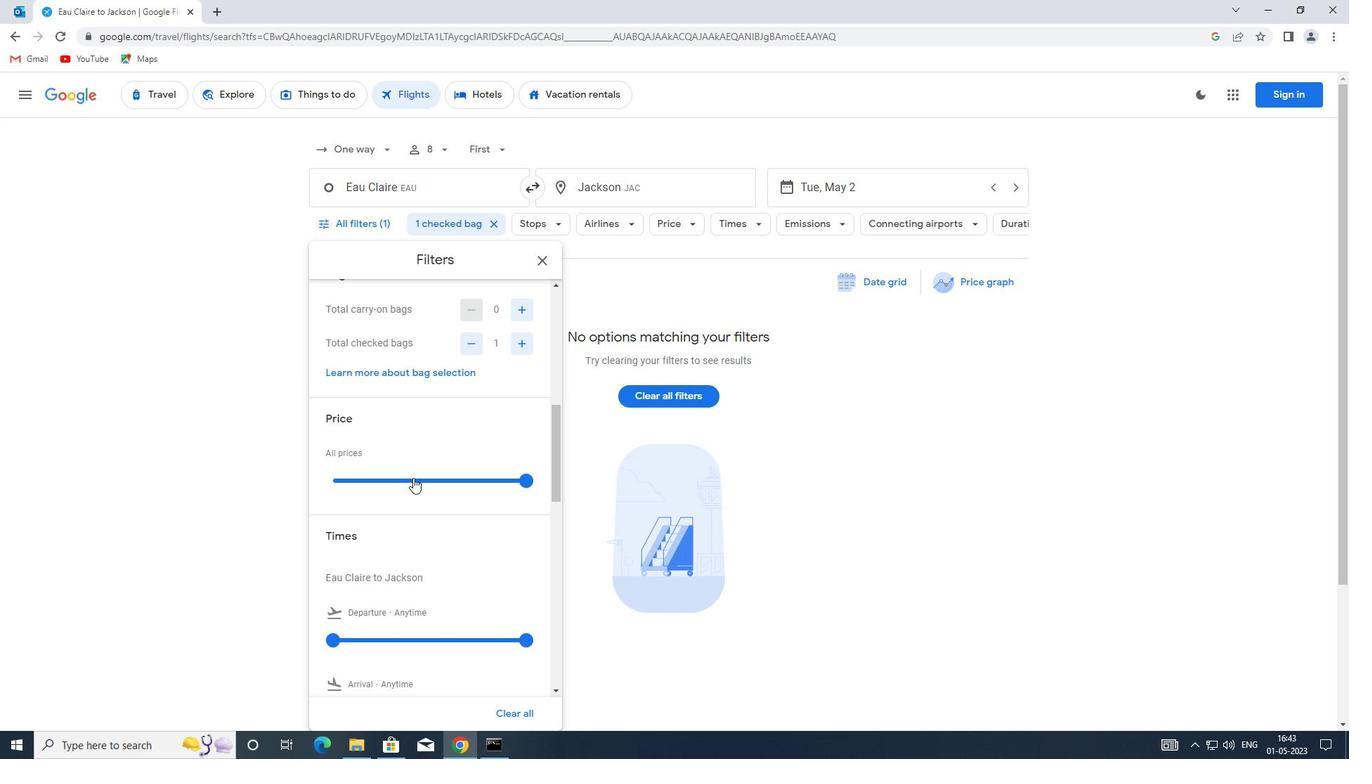 
Action: Mouse pressed left at (413, 473)
Screenshot: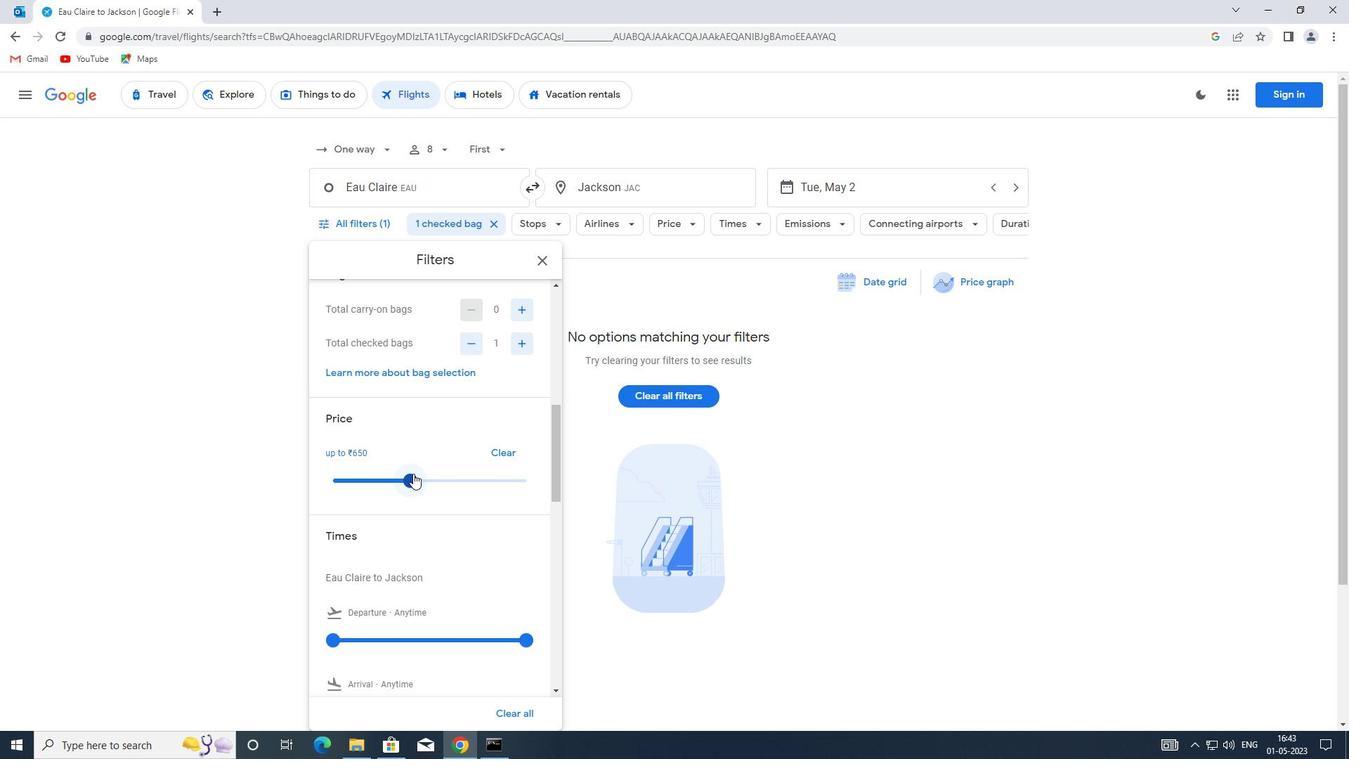 
Action: Mouse moved to (445, 461)
Screenshot: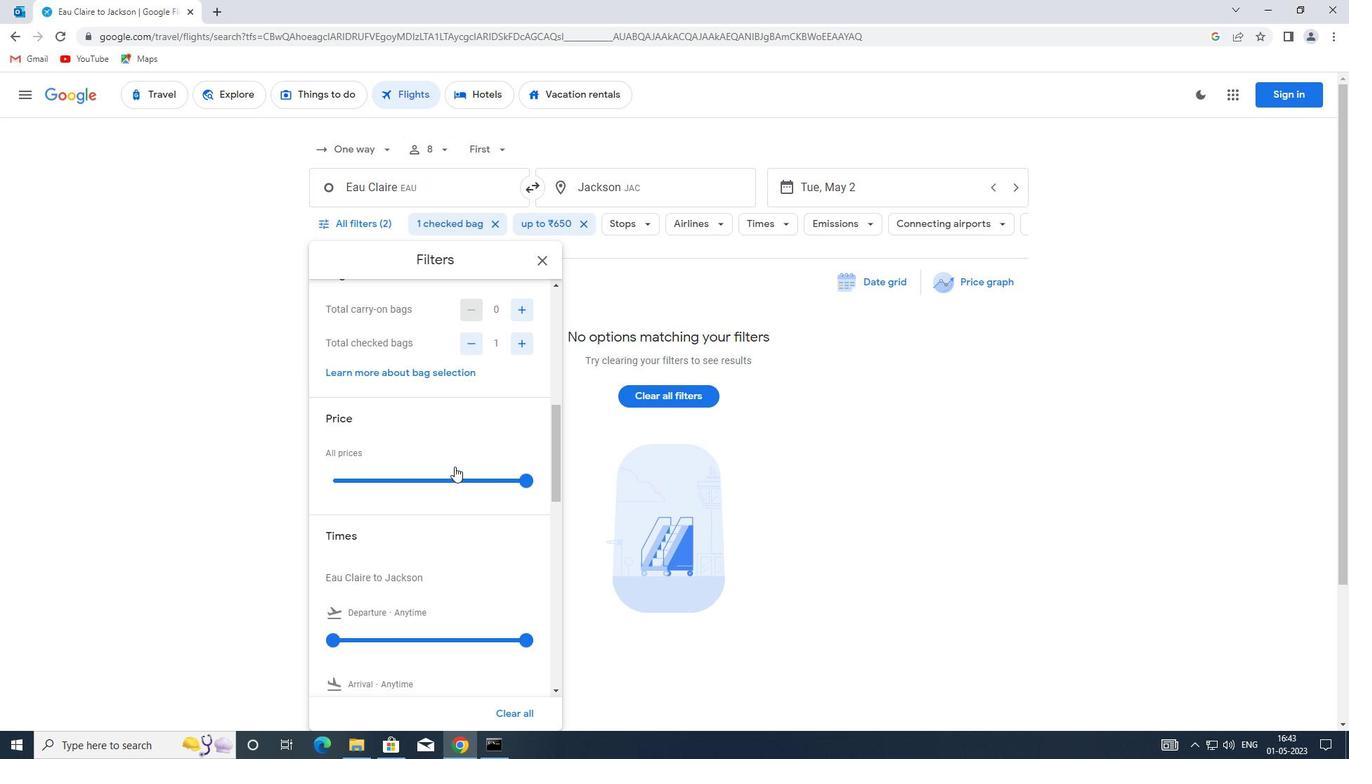 
Action: Mouse scrolled (445, 461) with delta (0, 0)
Screenshot: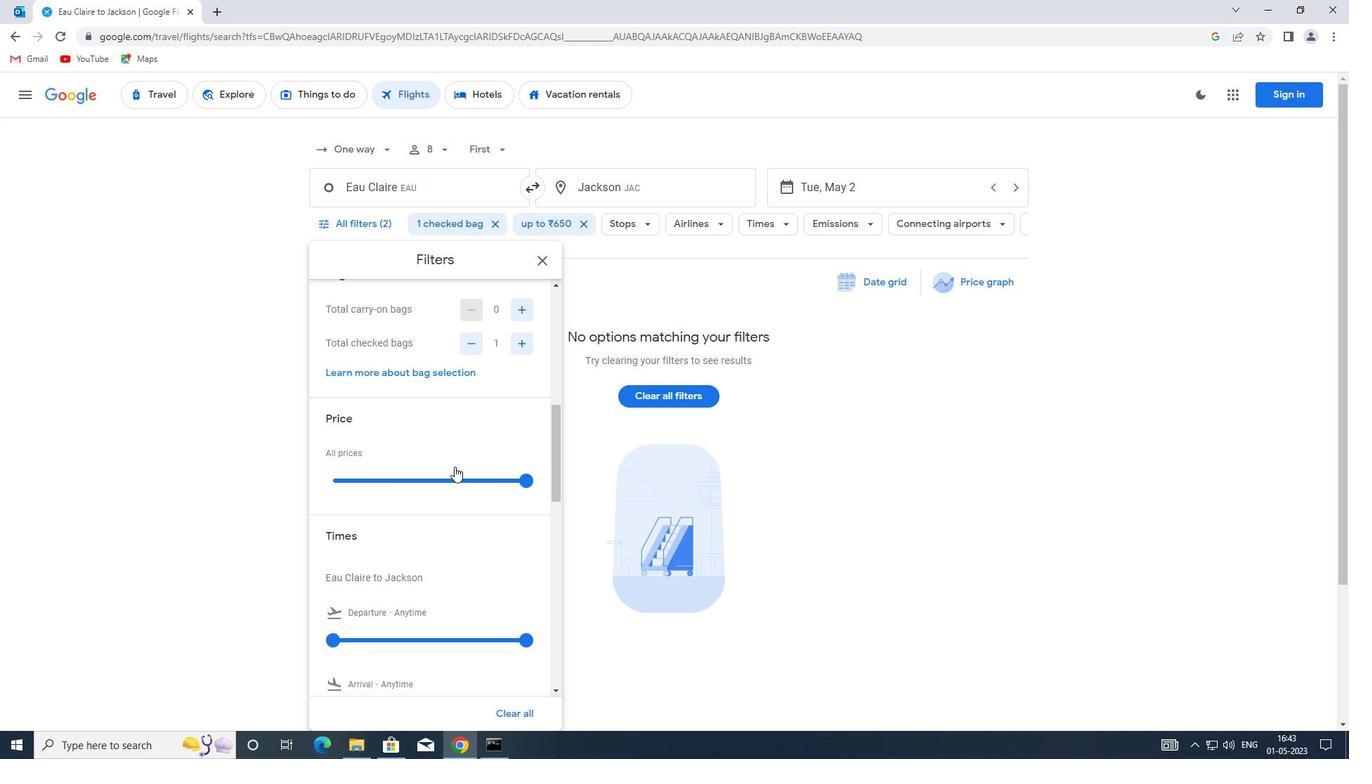 
Action: Mouse scrolled (445, 461) with delta (0, 0)
Screenshot: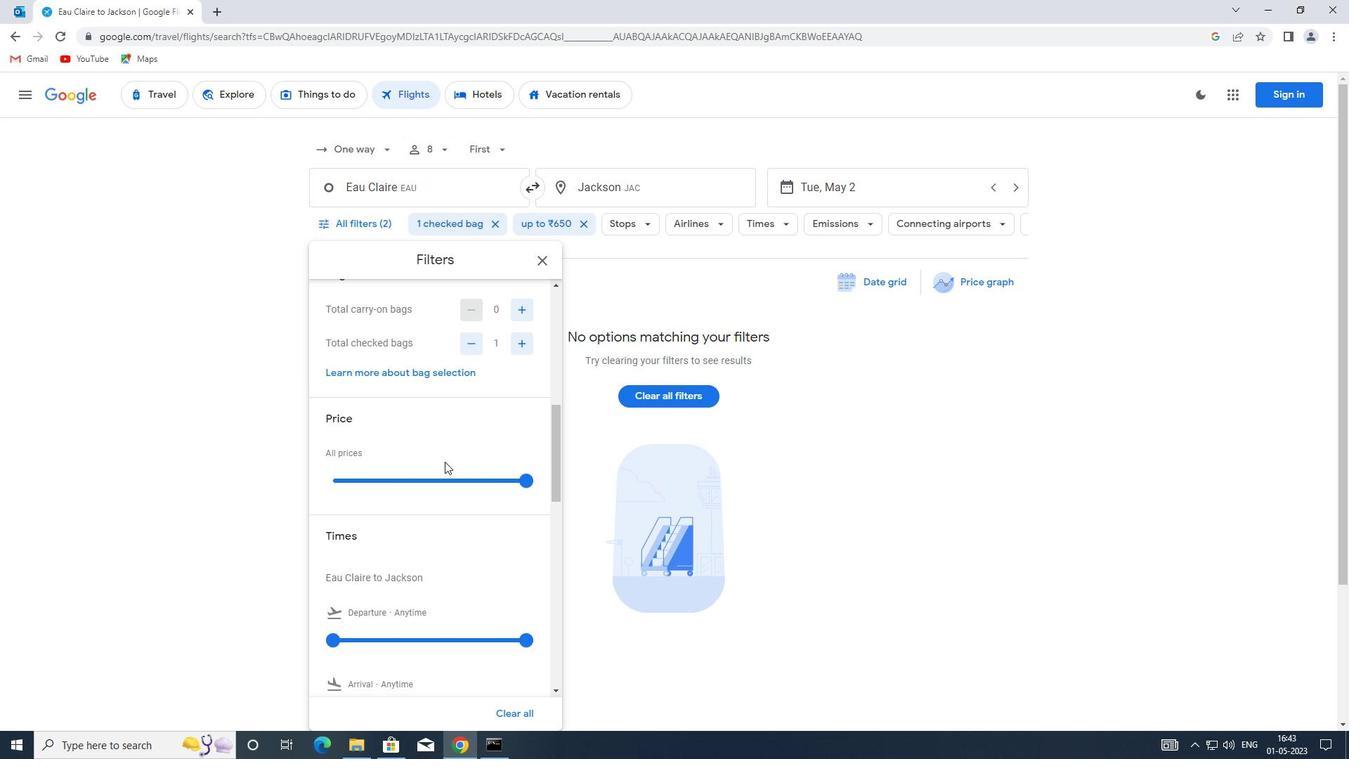 
Action: Mouse moved to (413, 421)
Screenshot: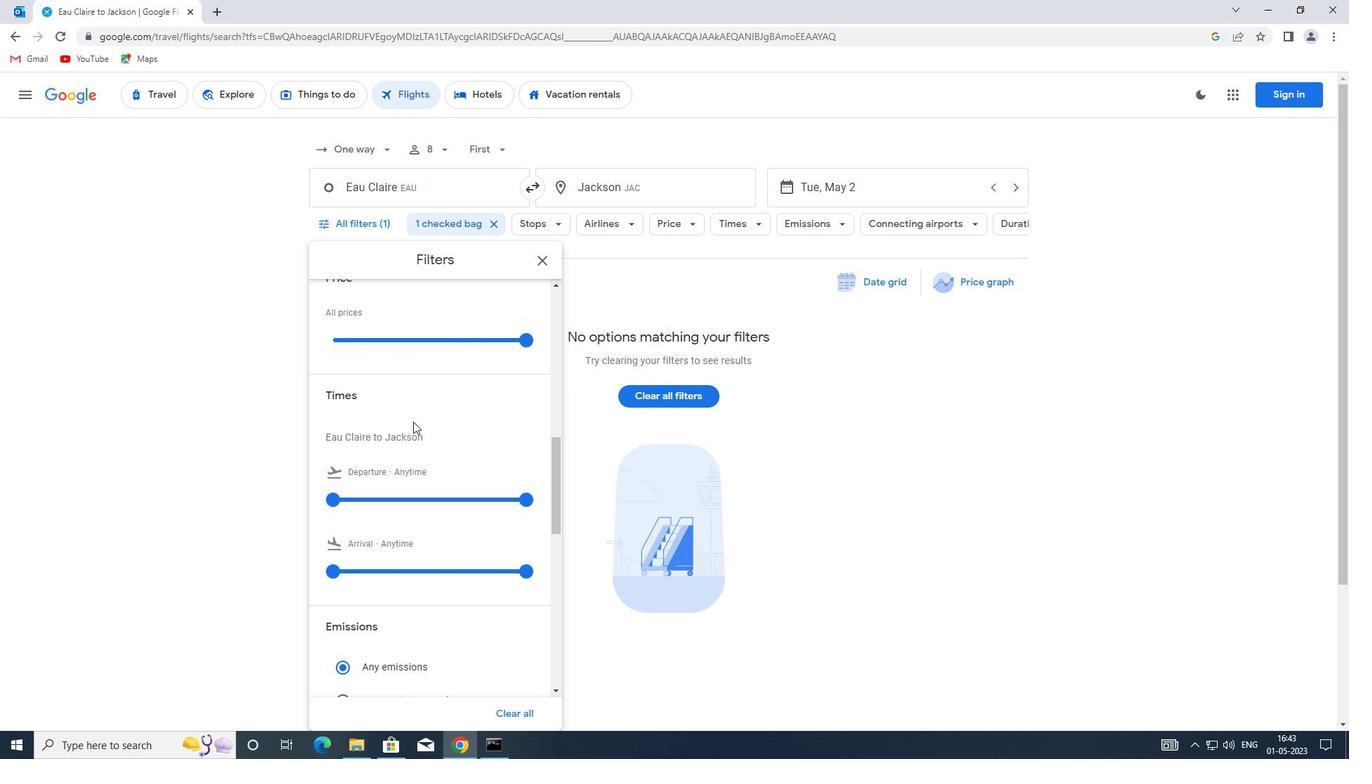 
Action: Mouse scrolled (413, 420) with delta (0, 0)
Screenshot: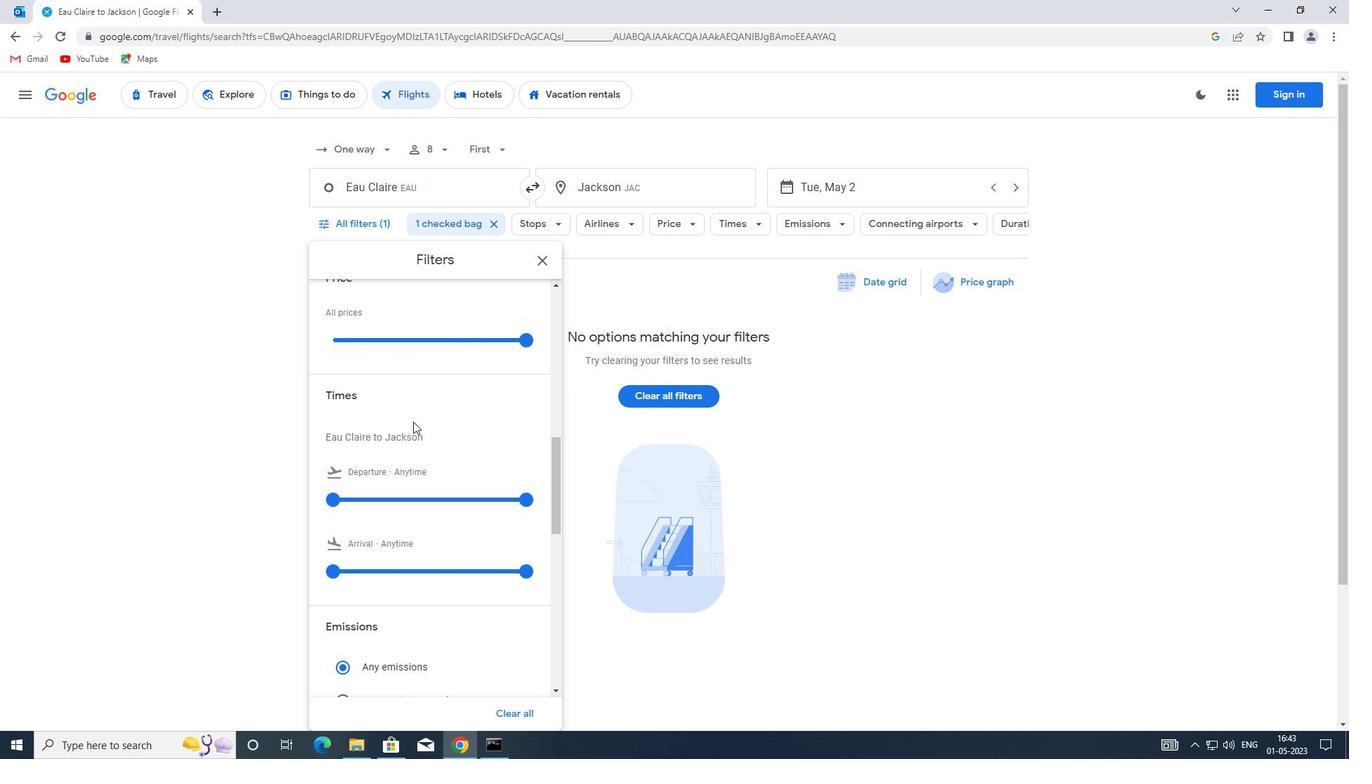 
Action: Mouse moved to (336, 430)
Screenshot: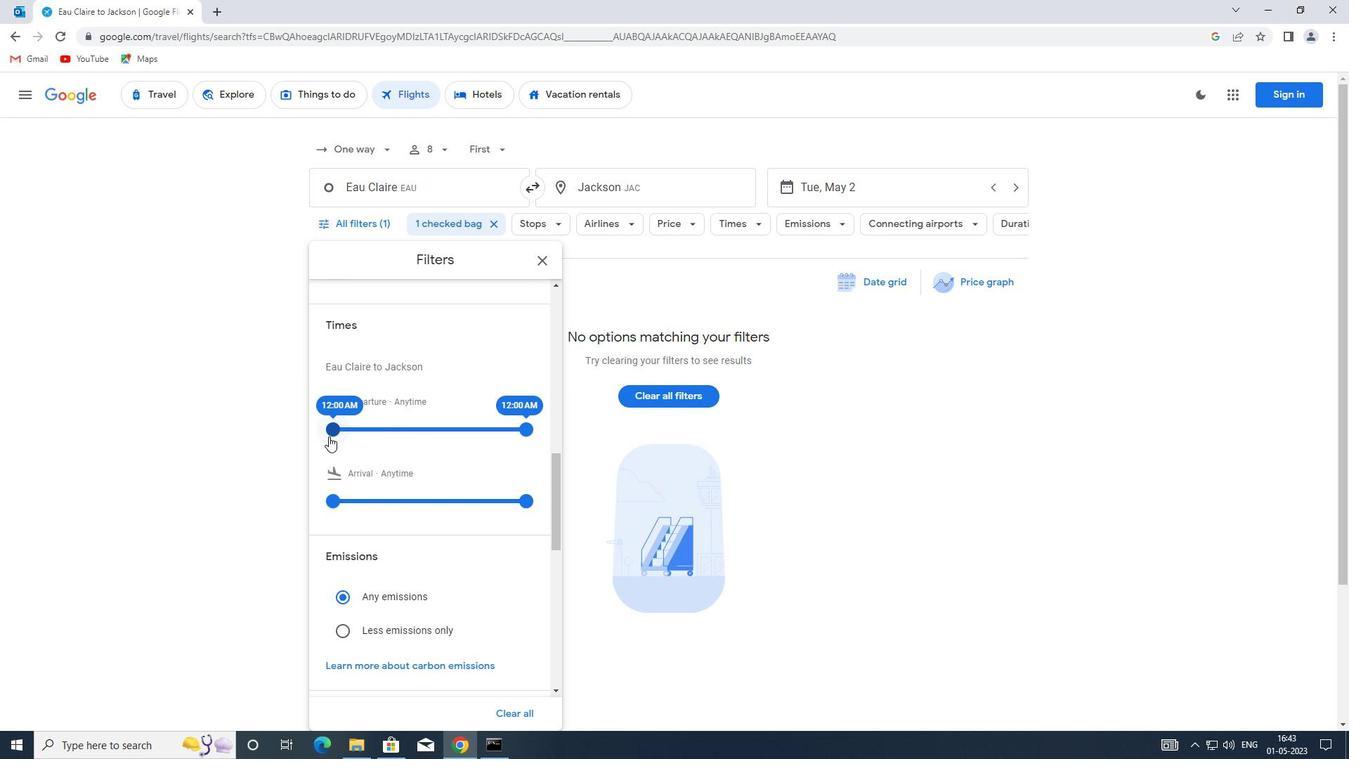 
Action: Mouse pressed left at (336, 430)
Screenshot: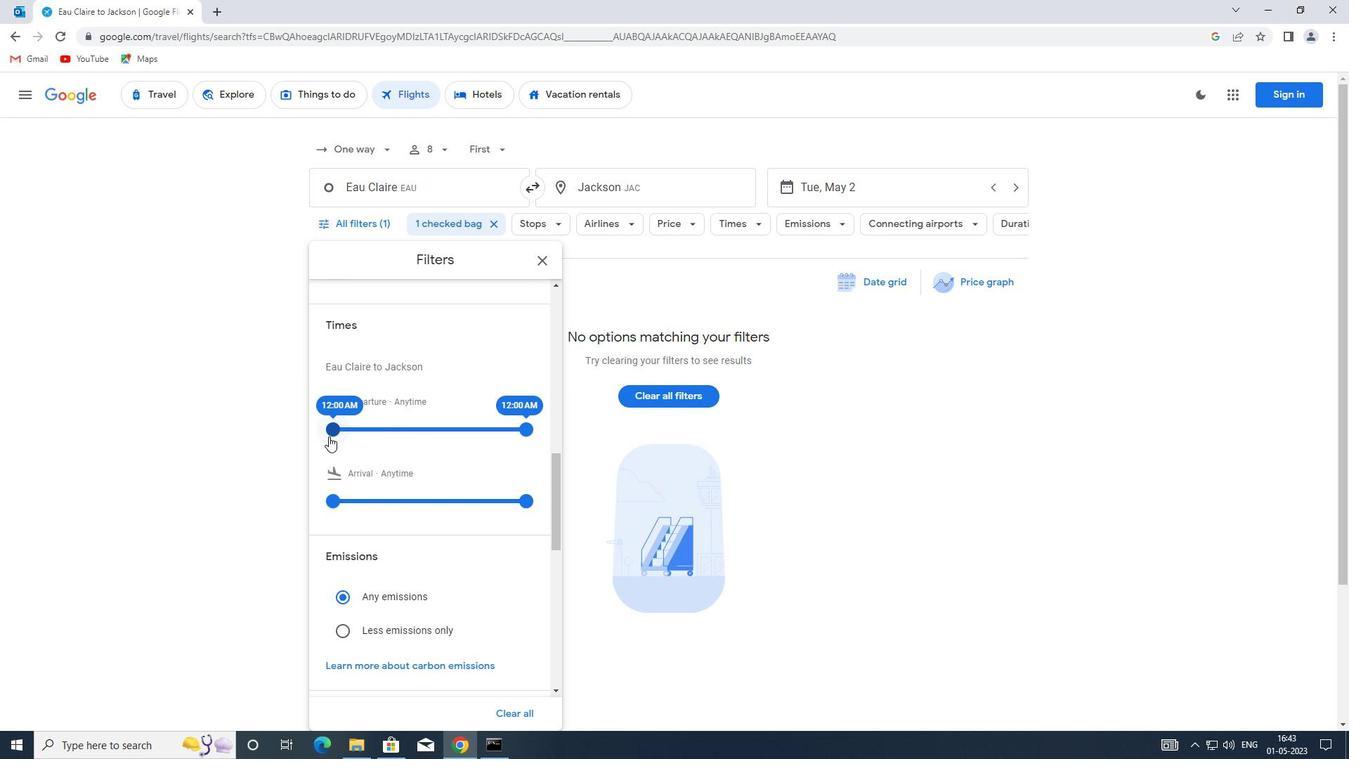 
Action: Mouse moved to (520, 423)
Screenshot: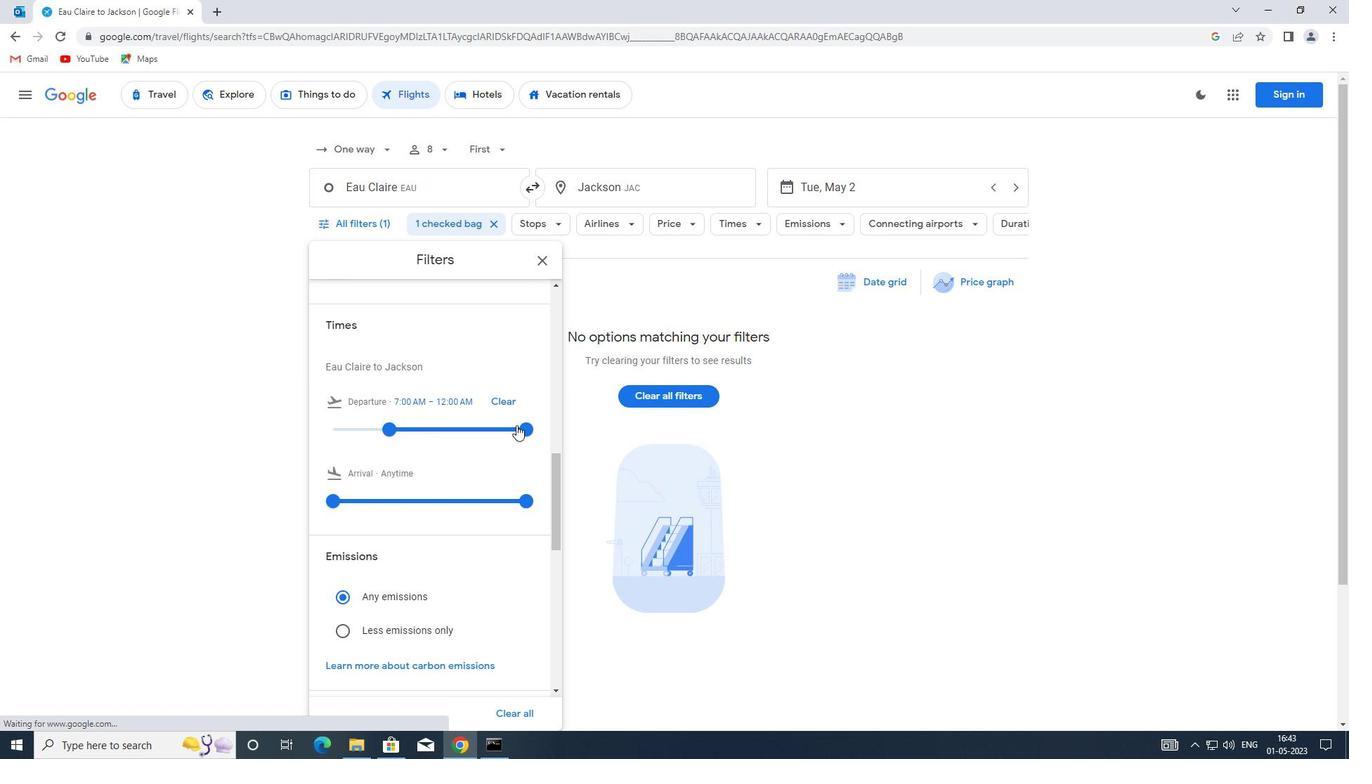 
Action: Mouse pressed left at (520, 423)
Screenshot: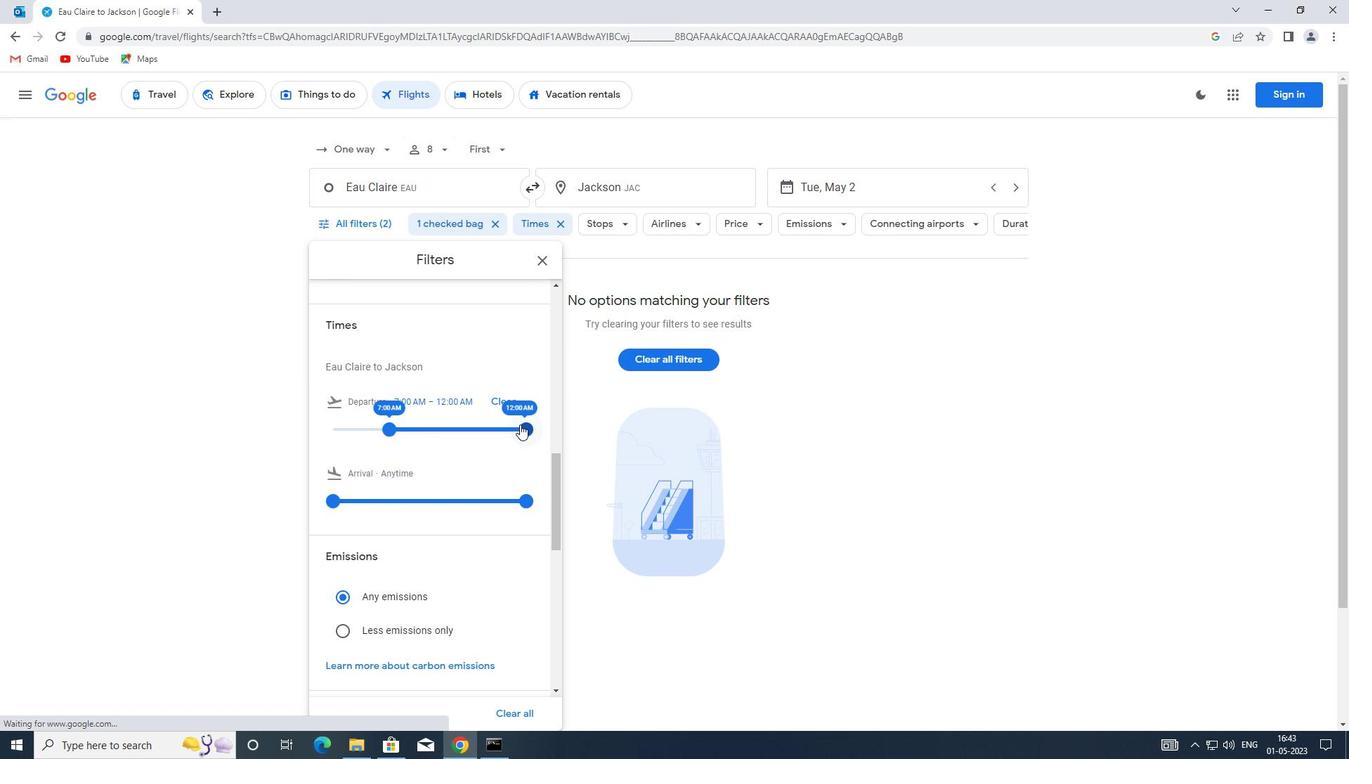 
Action: Mouse moved to (395, 424)
Screenshot: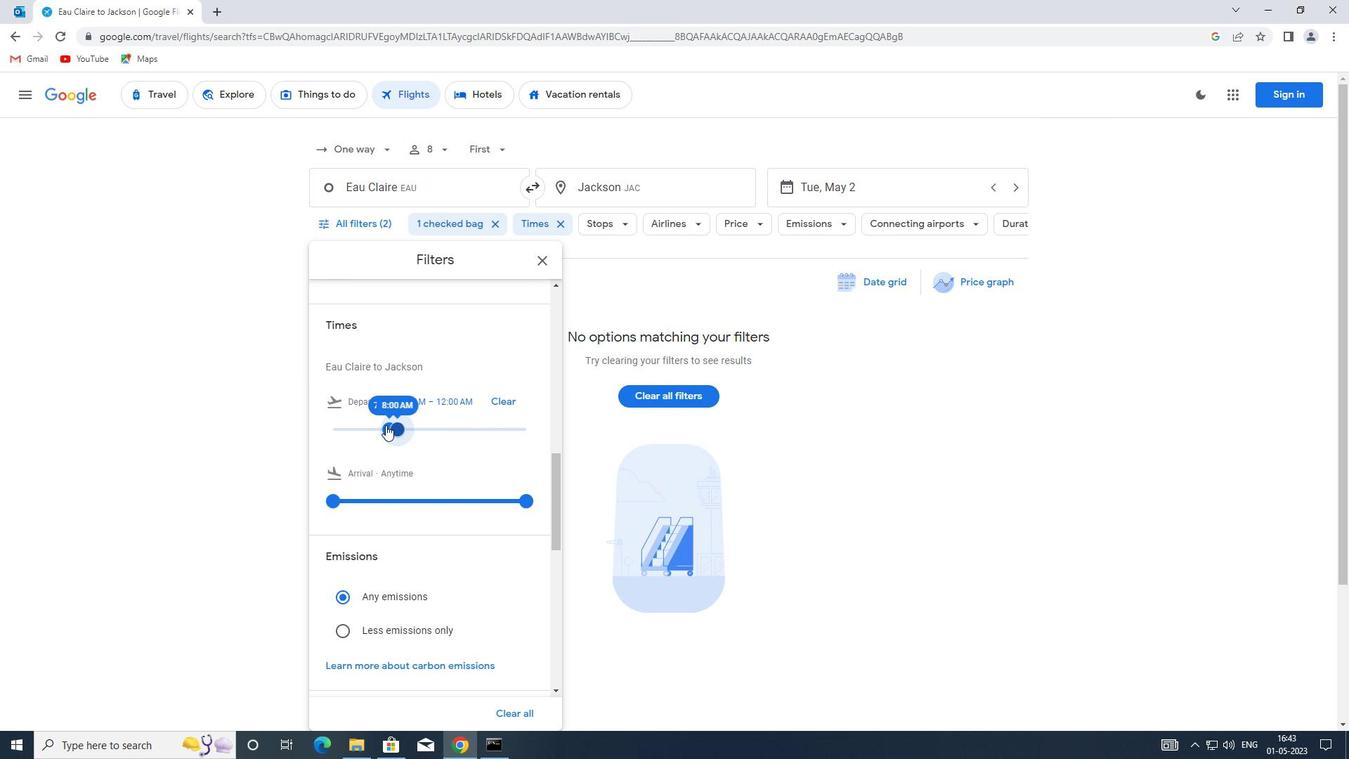 
Action: Mouse scrolled (395, 423) with delta (0, 0)
Screenshot: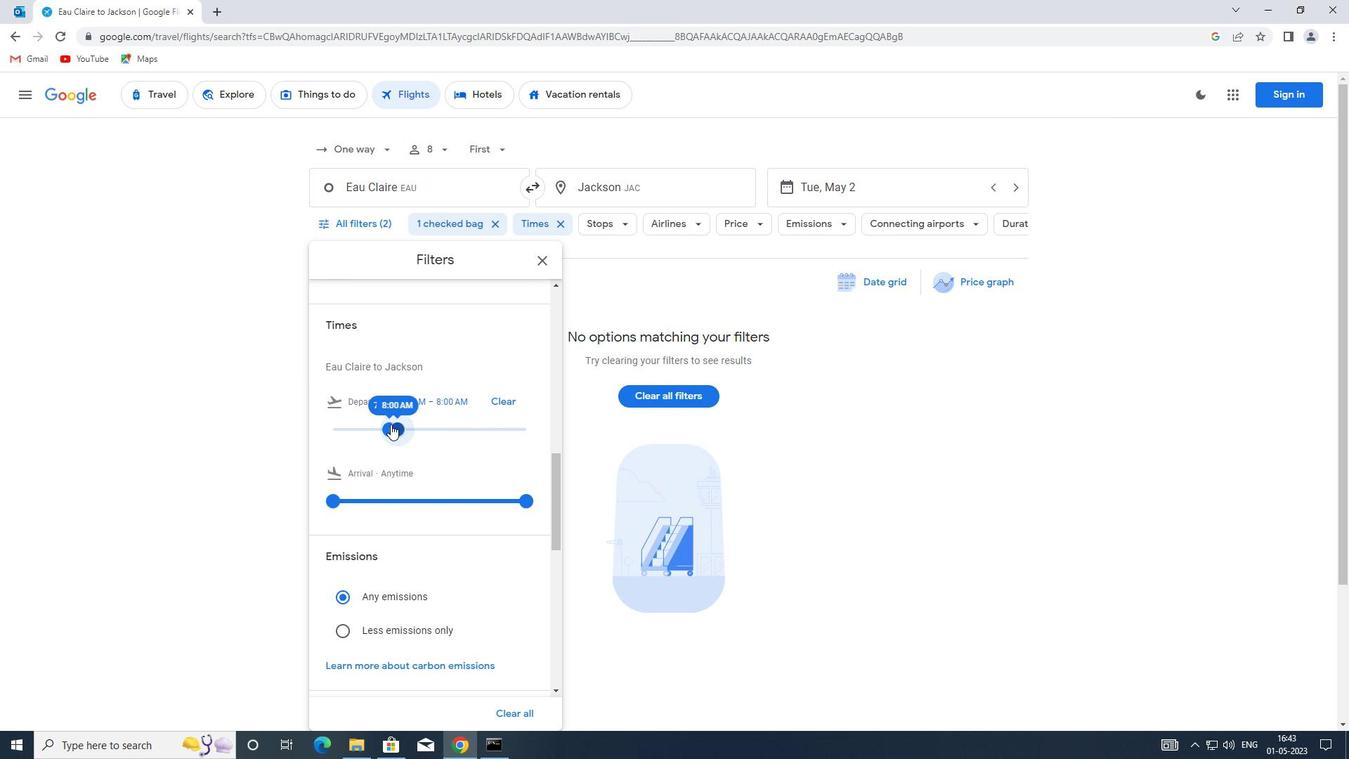 
Action: Mouse scrolled (395, 423) with delta (0, 0)
Screenshot: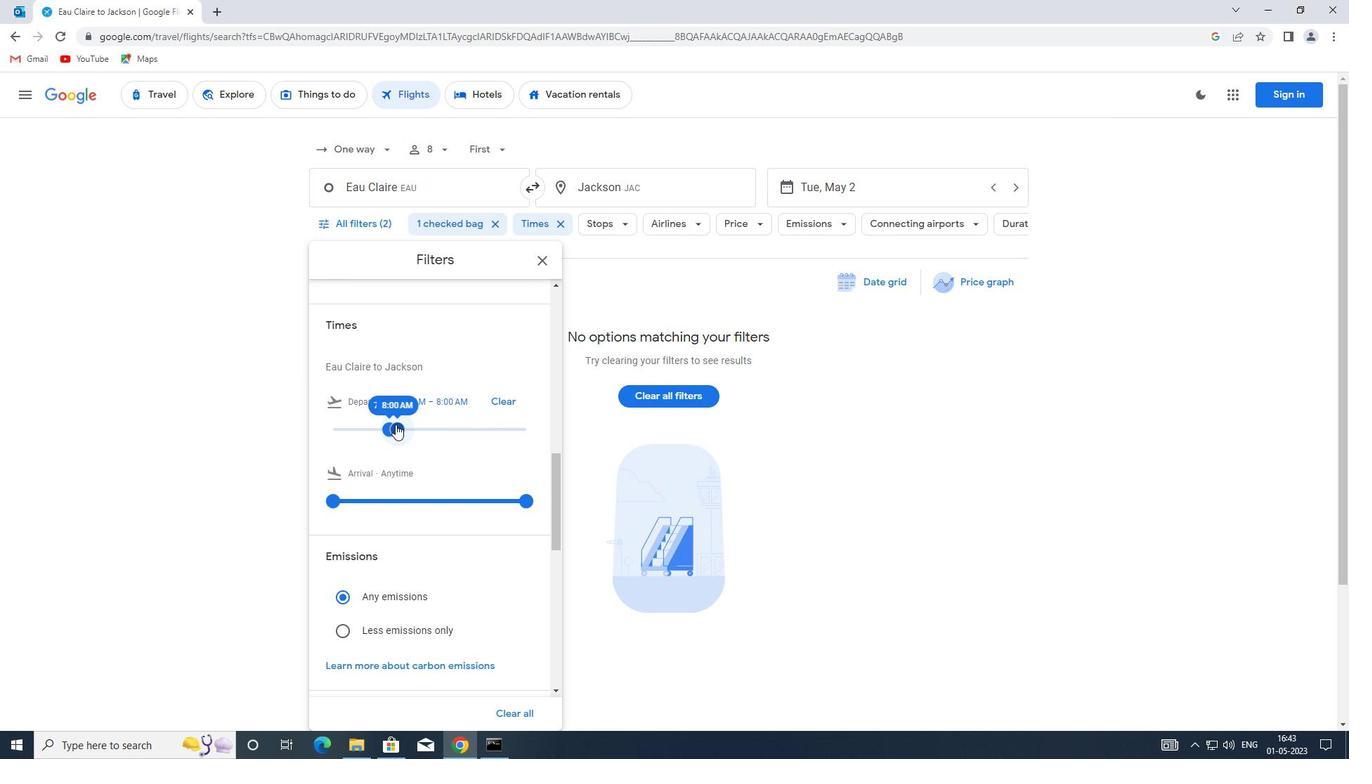 
Action: Mouse scrolled (395, 423) with delta (0, 0)
Screenshot: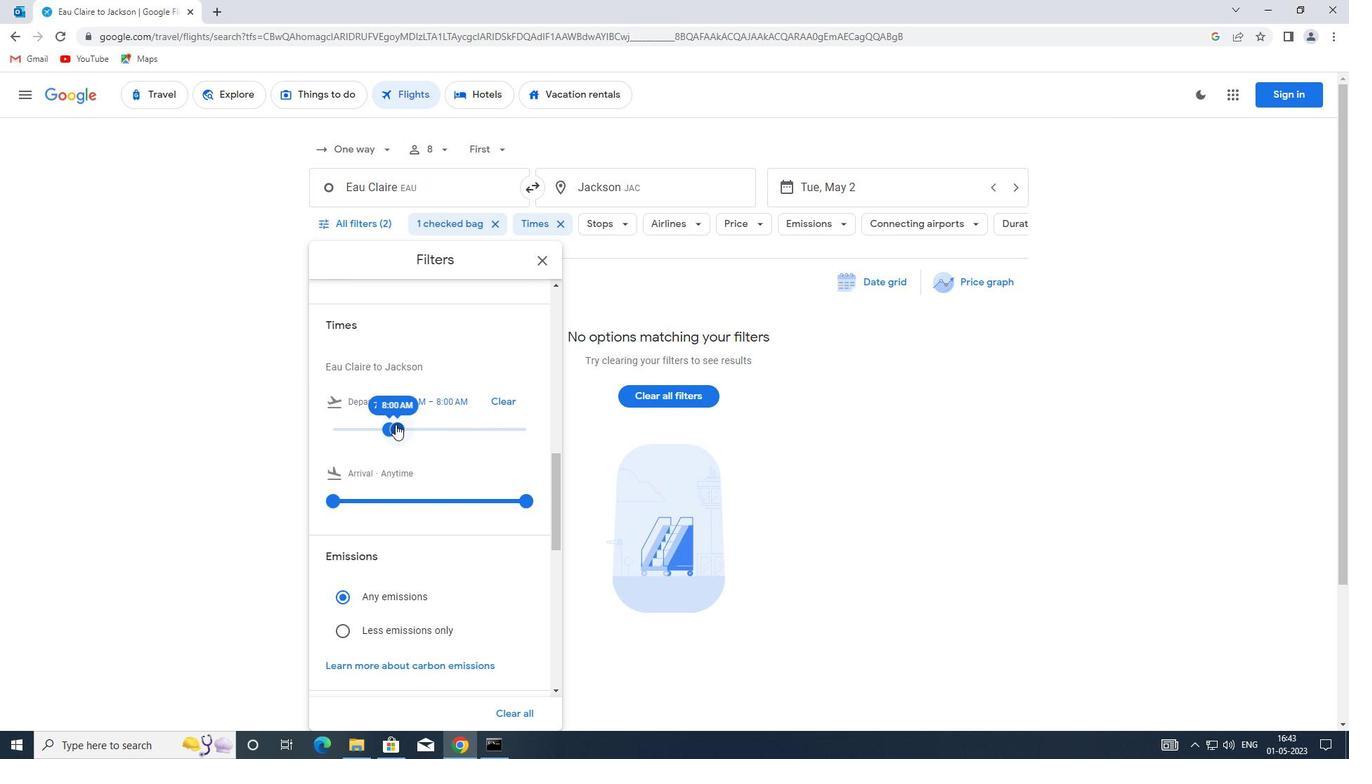 
Action: Mouse moved to (540, 260)
Screenshot: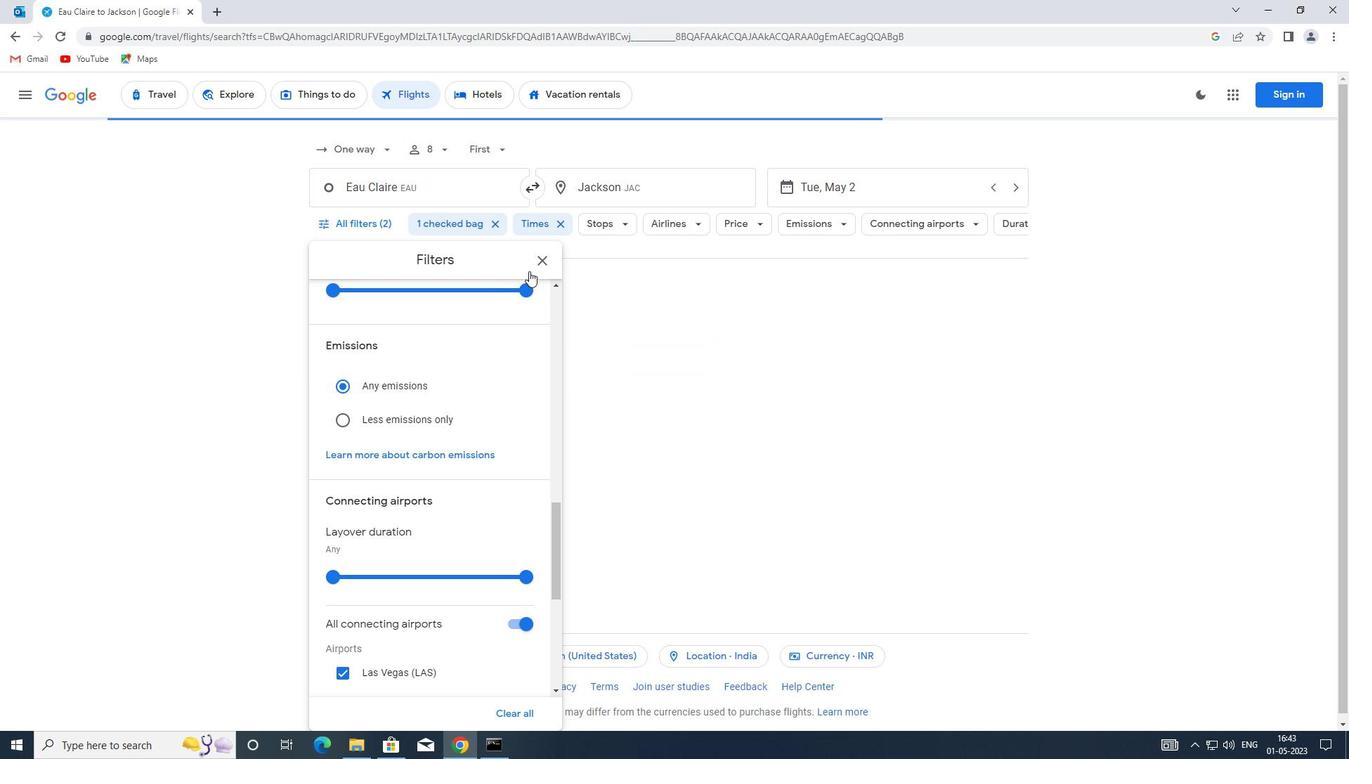 
Action: Mouse pressed left at (540, 260)
Screenshot: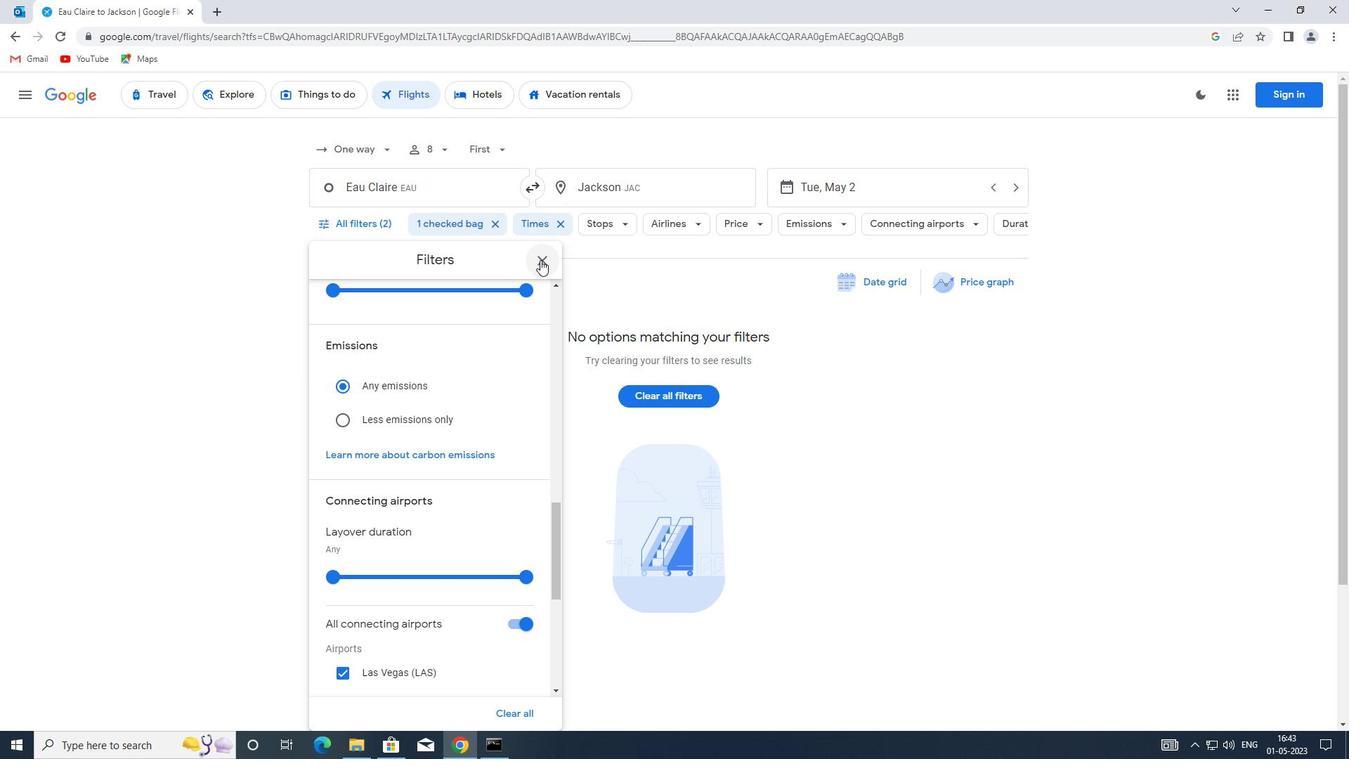 
